 Task: Look for space in Allapattah, United States from 12th August, 2023 to 16th August, 2023 for 8 adults in price range Rs.10000 to Rs.16000. Place can be private room with 8 bedrooms having 8 beds and 8 bathrooms. Property type can be house, flat, guest house, hotel. Amenities needed are: wifi, TV, free parkinig on premises, gym, breakfast. Booking option can be shelf check-in. Required host language is English.
Action: Mouse moved to (447, 95)
Screenshot: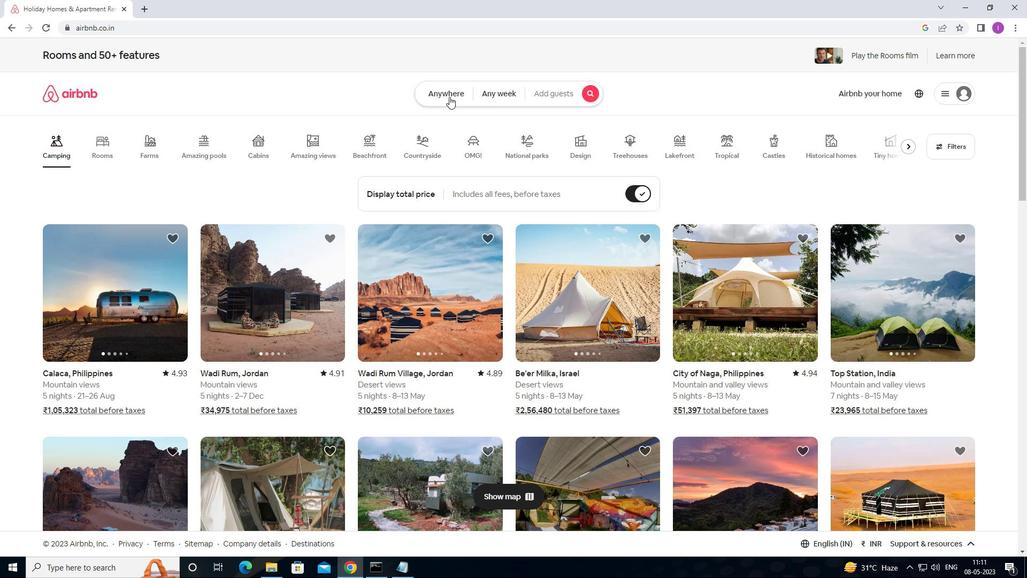
Action: Mouse pressed left at (447, 95)
Screenshot: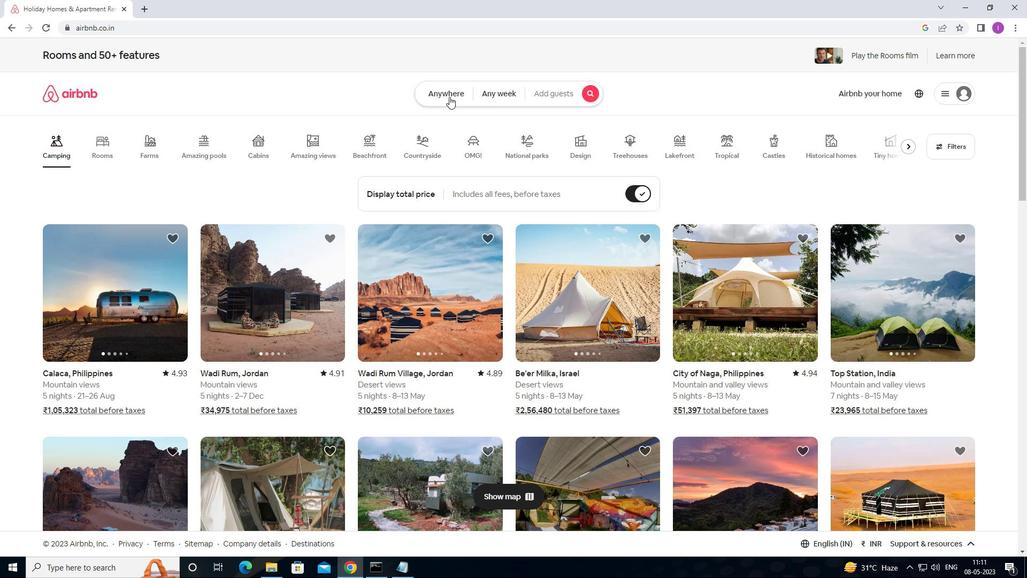 
Action: Mouse moved to (328, 138)
Screenshot: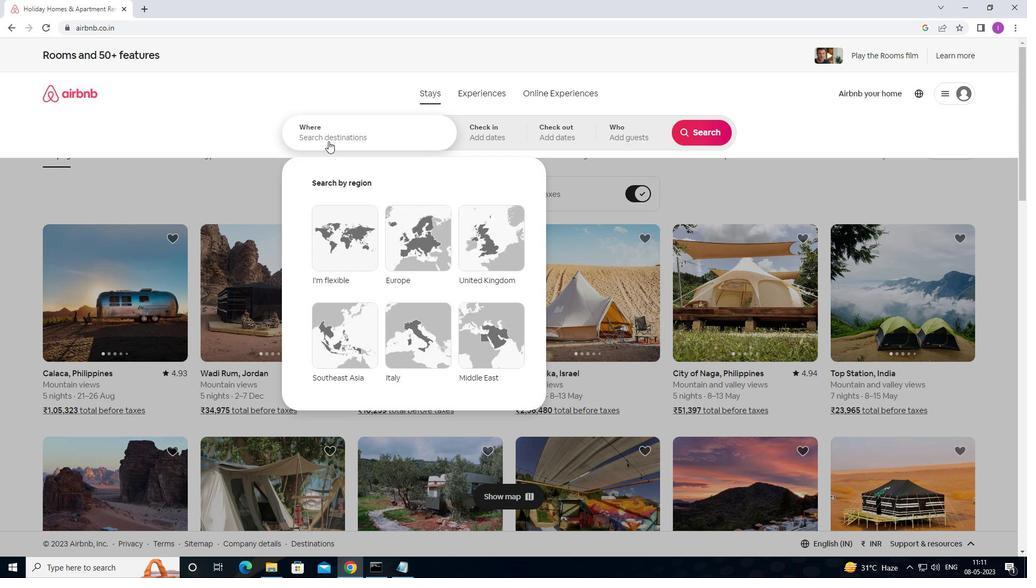 
Action: Mouse pressed left at (328, 138)
Screenshot: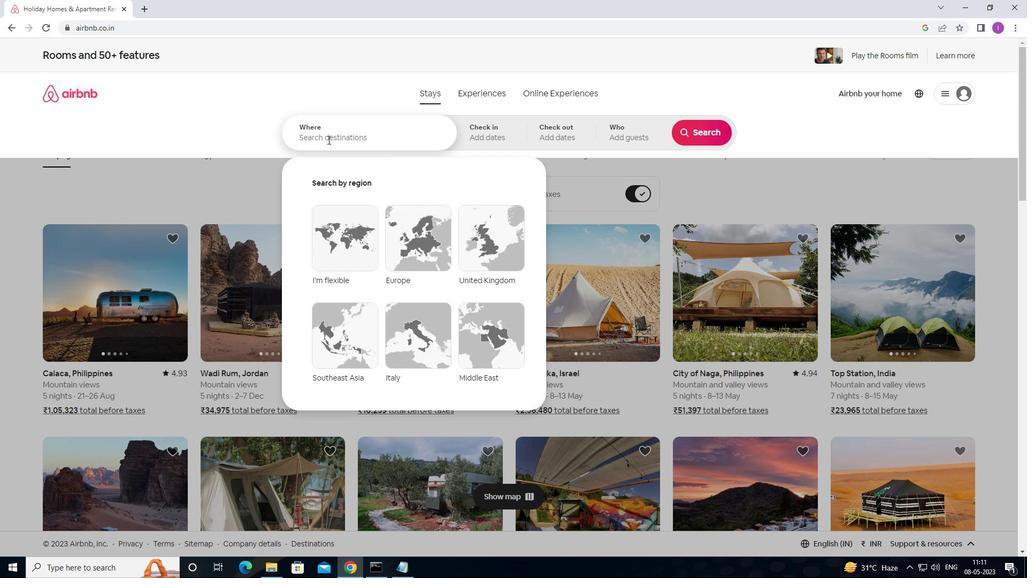 
Action: Mouse moved to (410, 152)
Screenshot: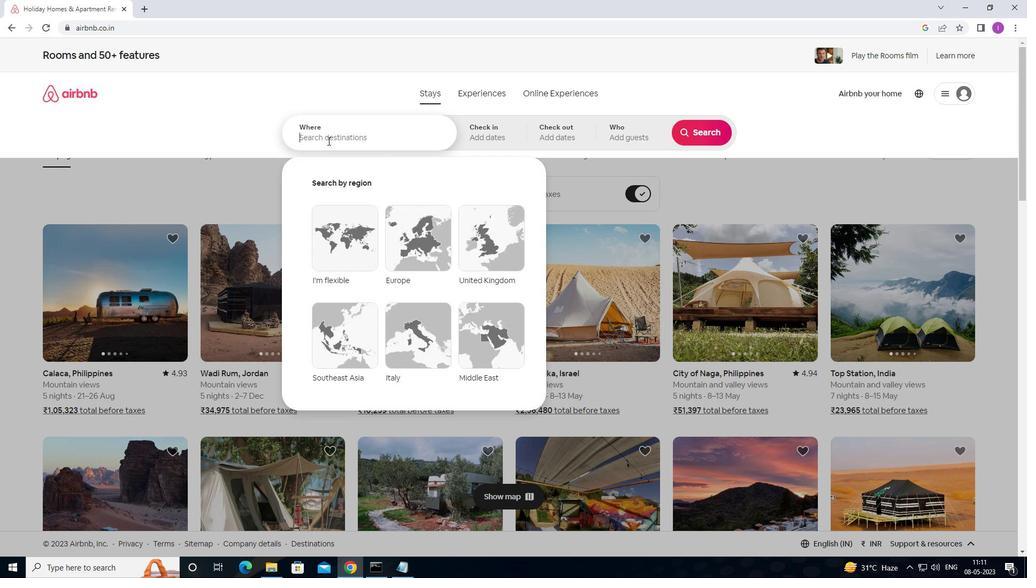 
Action: Key pressed <Key.shift><Key.shift>ALLAPATTAAH,<Key.shift>UNITED<Key.space>STATES
Screenshot: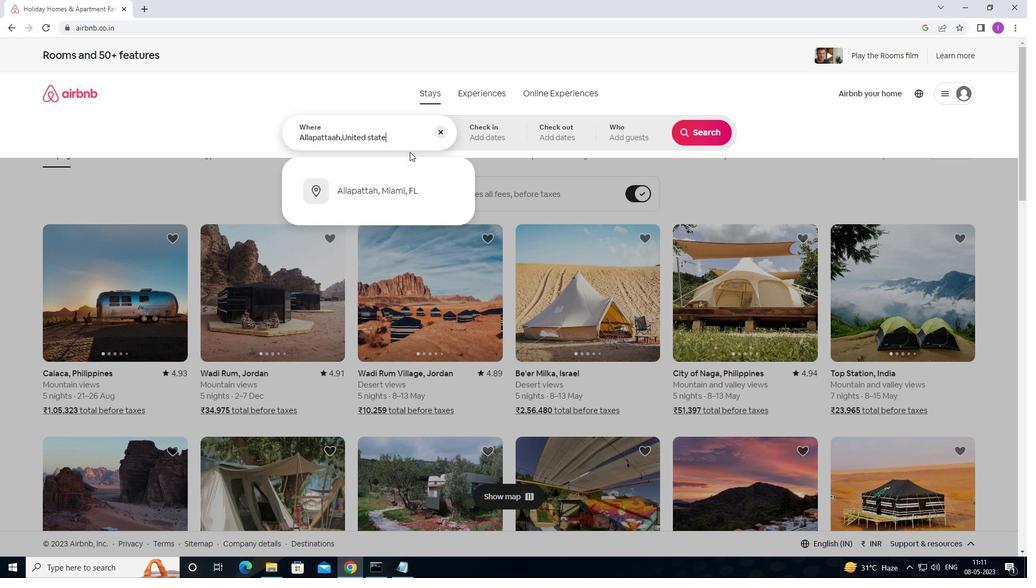
Action: Mouse moved to (481, 131)
Screenshot: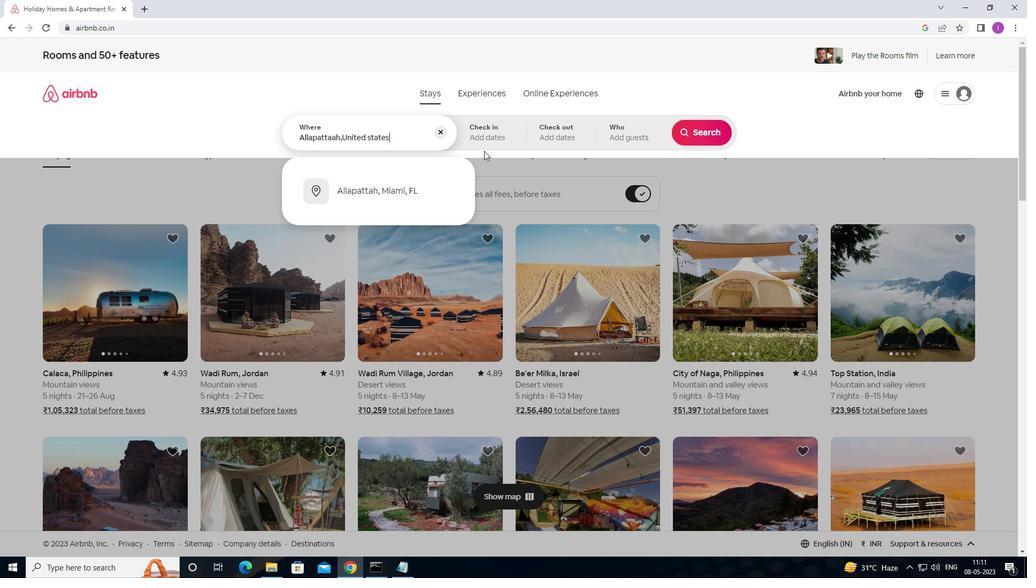 
Action: Mouse pressed left at (481, 131)
Screenshot: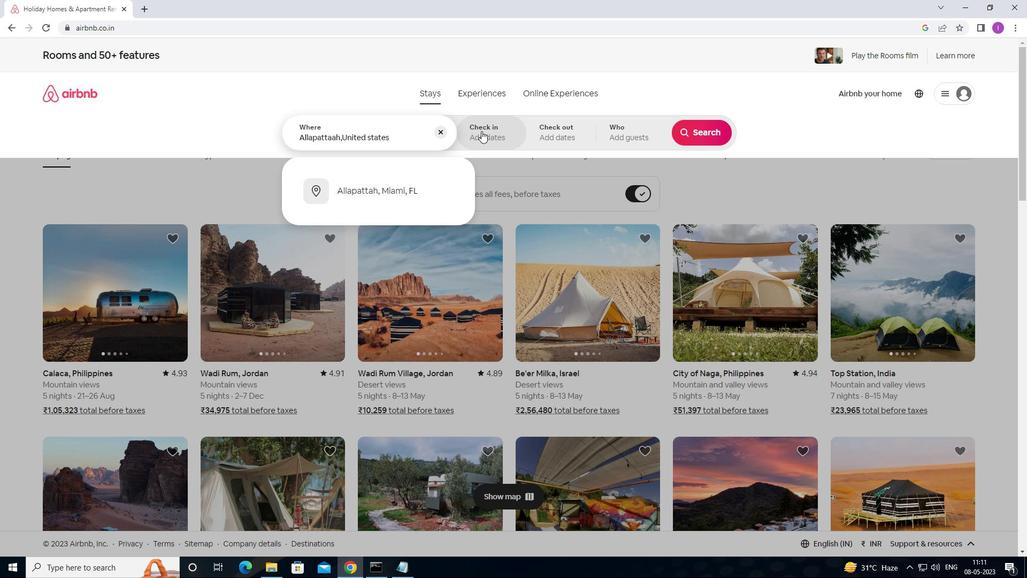 
Action: Mouse moved to (713, 217)
Screenshot: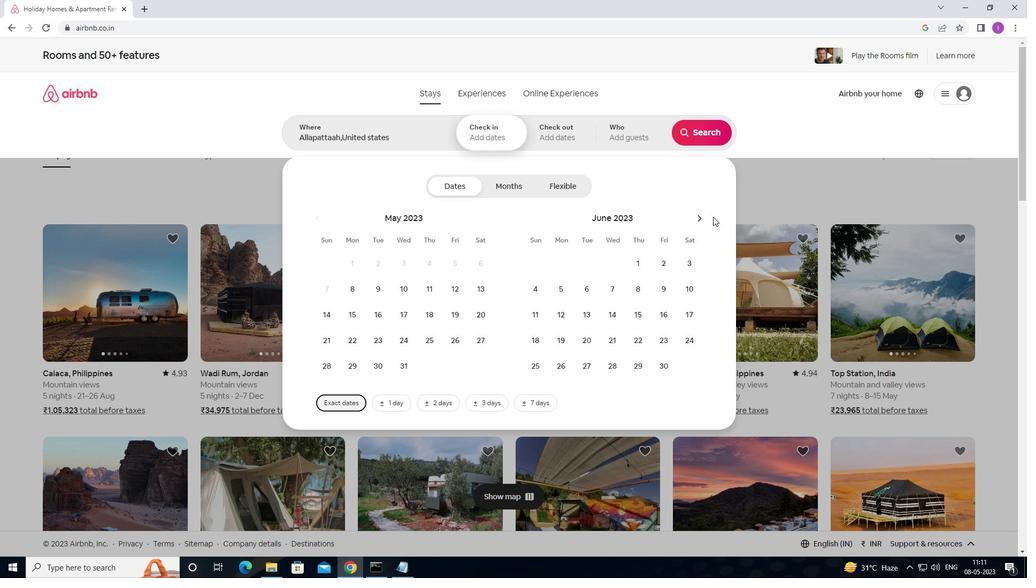 
Action: Mouse pressed left at (713, 217)
Screenshot: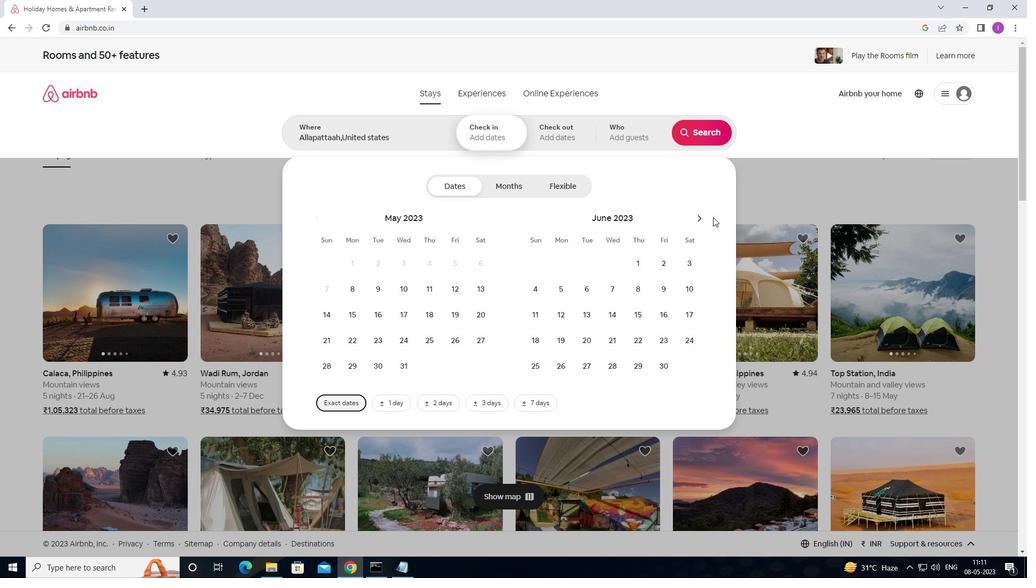 
Action: Mouse moved to (714, 217)
Screenshot: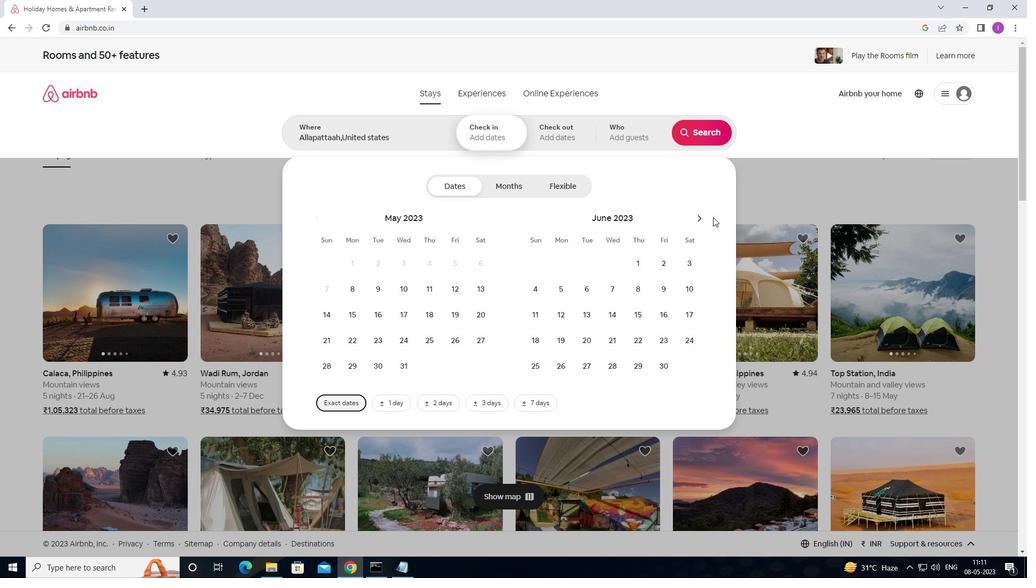 
Action: Mouse pressed left at (714, 217)
Screenshot: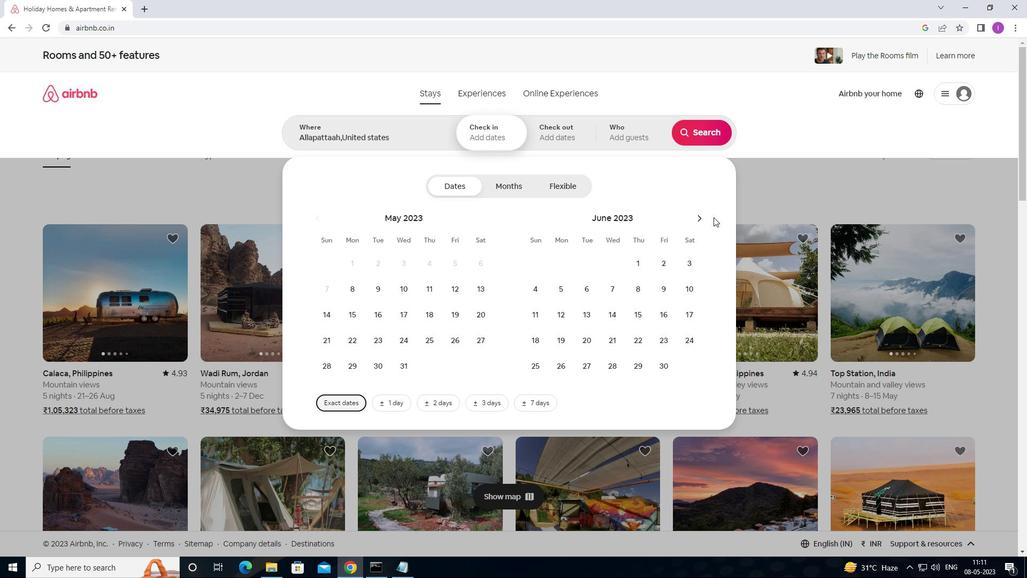 
Action: Mouse moved to (700, 220)
Screenshot: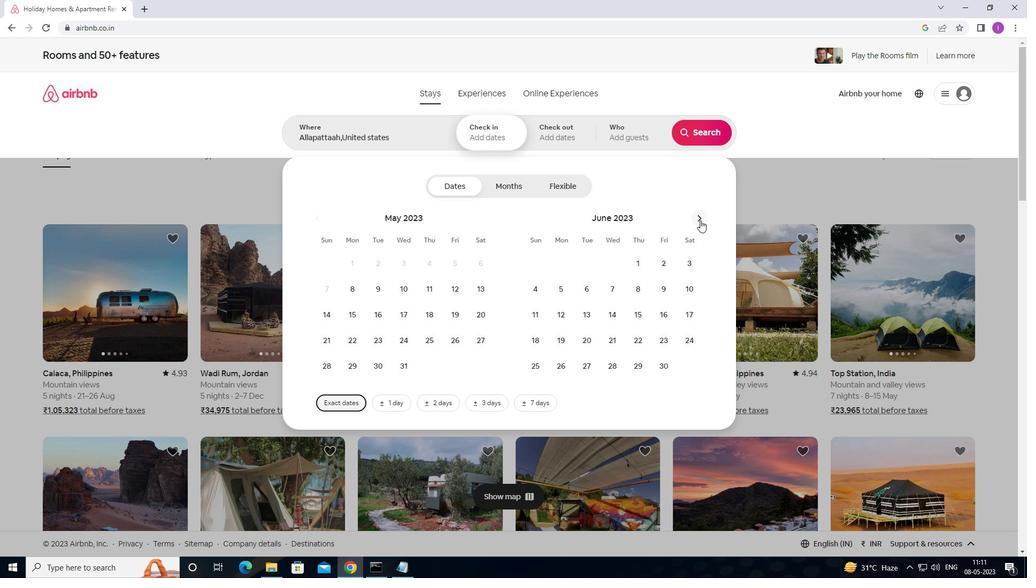 
Action: Mouse pressed left at (700, 220)
Screenshot: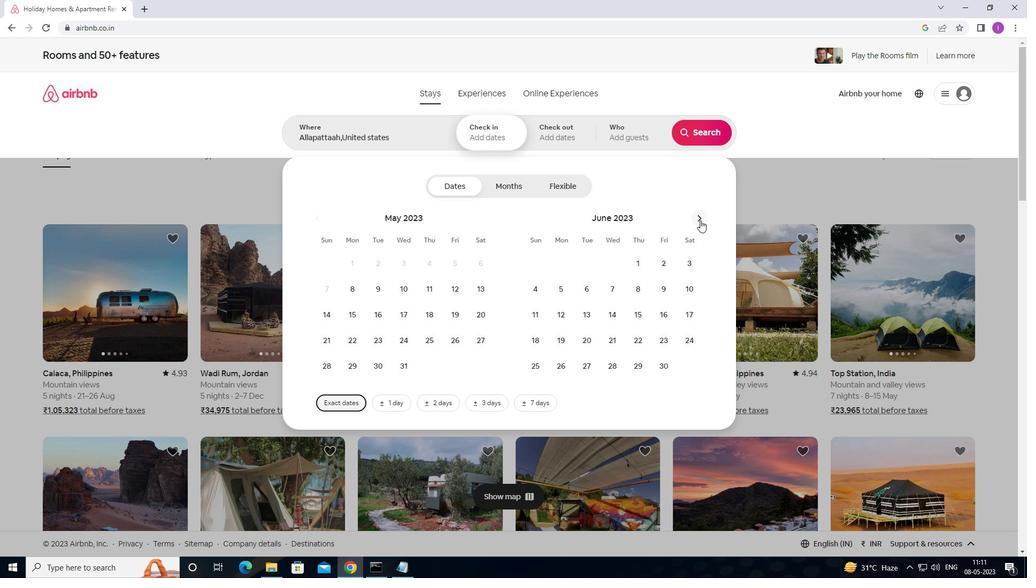 
Action: Mouse moved to (700, 219)
Screenshot: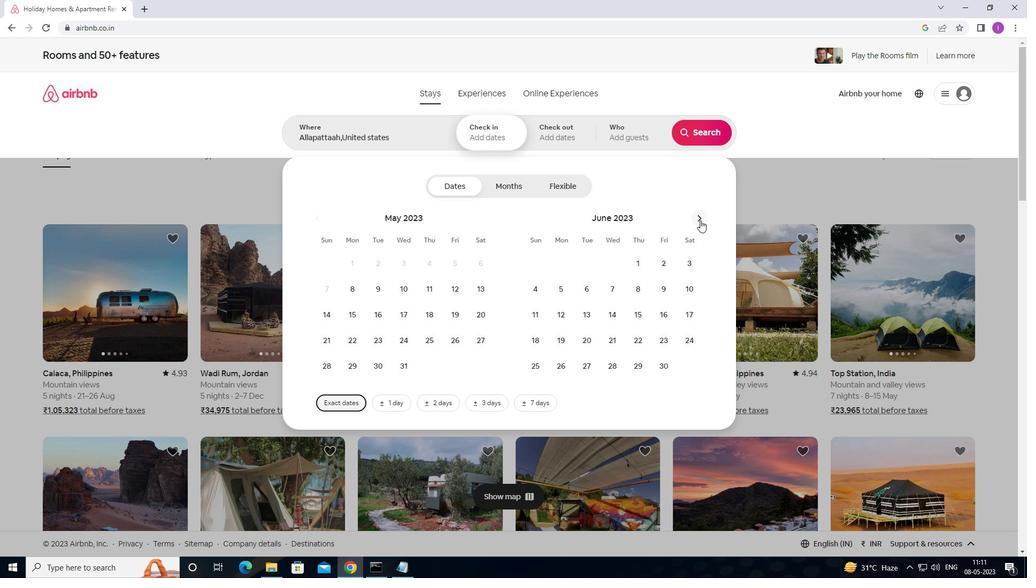 
Action: Mouse pressed left at (700, 219)
Screenshot: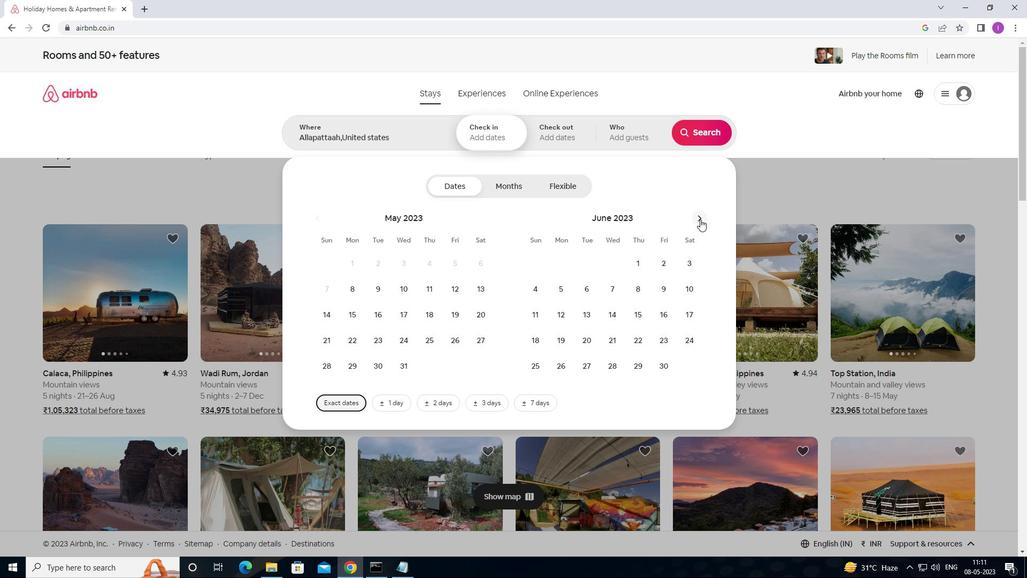 
Action: Mouse moved to (689, 286)
Screenshot: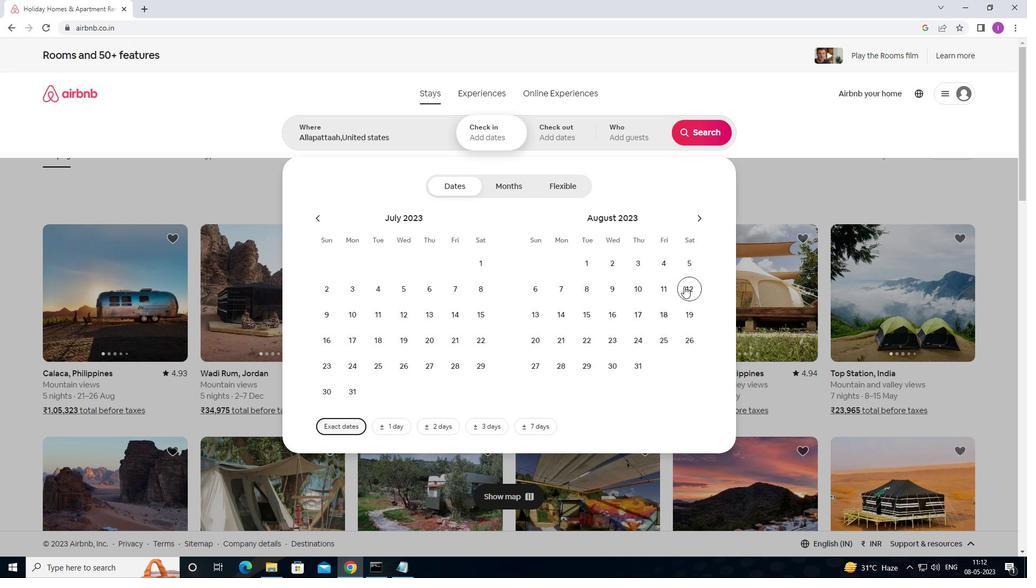 
Action: Mouse pressed left at (689, 286)
Screenshot: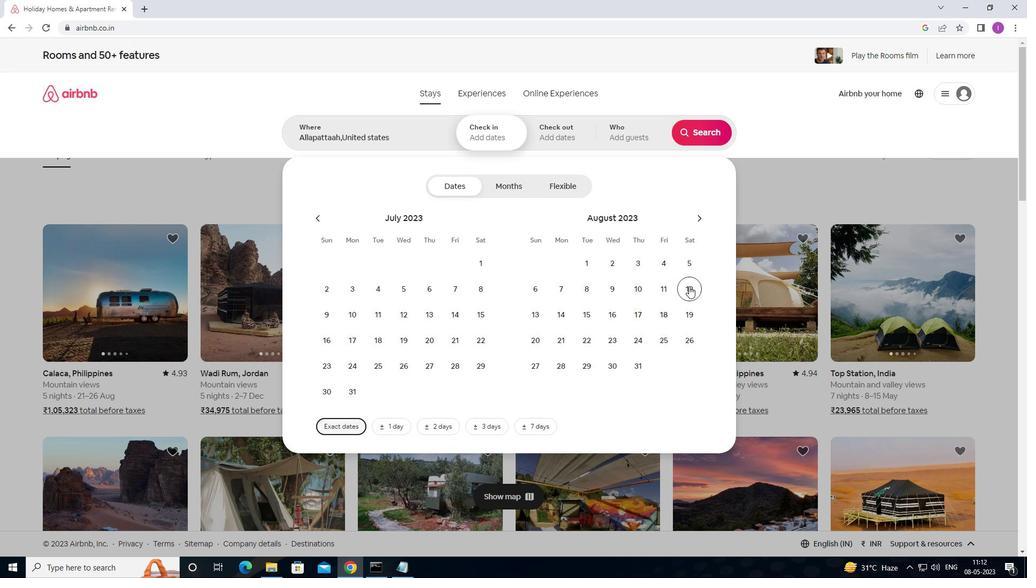 
Action: Mouse moved to (611, 317)
Screenshot: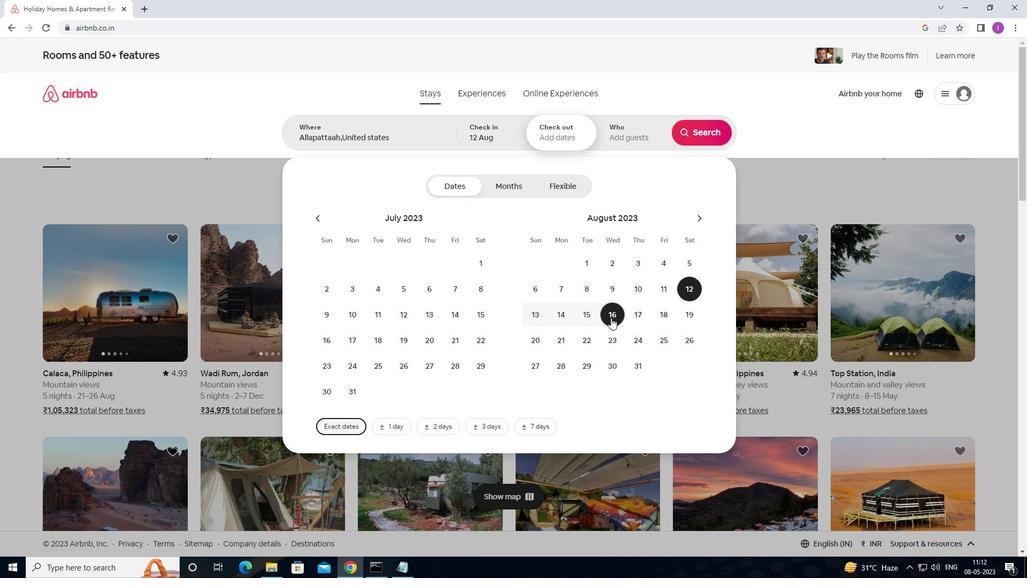 
Action: Mouse pressed left at (611, 317)
Screenshot: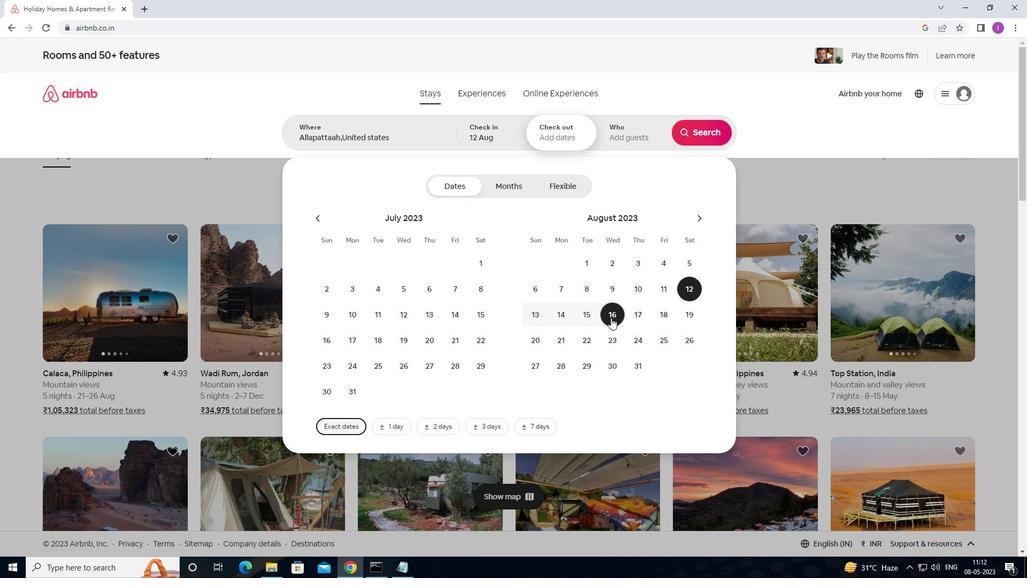 
Action: Mouse moved to (644, 140)
Screenshot: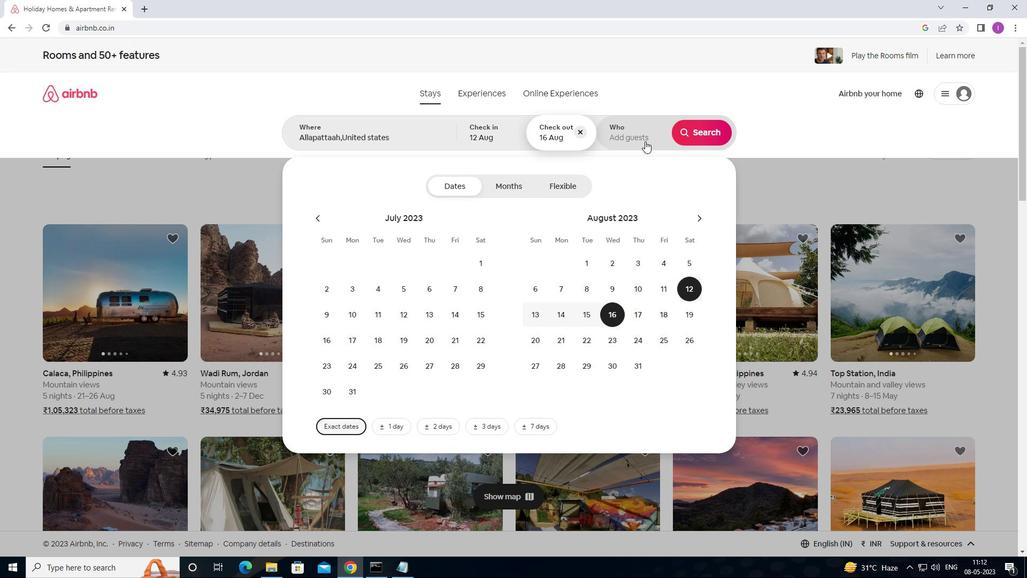
Action: Mouse pressed left at (644, 140)
Screenshot: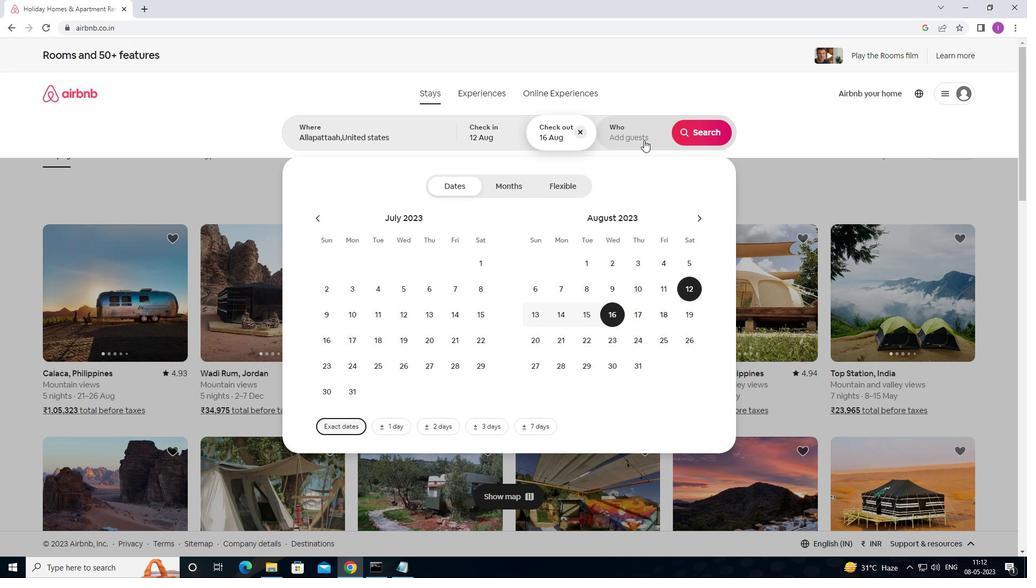 
Action: Mouse moved to (712, 185)
Screenshot: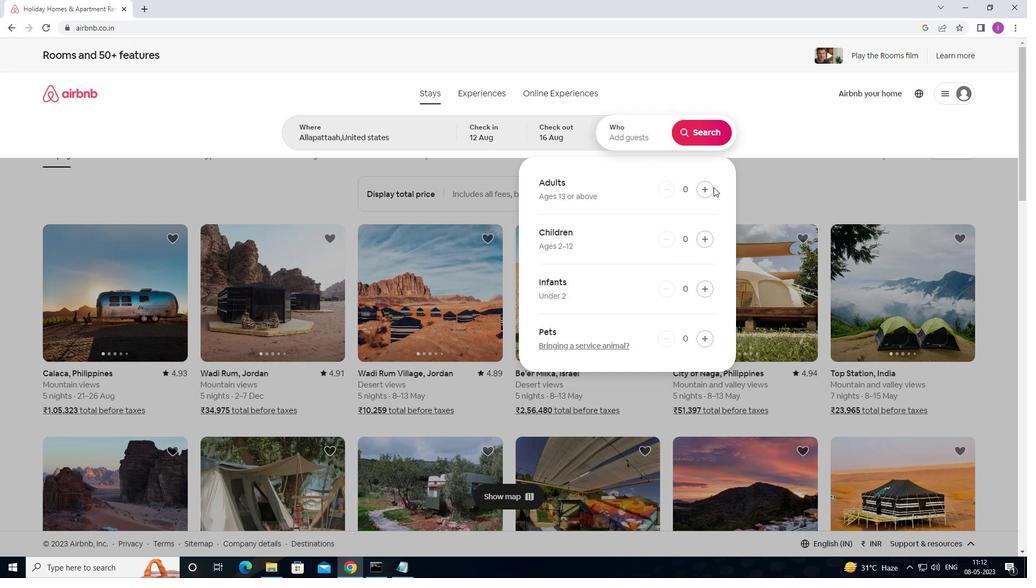 
Action: Mouse pressed left at (712, 185)
Screenshot: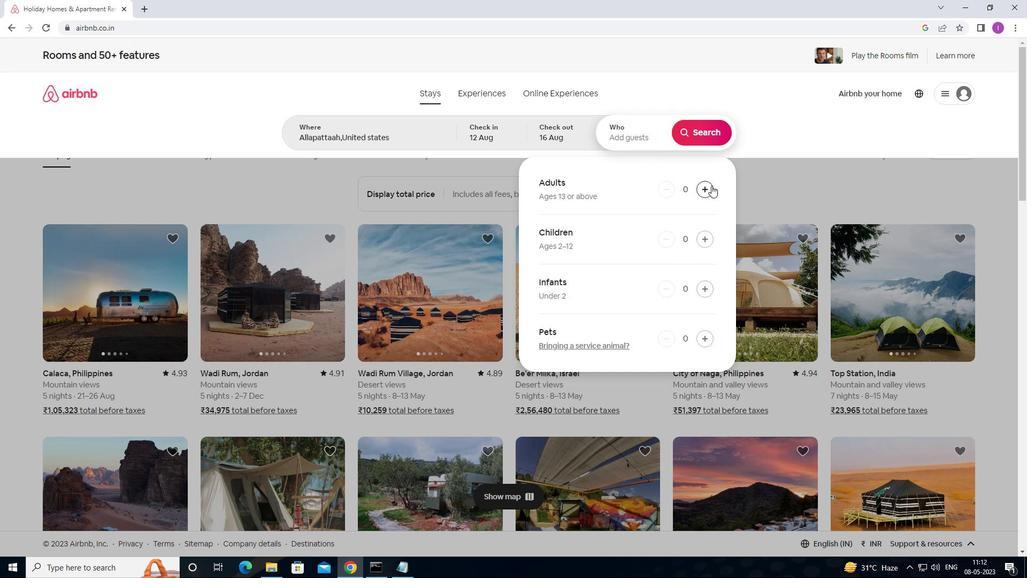 
Action: Mouse pressed left at (712, 185)
Screenshot: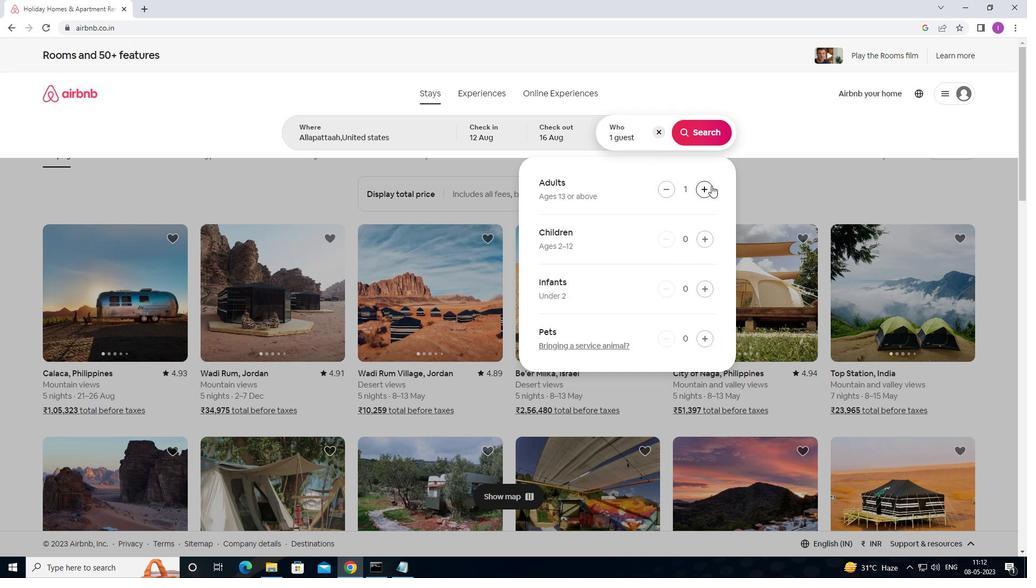
Action: Mouse moved to (710, 186)
Screenshot: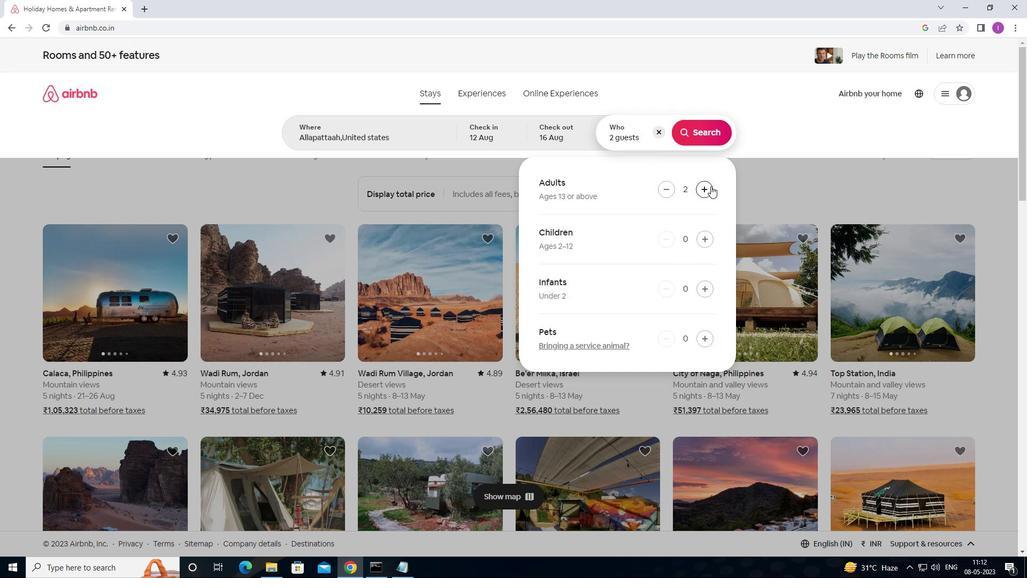 
Action: Mouse pressed left at (710, 186)
Screenshot: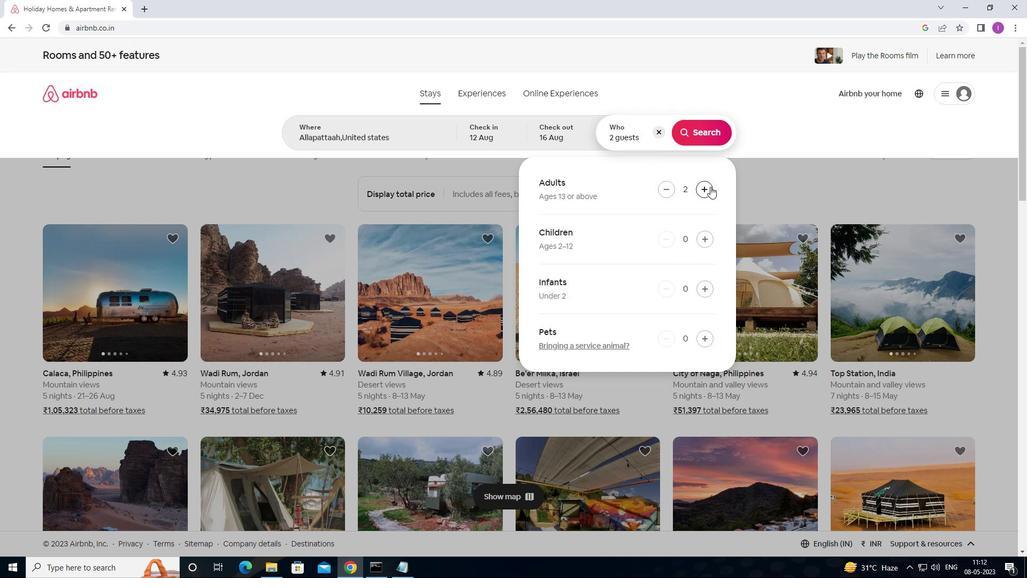 
Action: Mouse moved to (708, 193)
Screenshot: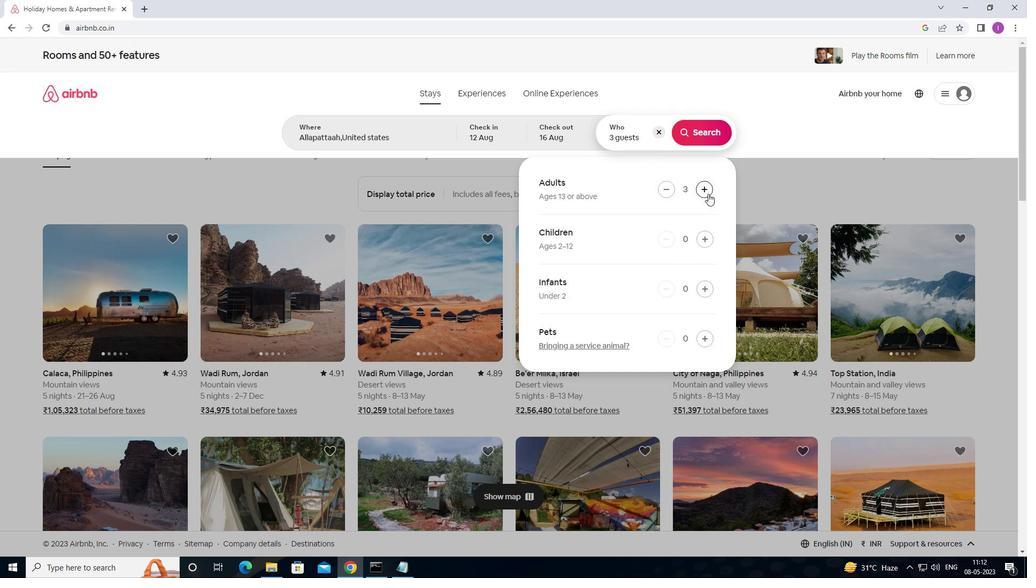 
Action: Mouse pressed left at (708, 193)
Screenshot: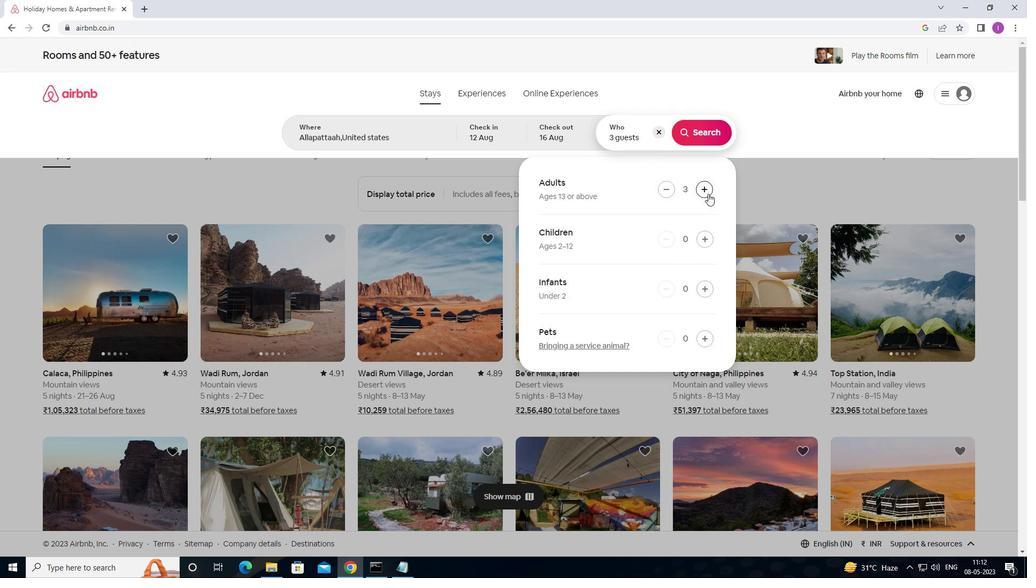 
Action: Mouse moved to (703, 190)
Screenshot: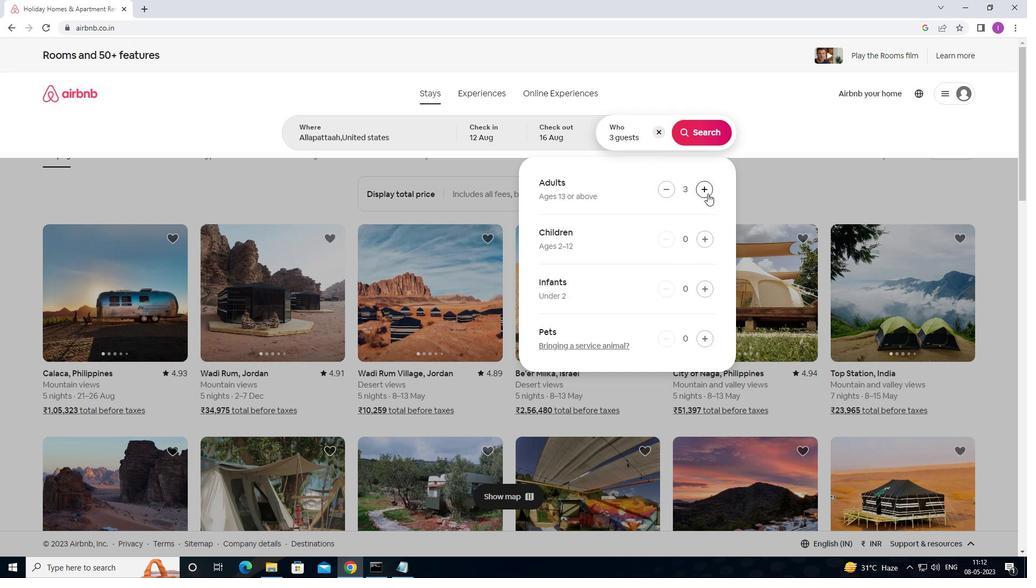 
Action: Mouse pressed left at (703, 190)
Screenshot: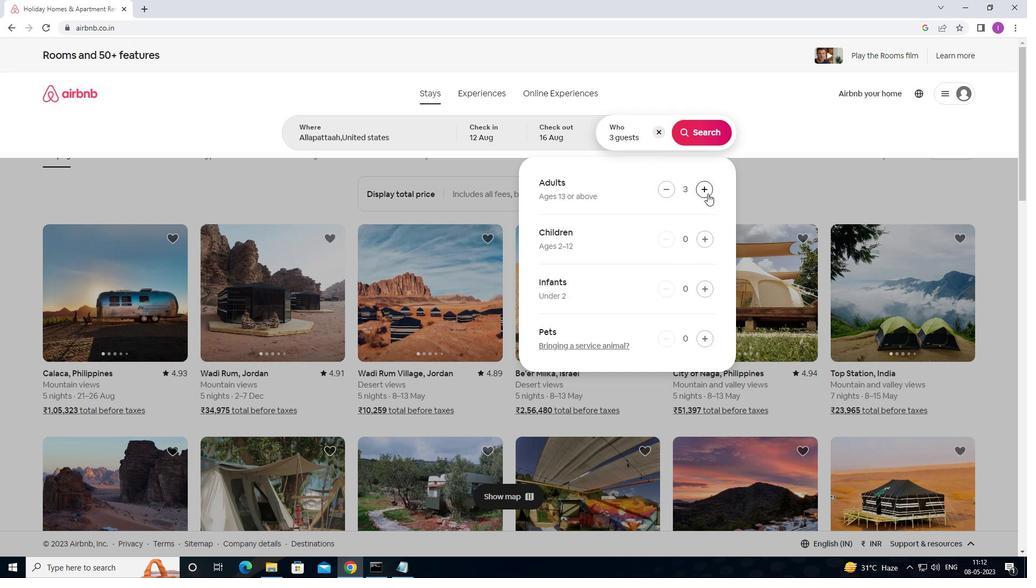 
Action: Mouse pressed left at (703, 190)
Screenshot: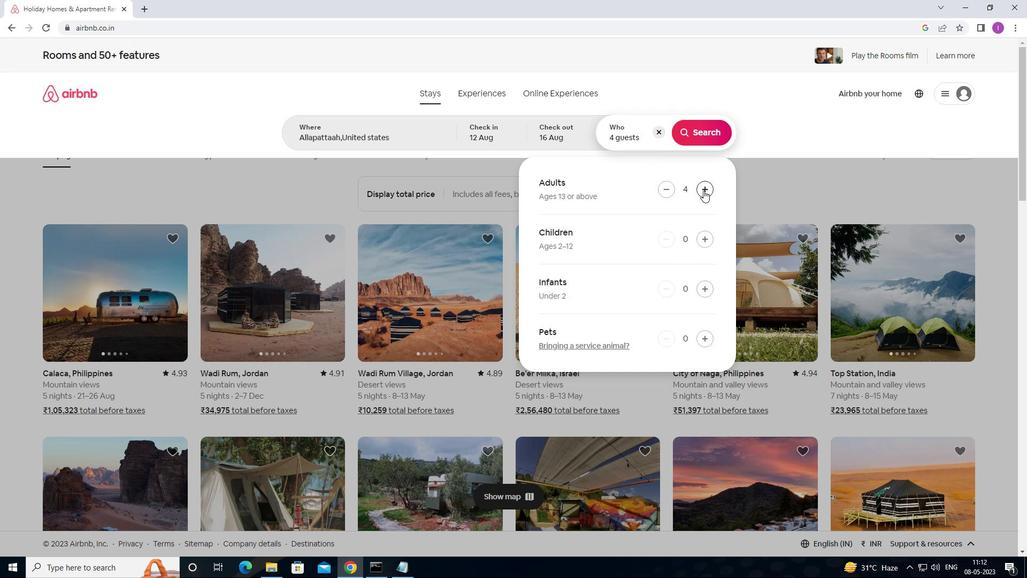 
Action: Mouse moved to (703, 190)
Screenshot: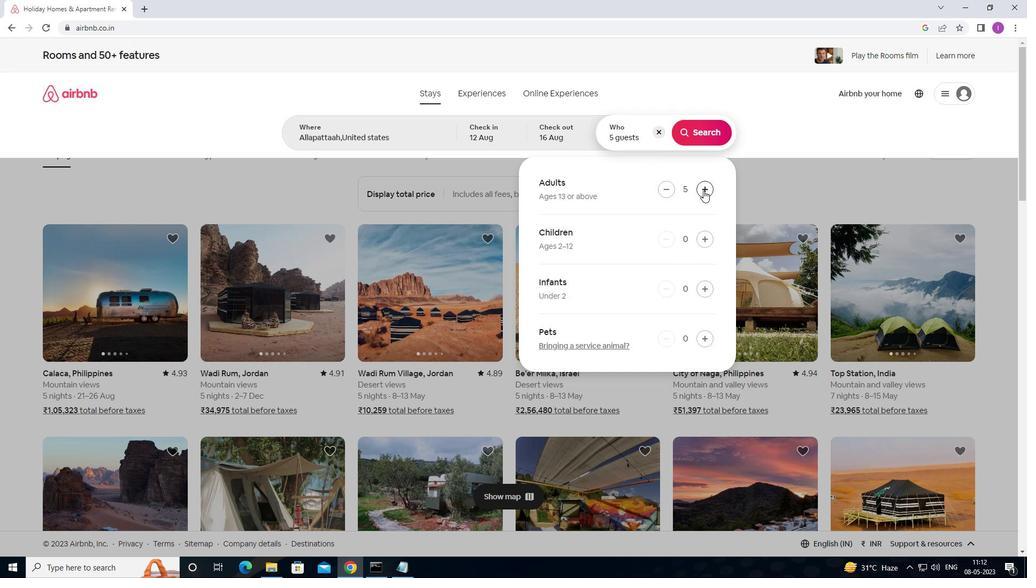 
Action: Mouse pressed left at (703, 190)
Screenshot: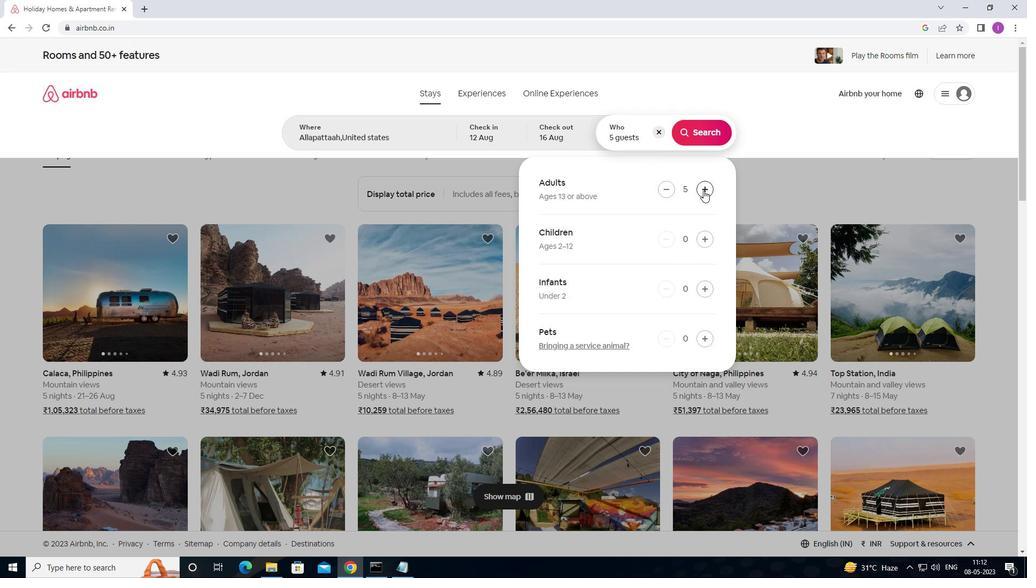 
Action: Mouse moved to (700, 193)
Screenshot: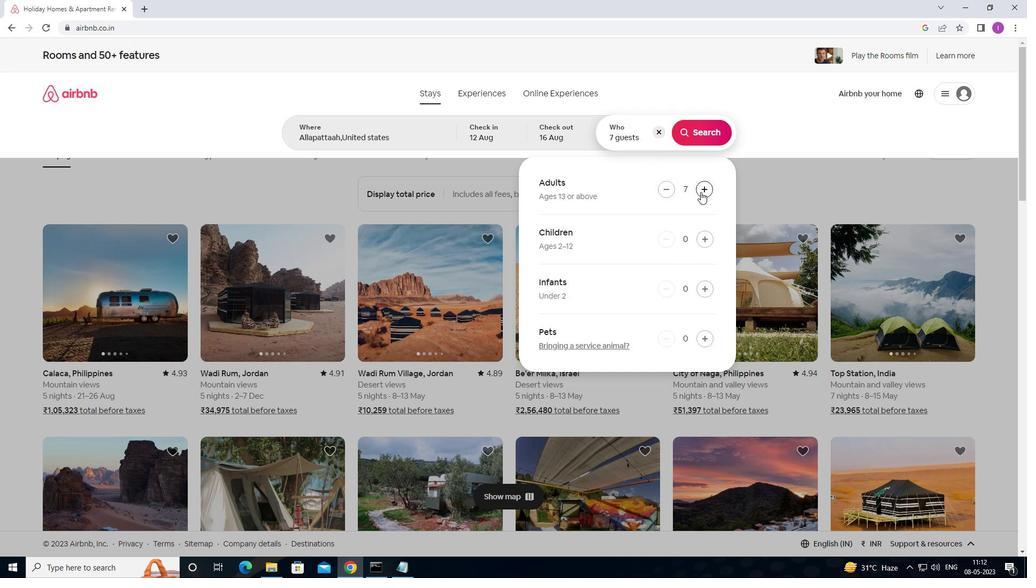 
Action: Mouse pressed left at (700, 193)
Screenshot: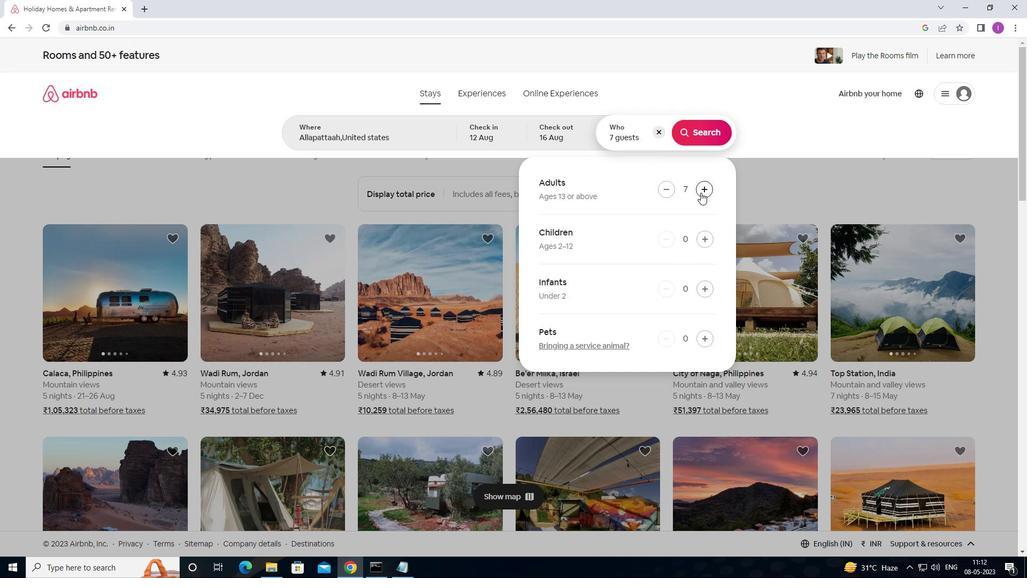
Action: Mouse moved to (684, 129)
Screenshot: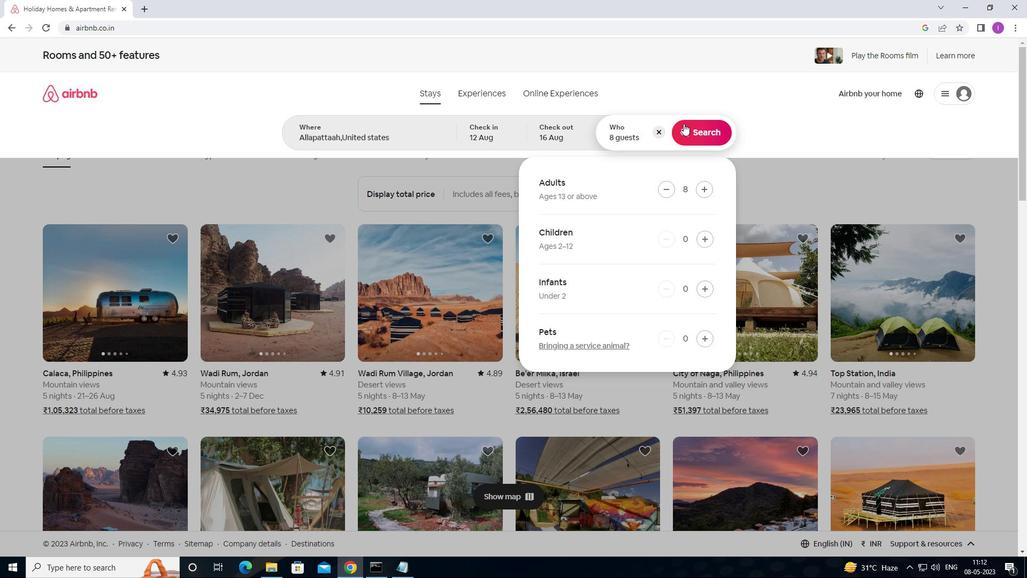 
Action: Mouse pressed left at (684, 129)
Screenshot: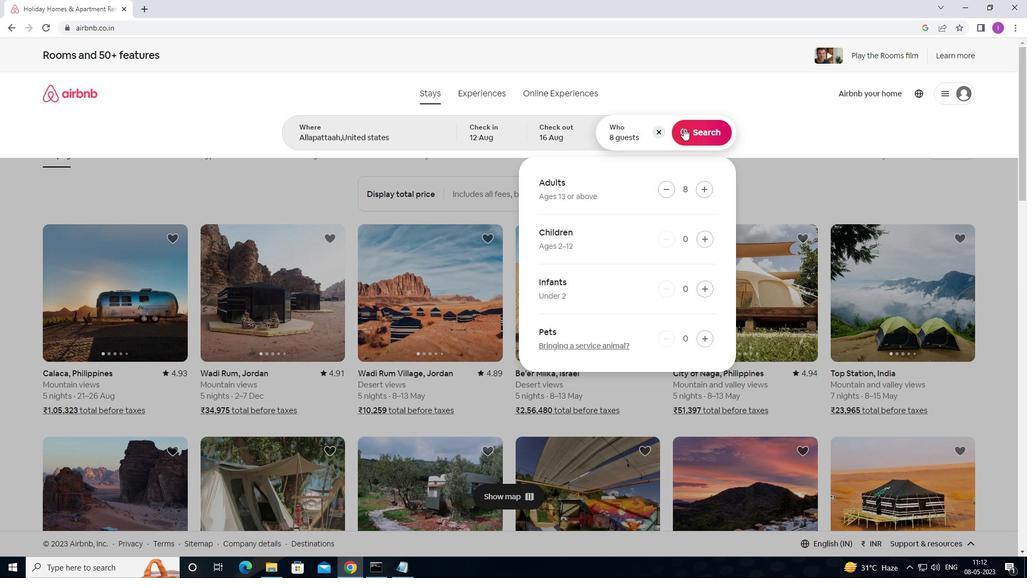 
Action: Mouse moved to (977, 101)
Screenshot: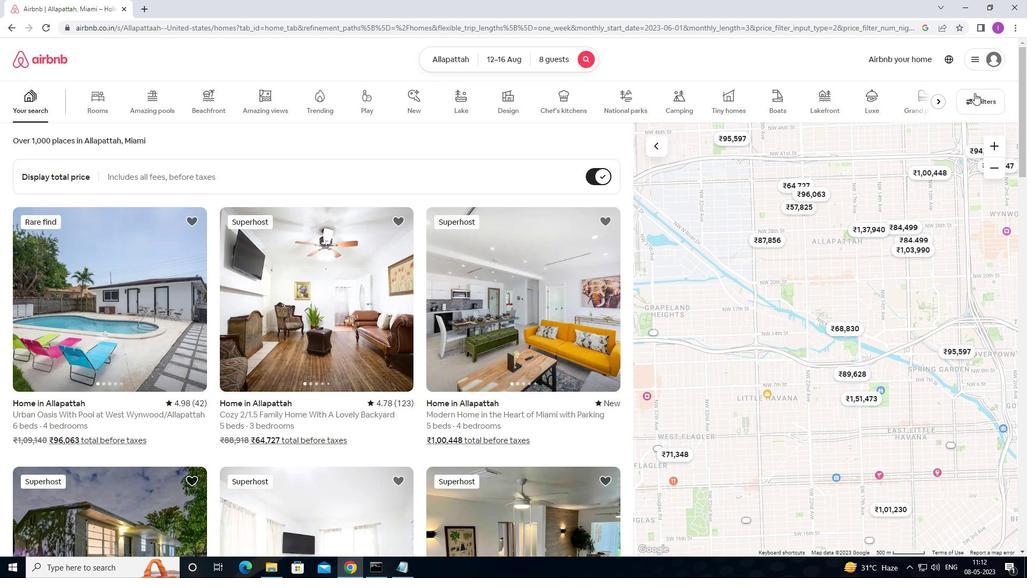 
Action: Mouse pressed left at (977, 101)
Screenshot: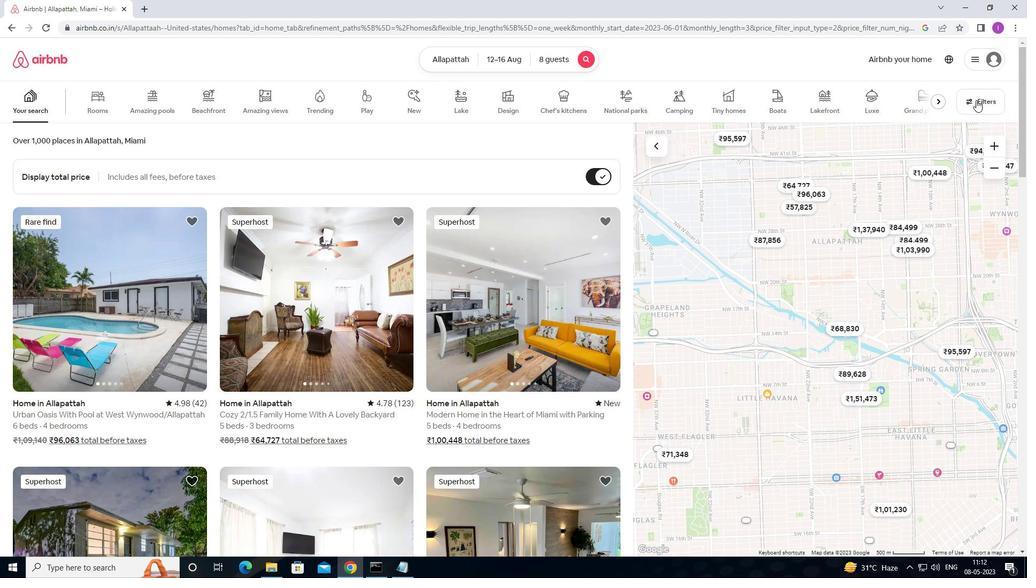 
Action: Mouse moved to (375, 367)
Screenshot: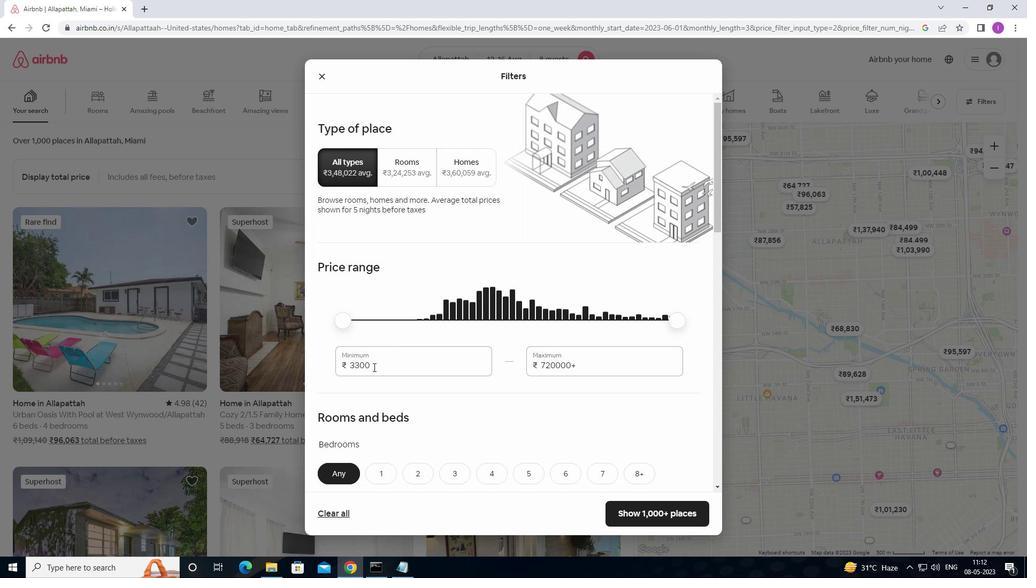 
Action: Mouse pressed left at (375, 367)
Screenshot: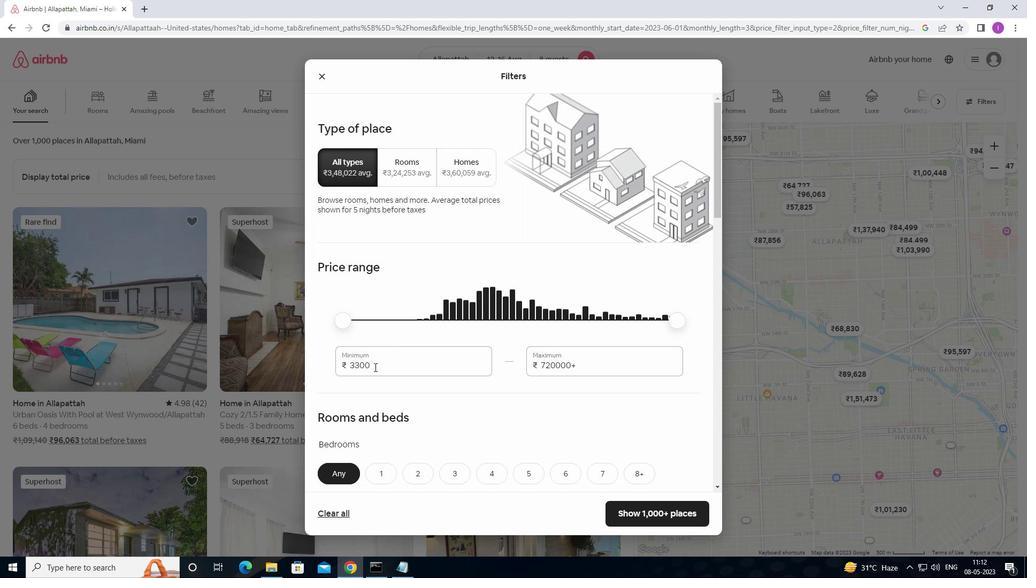 
Action: Mouse moved to (337, 371)
Screenshot: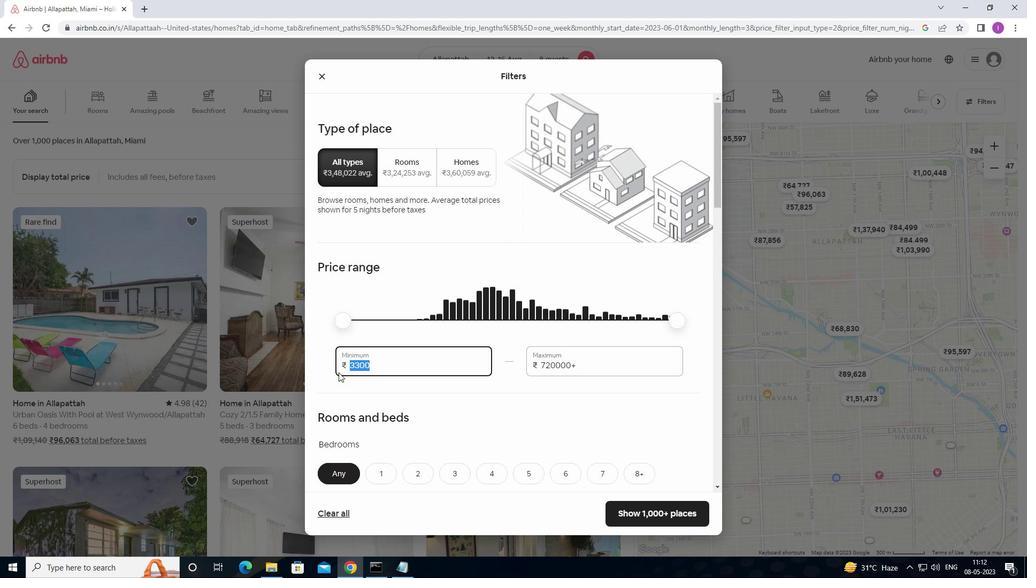 
Action: Key pressed 1
Screenshot: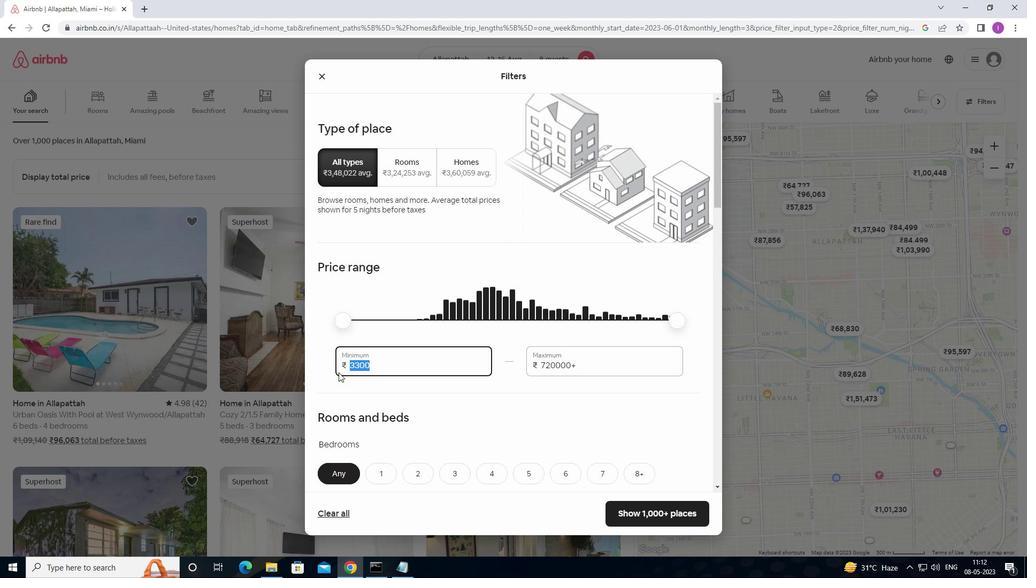 
Action: Mouse moved to (336, 369)
Screenshot: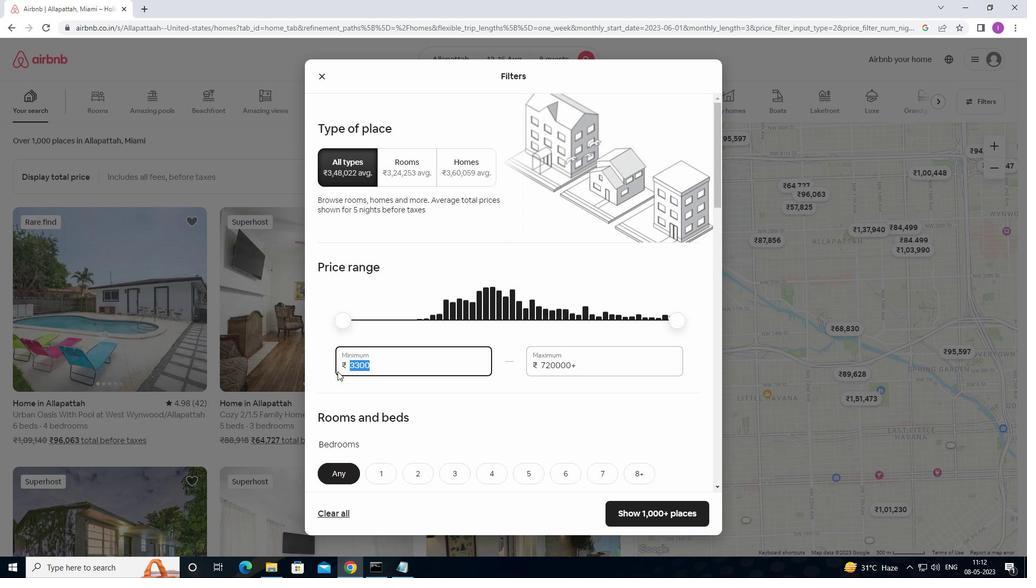 
Action: Key pressed 0000
Screenshot: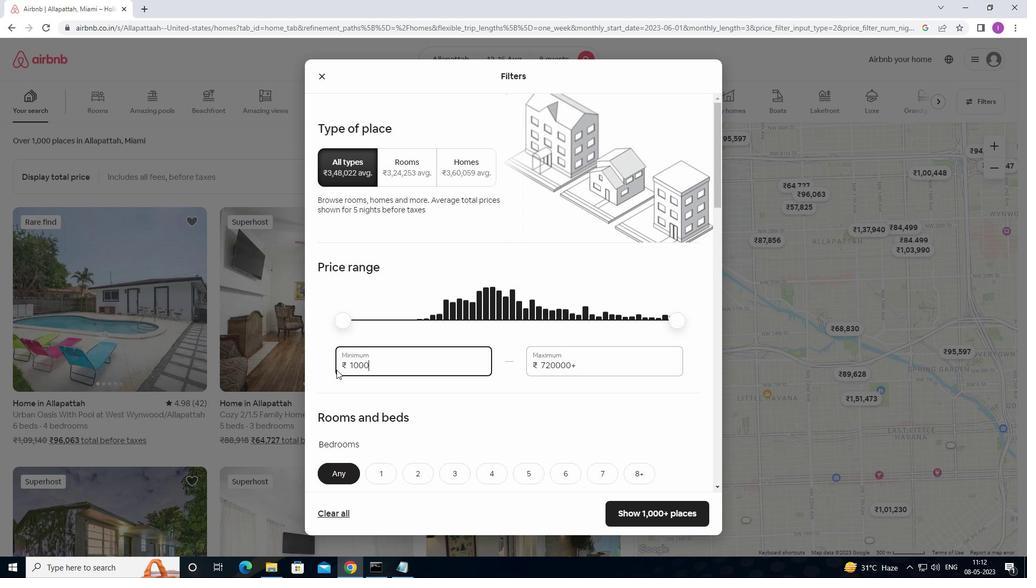 
Action: Mouse moved to (580, 360)
Screenshot: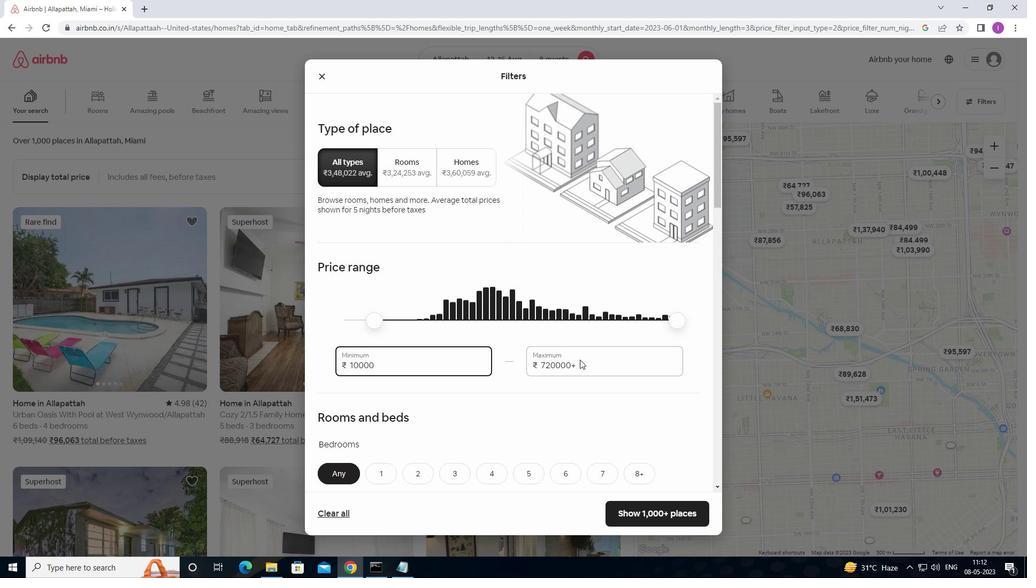 
Action: Mouse pressed left at (580, 360)
Screenshot: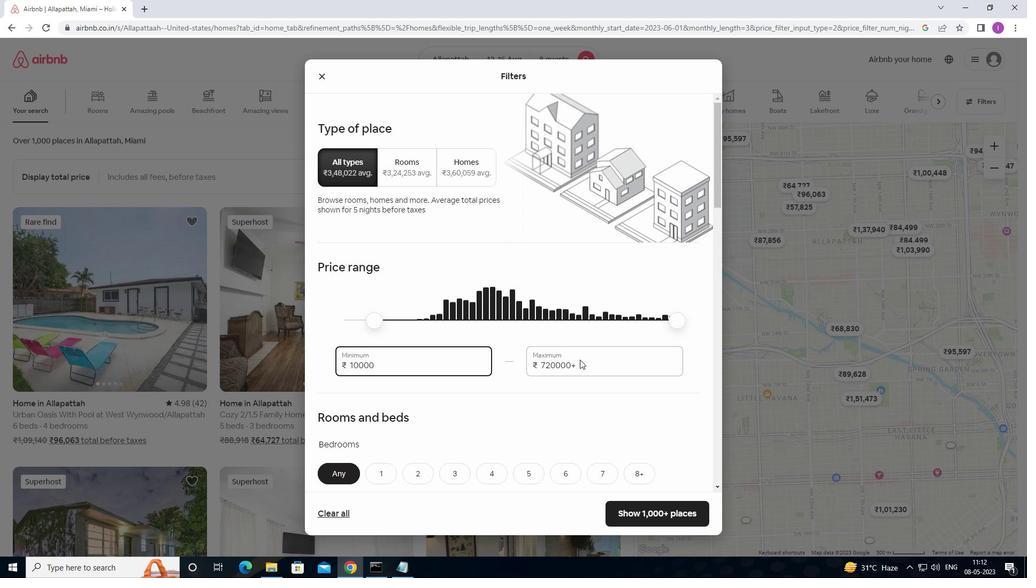 
Action: Mouse moved to (529, 369)
Screenshot: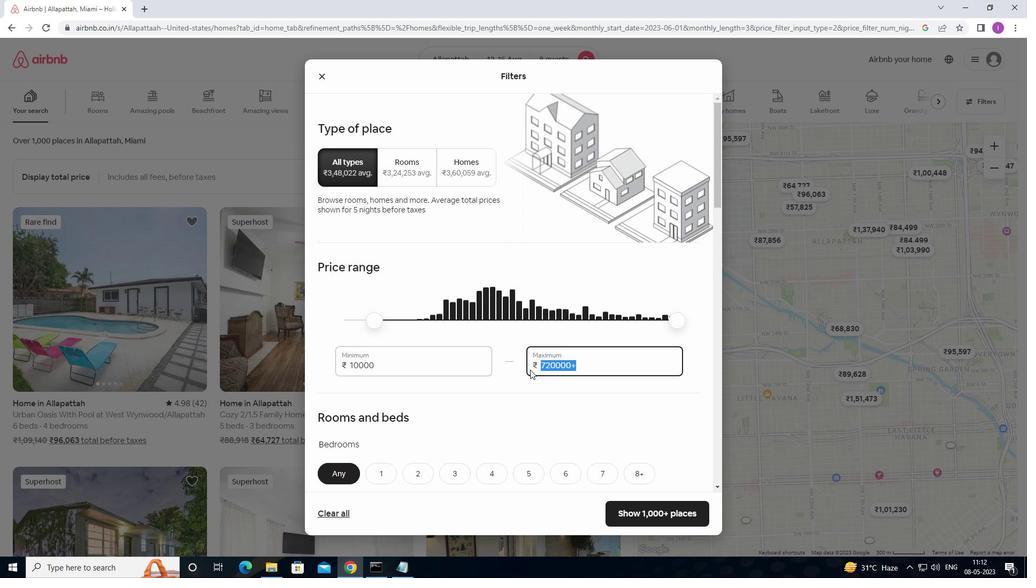 
Action: Key pressed 1
Screenshot: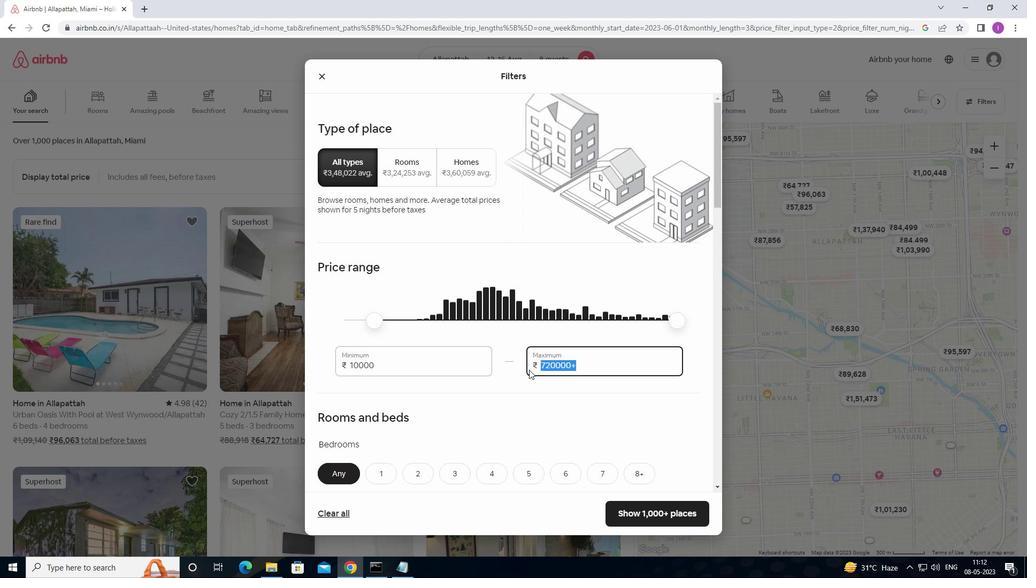 
Action: Mouse moved to (526, 369)
Screenshot: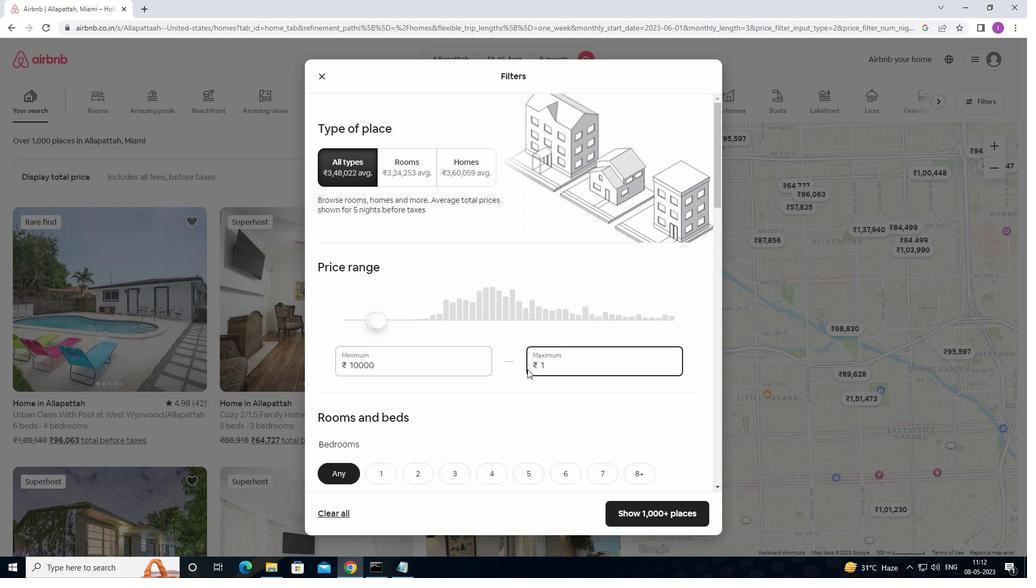 
Action: Key pressed 6
Screenshot: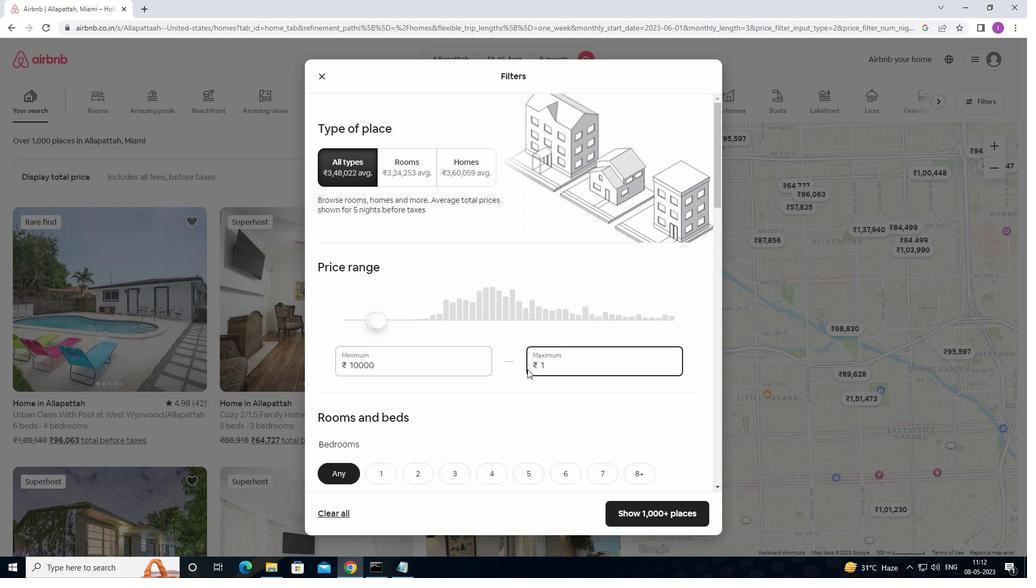 
Action: Mouse moved to (524, 370)
Screenshot: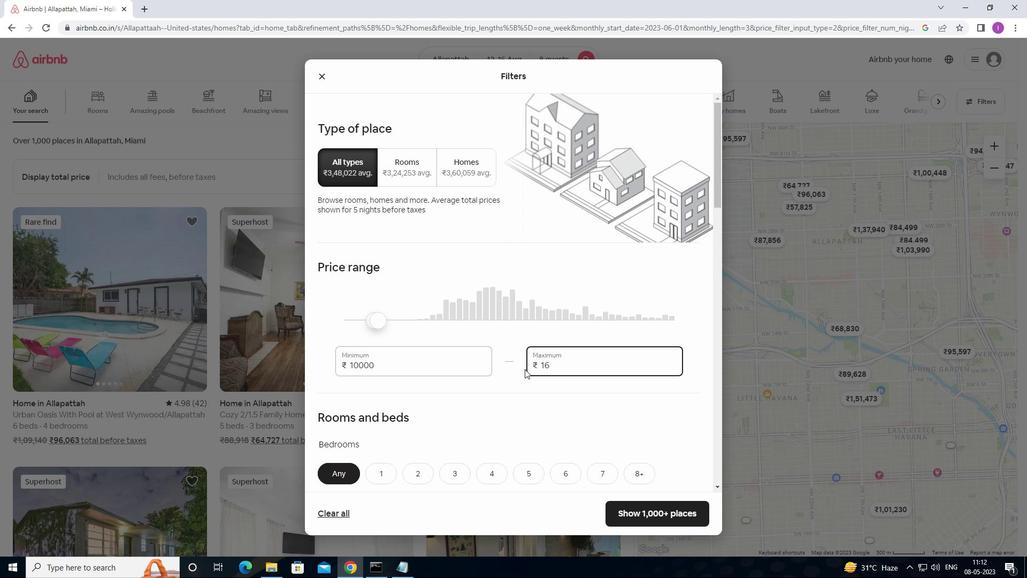 
Action: Key pressed 000
Screenshot: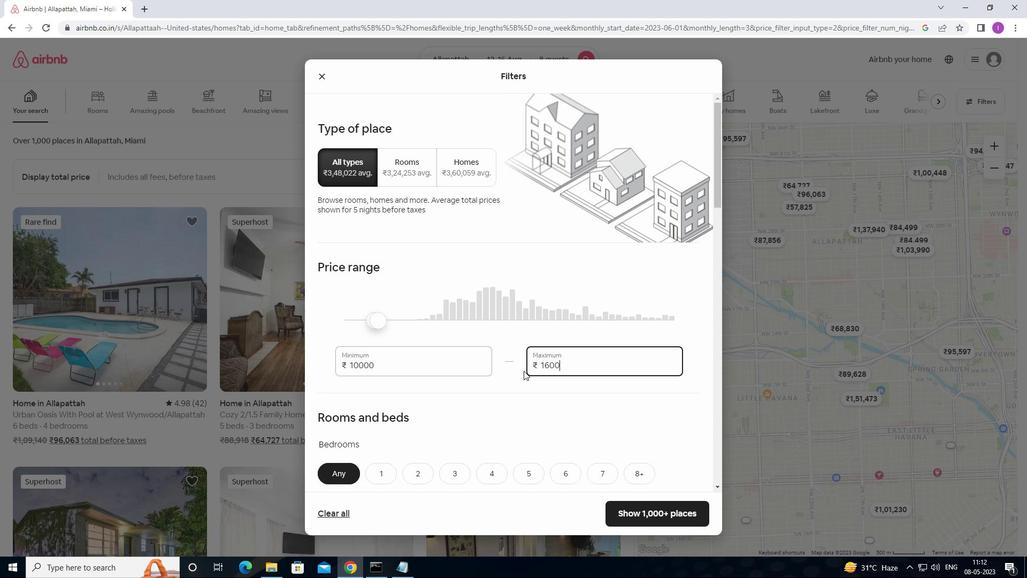 
Action: Mouse moved to (550, 366)
Screenshot: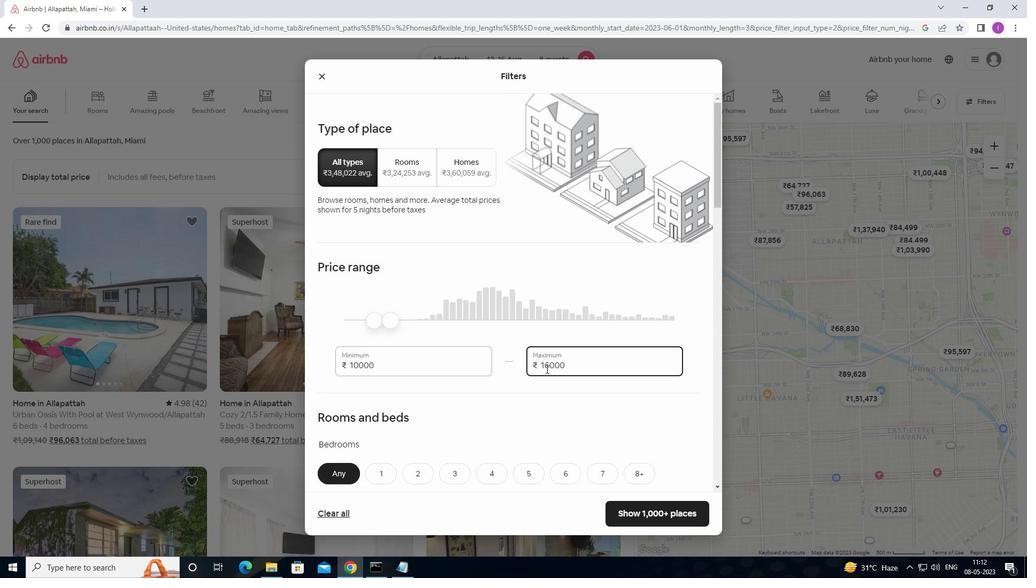 
Action: Mouse scrolled (550, 365) with delta (0, 0)
Screenshot: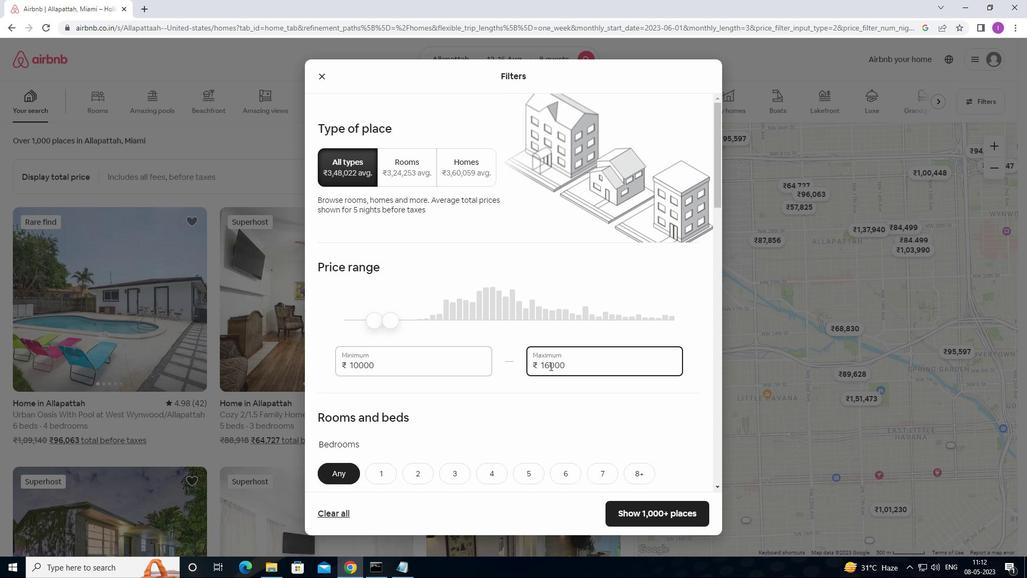 
Action: Mouse moved to (547, 363)
Screenshot: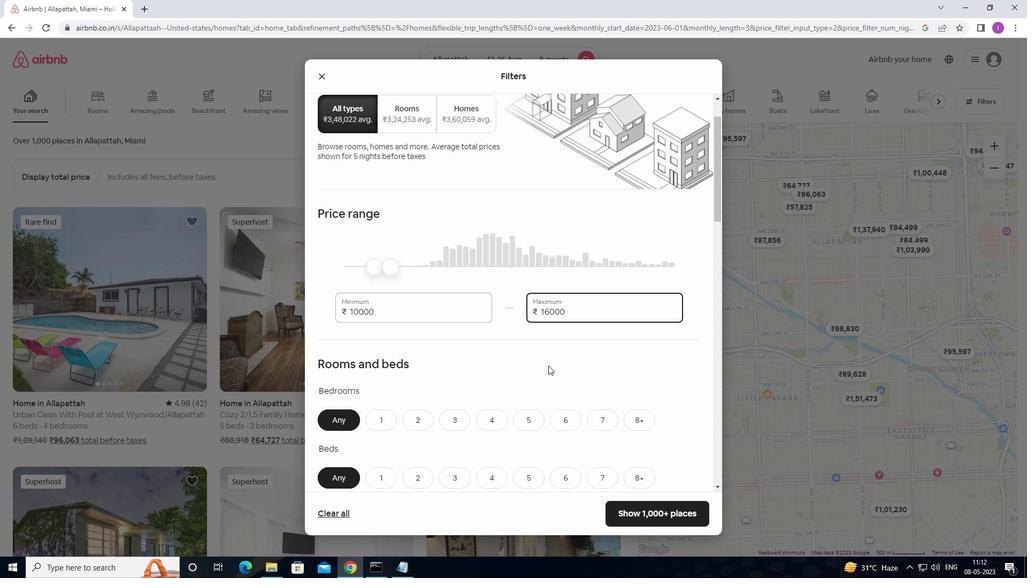 
Action: Mouse scrolled (547, 362) with delta (0, 0)
Screenshot: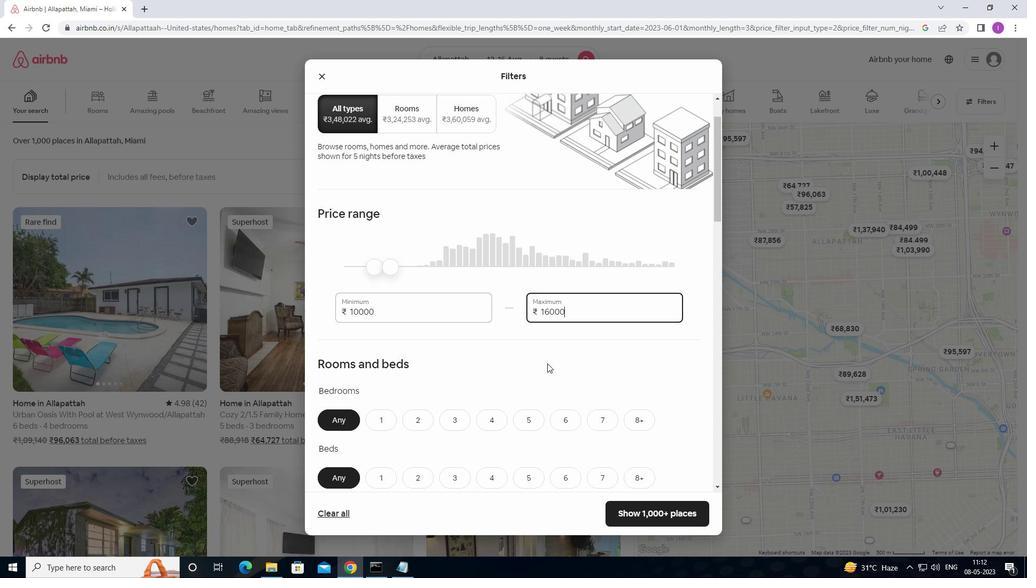 
Action: Mouse moved to (629, 361)
Screenshot: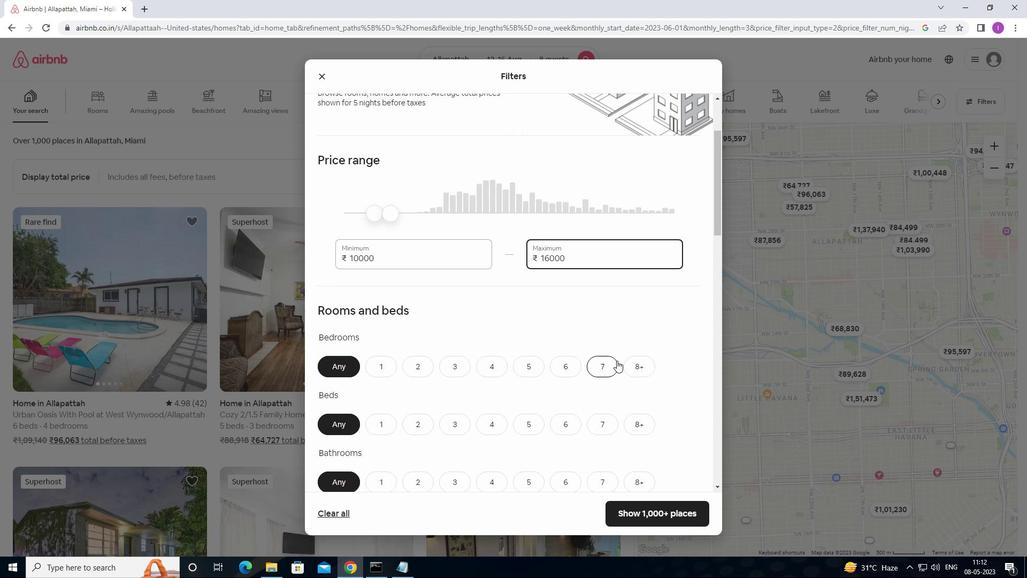 
Action: Mouse pressed left at (629, 361)
Screenshot: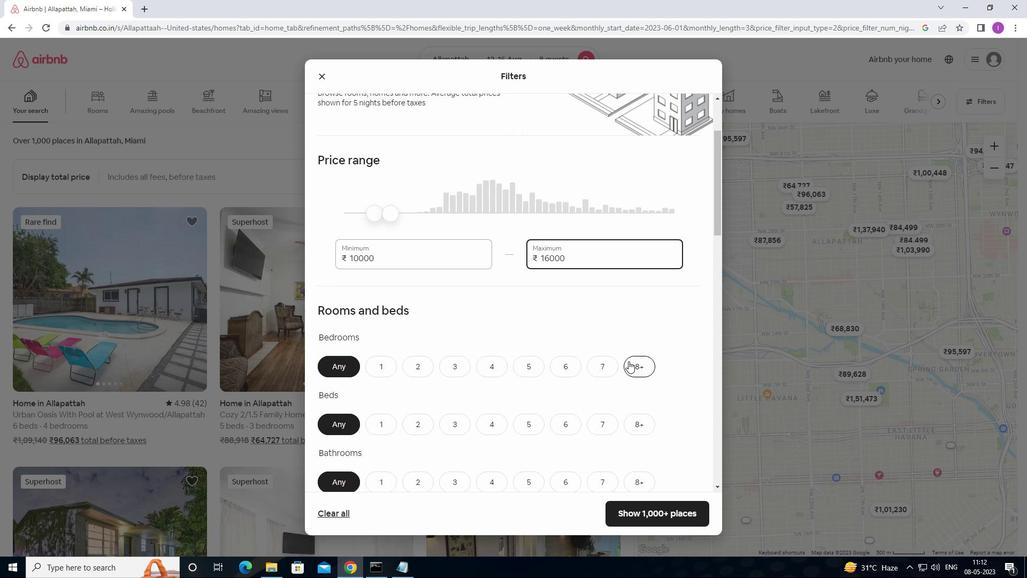 
Action: Mouse moved to (635, 416)
Screenshot: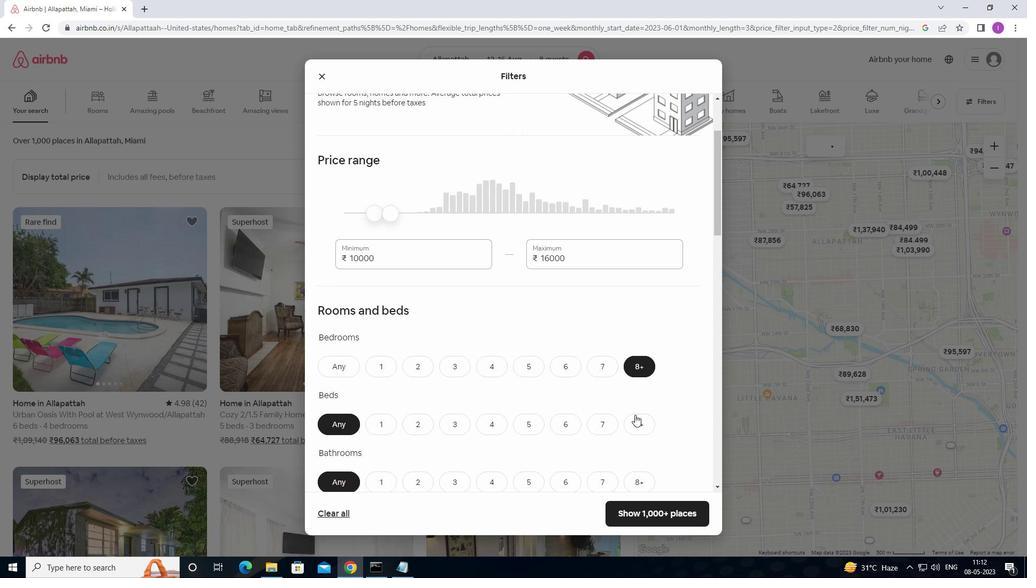 
Action: Mouse pressed left at (635, 416)
Screenshot: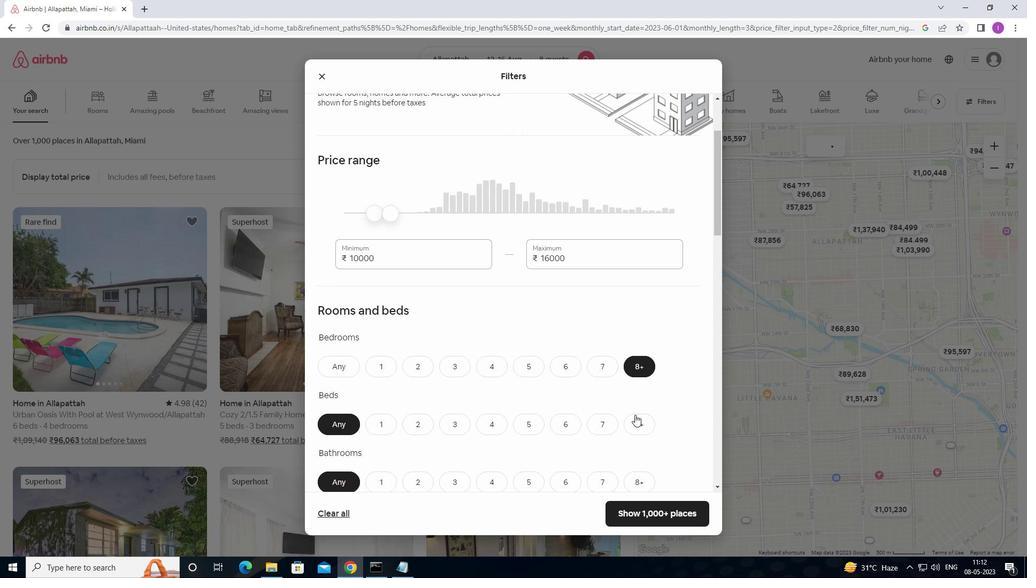 
Action: Mouse moved to (639, 478)
Screenshot: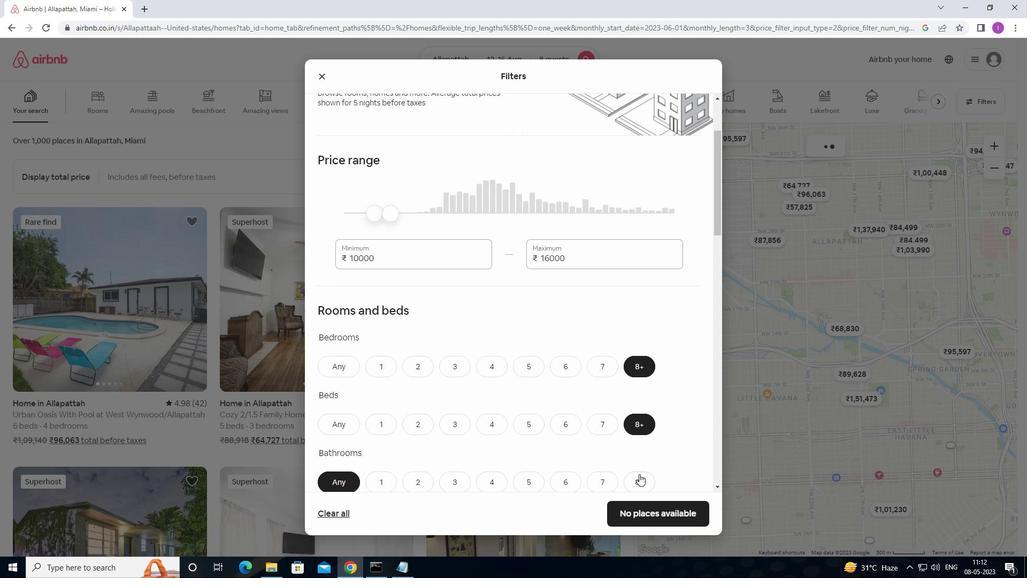 
Action: Mouse pressed left at (639, 478)
Screenshot: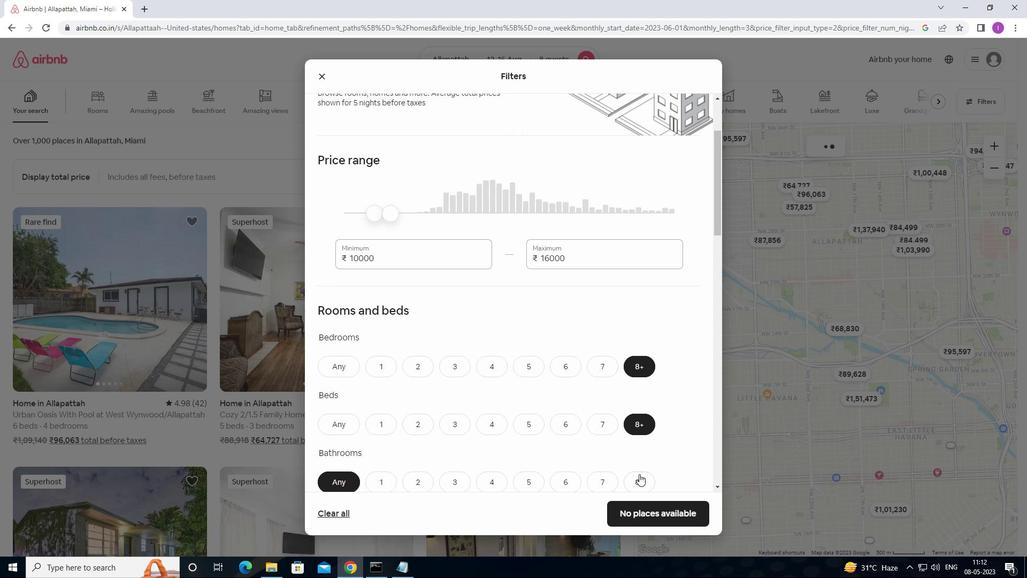 
Action: Mouse moved to (654, 449)
Screenshot: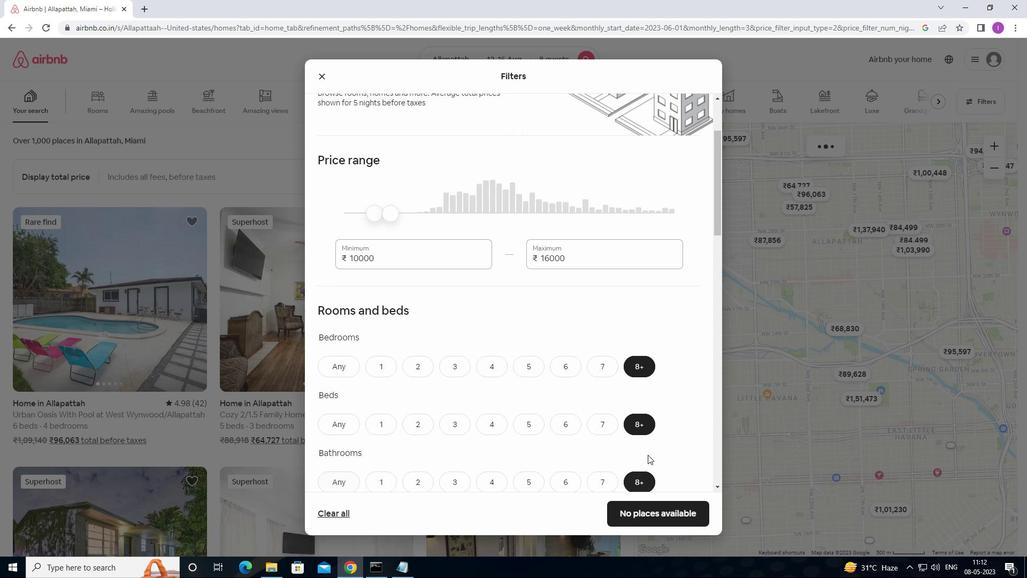 
Action: Mouse scrolled (654, 449) with delta (0, 0)
Screenshot: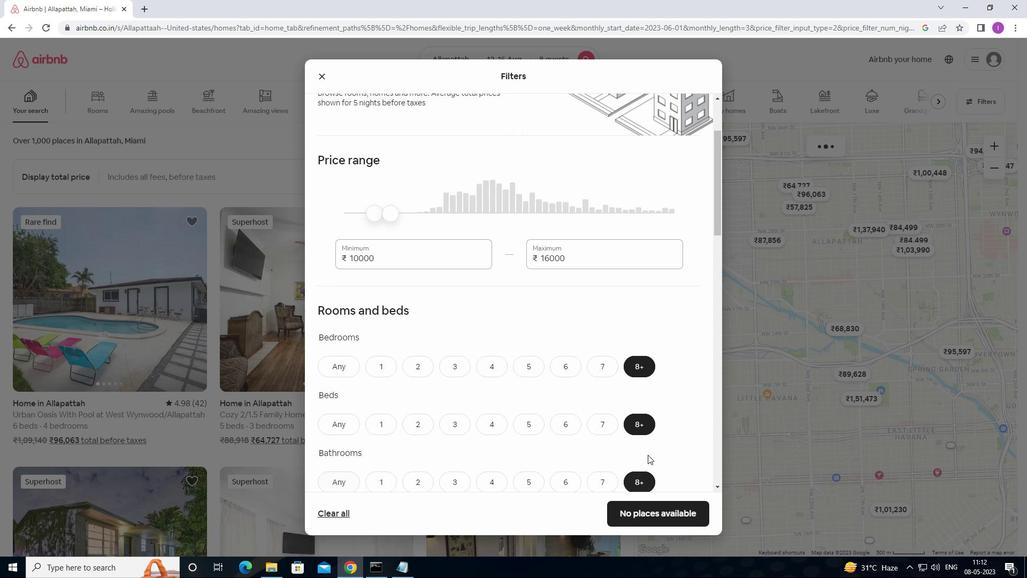 
Action: Mouse moved to (655, 449)
Screenshot: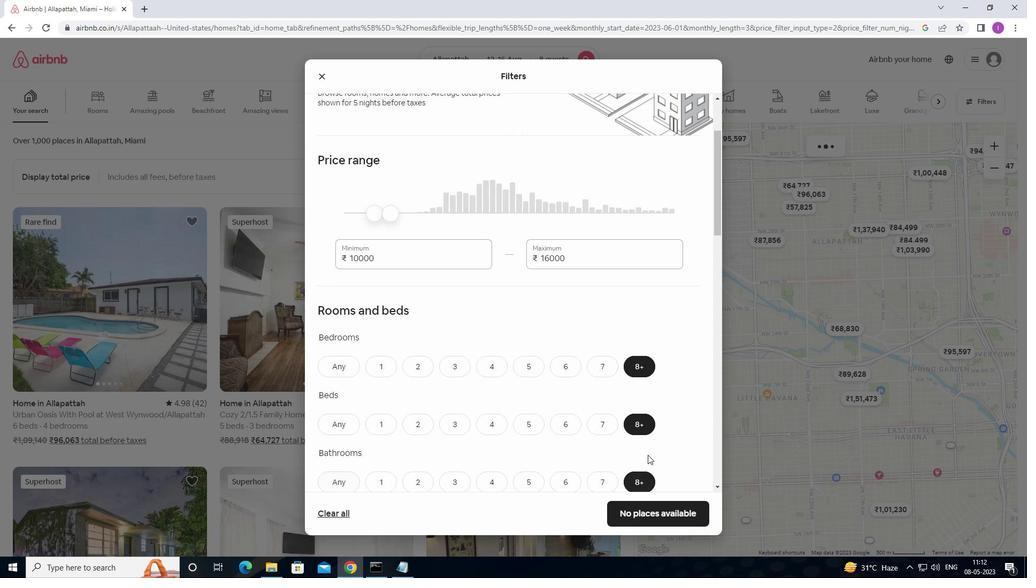 
Action: Mouse scrolled (655, 448) with delta (0, 0)
Screenshot: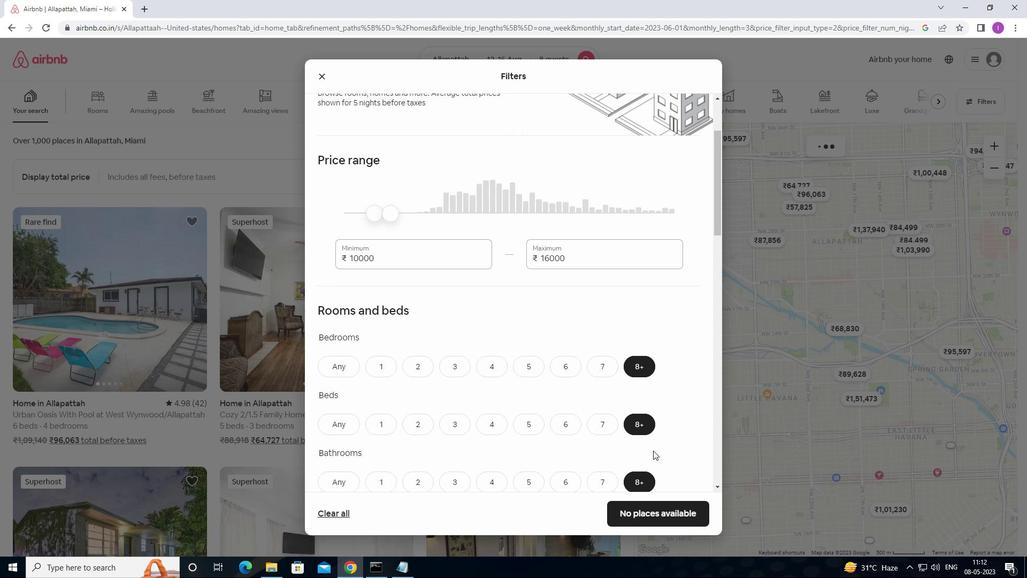 
Action: Mouse moved to (656, 447)
Screenshot: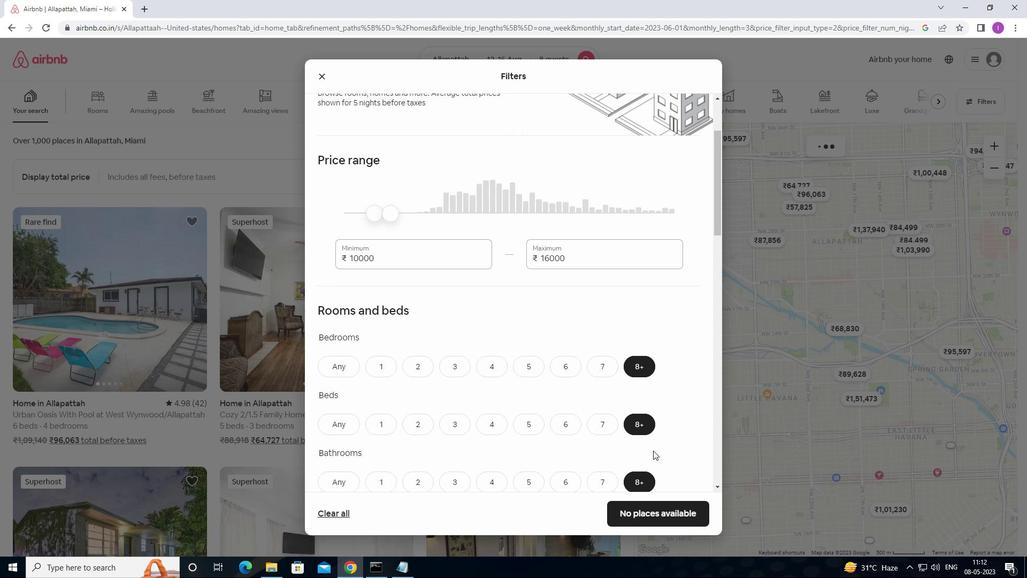
Action: Mouse scrolled (656, 446) with delta (0, 0)
Screenshot: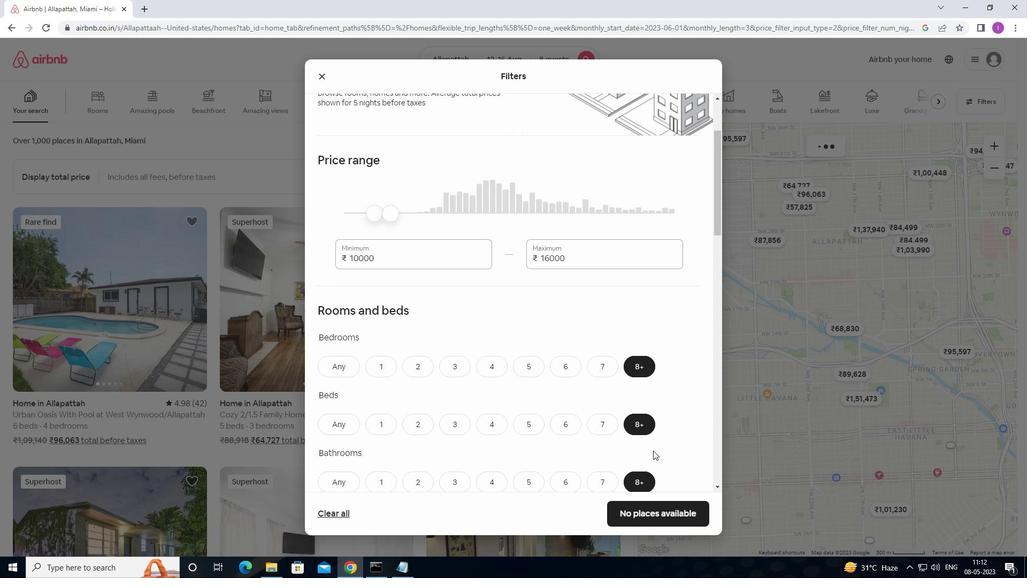 
Action: Mouse moved to (665, 433)
Screenshot: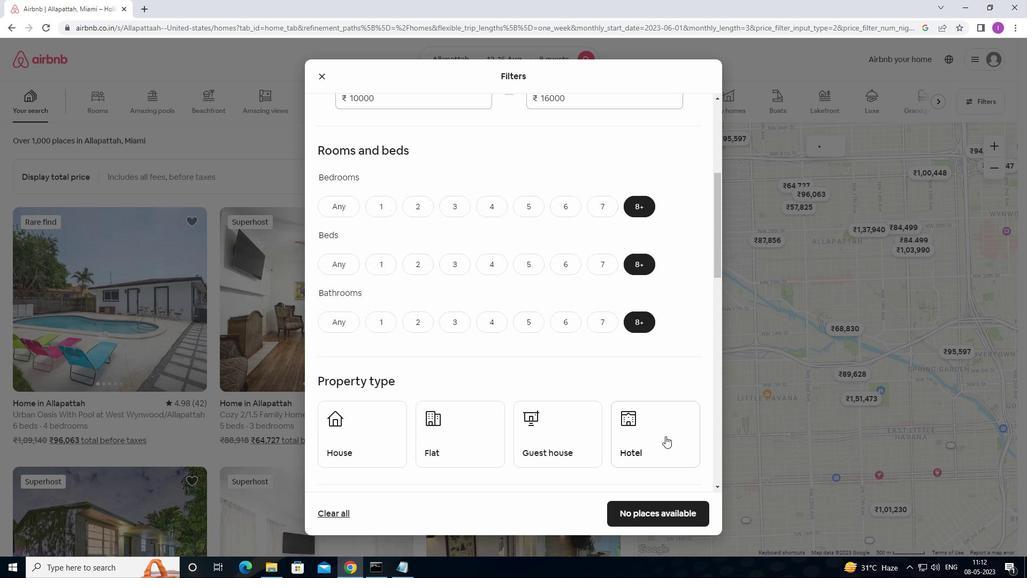 
Action: Mouse scrolled (665, 433) with delta (0, 0)
Screenshot: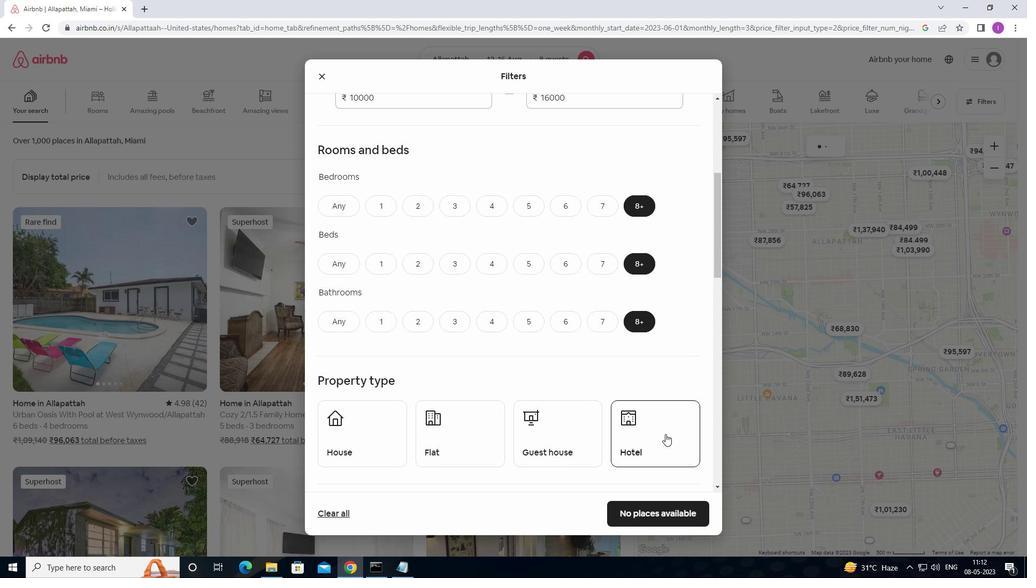 
Action: Mouse scrolled (665, 433) with delta (0, 0)
Screenshot: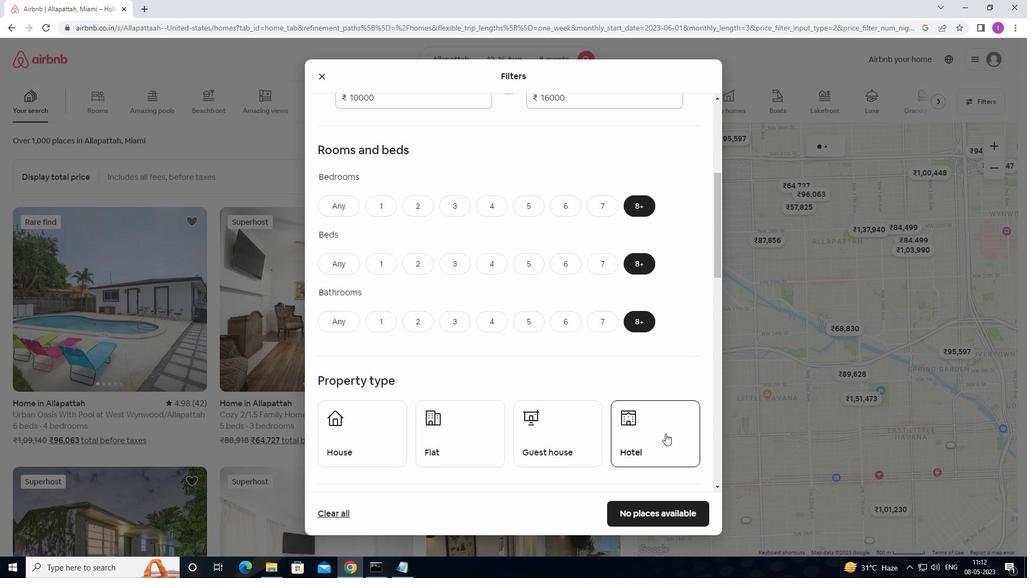 
Action: Mouse moved to (375, 318)
Screenshot: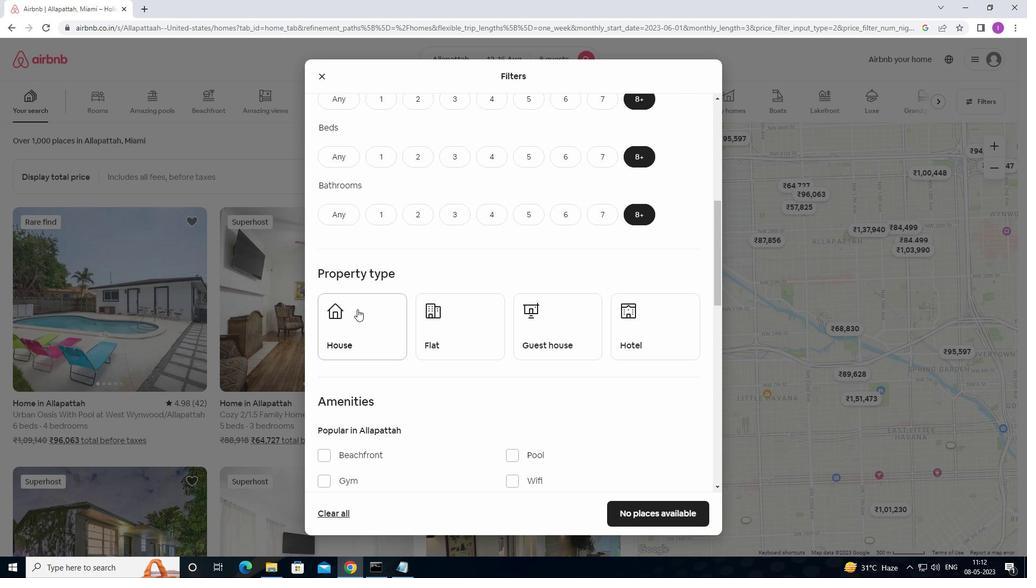
Action: Mouse pressed left at (375, 318)
Screenshot: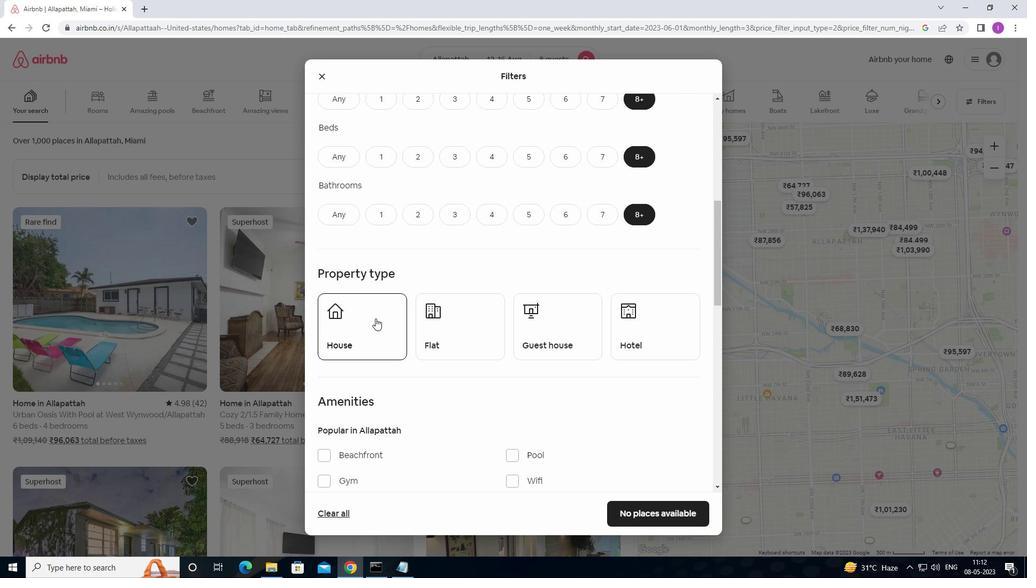 
Action: Mouse moved to (436, 326)
Screenshot: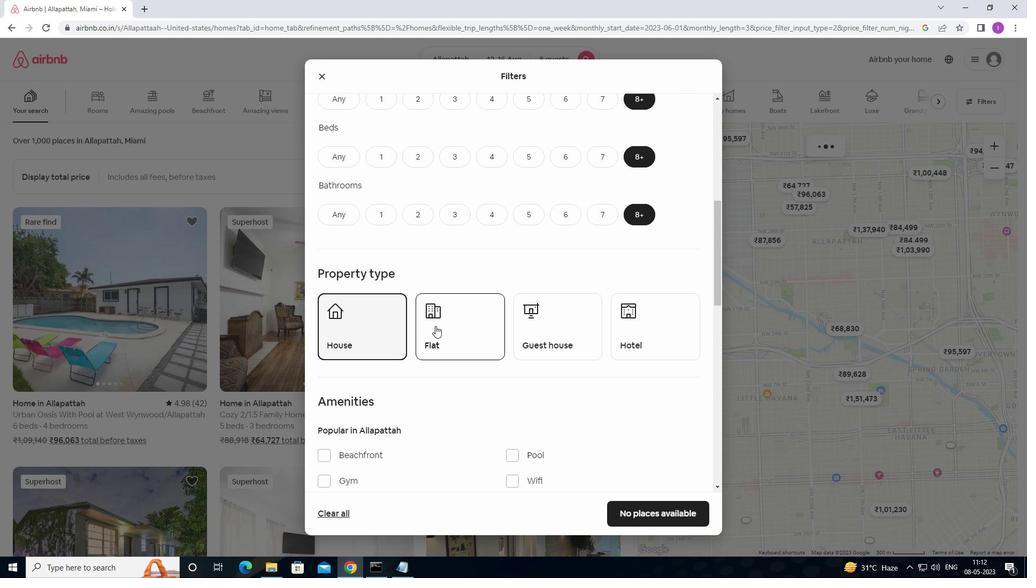 
Action: Mouse pressed left at (436, 326)
Screenshot: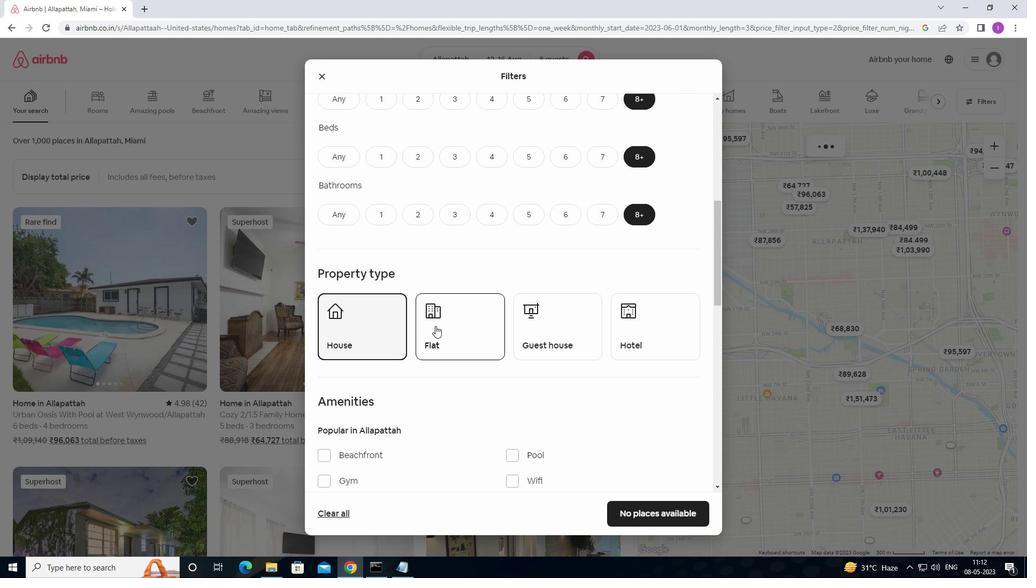 
Action: Mouse moved to (532, 323)
Screenshot: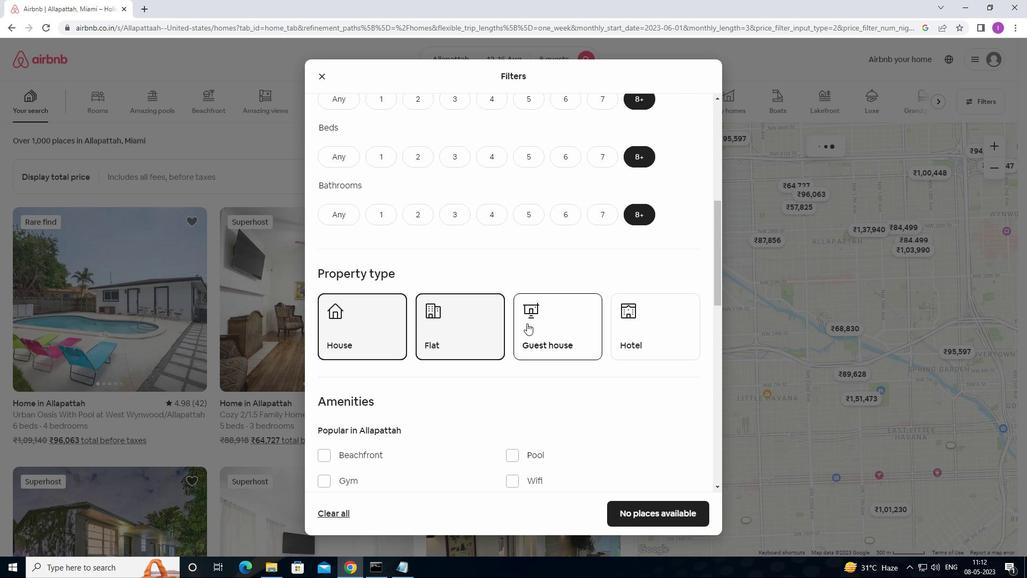 
Action: Mouse pressed left at (532, 323)
Screenshot: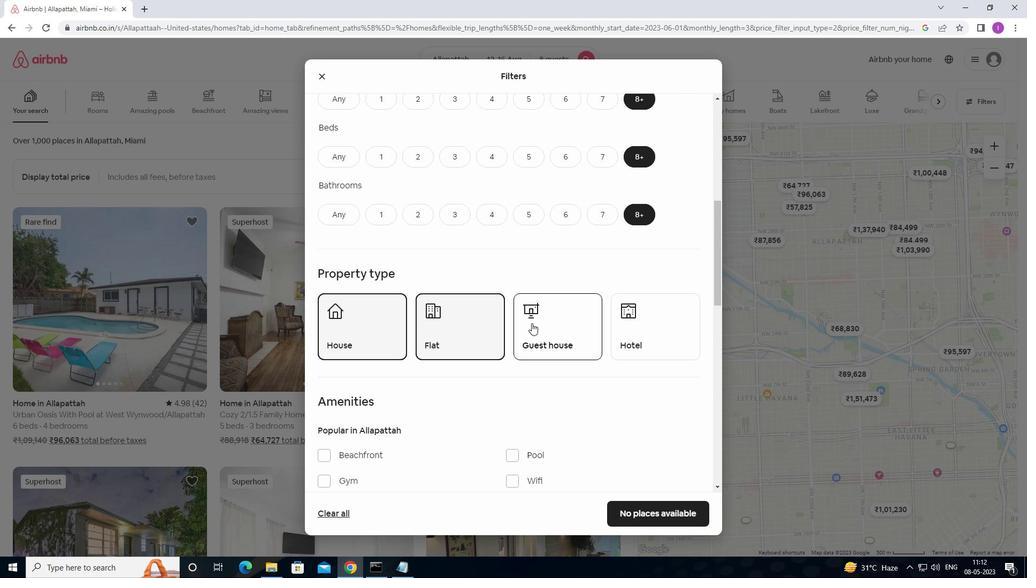 
Action: Mouse moved to (629, 340)
Screenshot: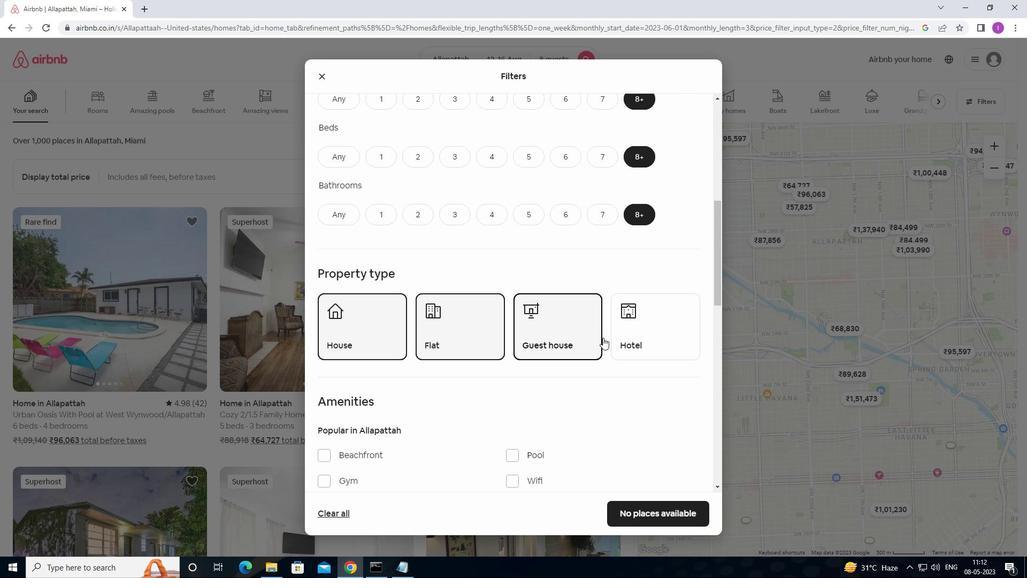 
Action: Mouse pressed left at (629, 340)
Screenshot: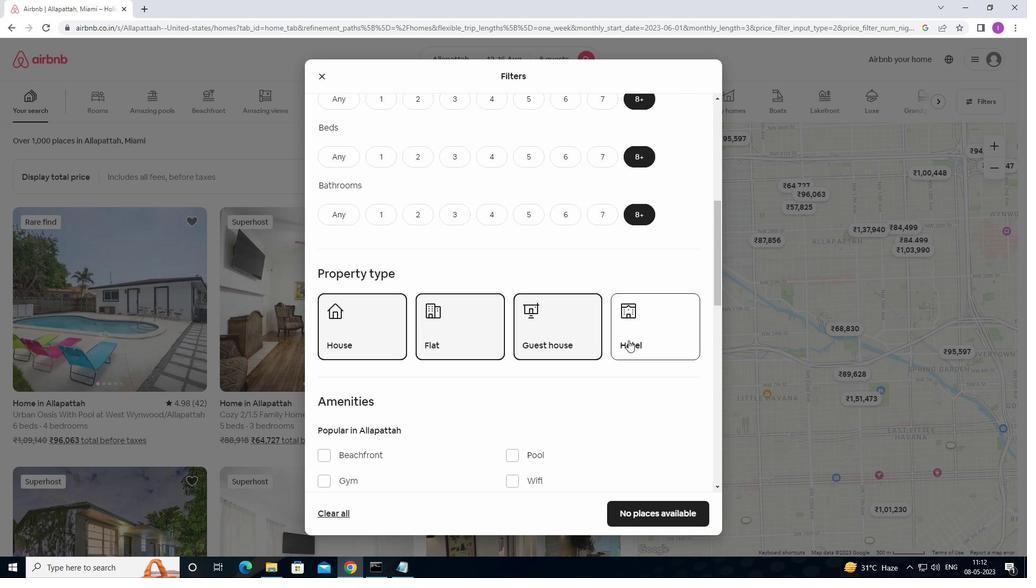 
Action: Mouse moved to (451, 343)
Screenshot: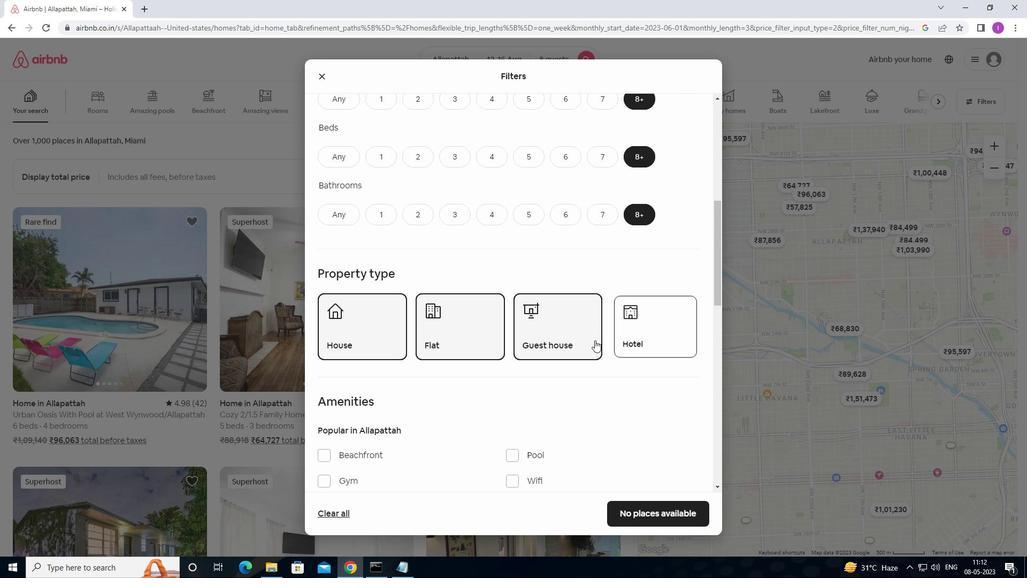 
Action: Mouse scrolled (451, 343) with delta (0, 0)
Screenshot: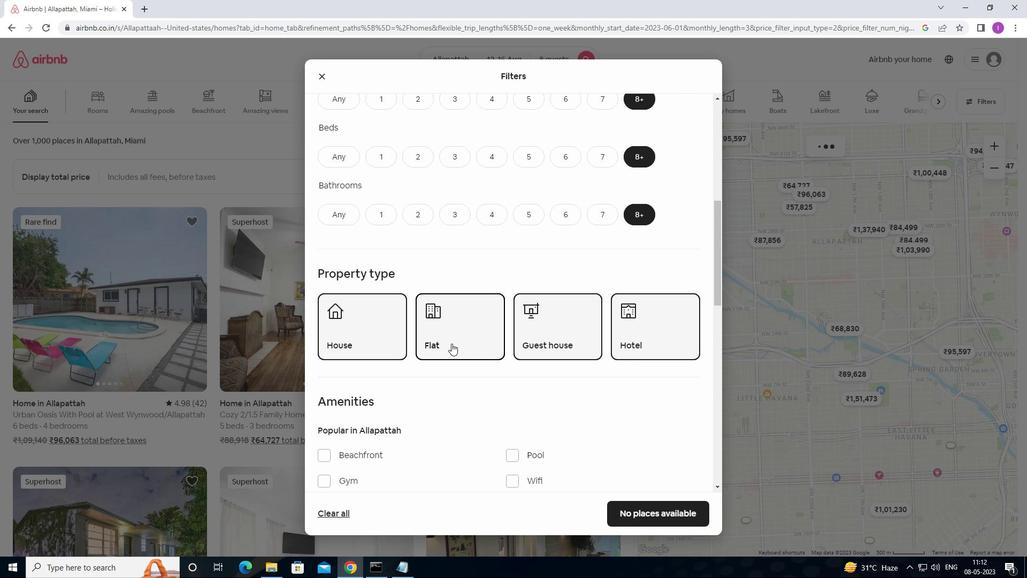 
Action: Mouse scrolled (451, 343) with delta (0, 0)
Screenshot: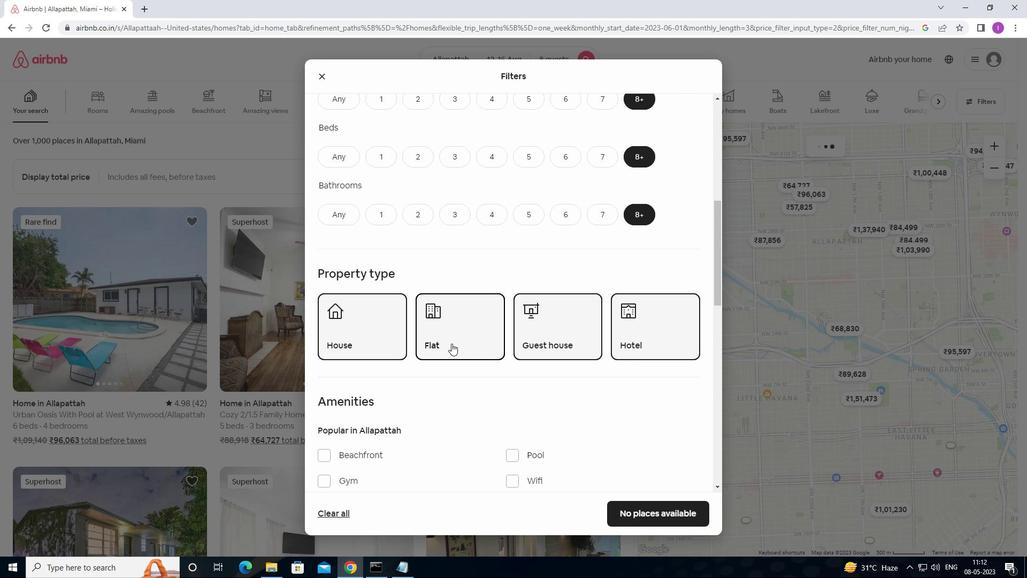 
Action: Mouse moved to (323, 374)
Screenshot: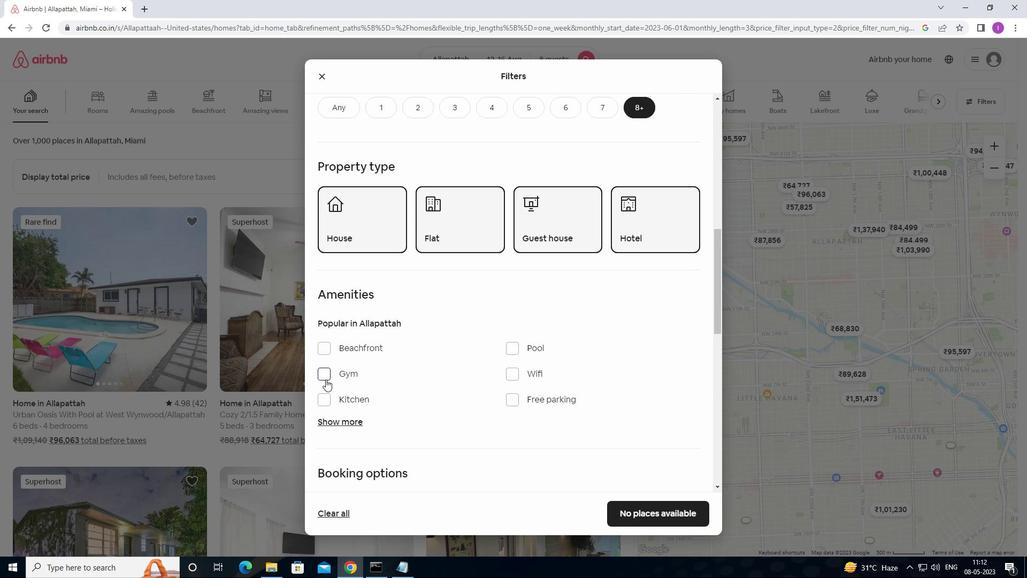
Action: Mouse pressed left at (323, 374)
Screenshot: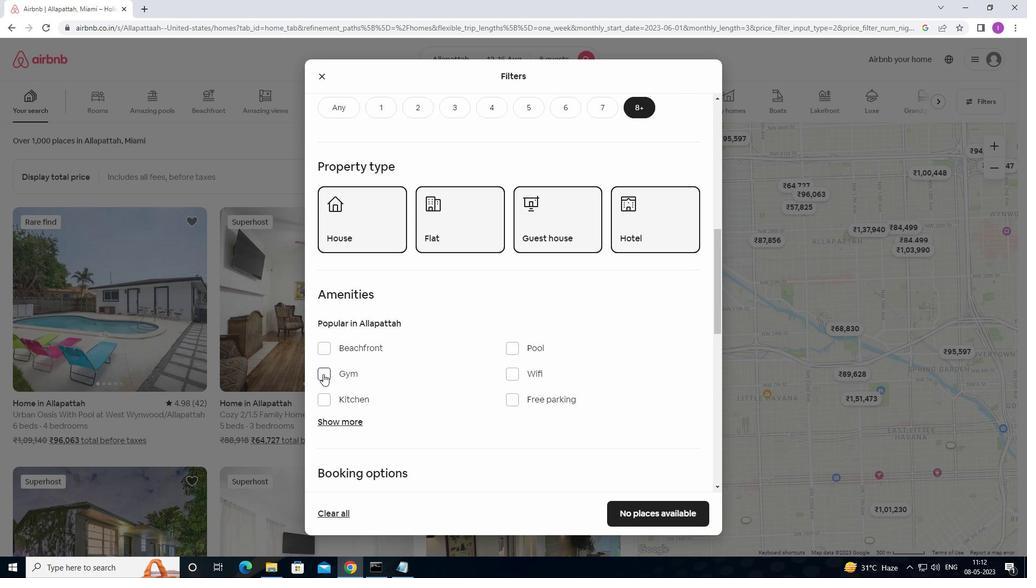
Action: Mouse moved to (513, 396)
Screenshot: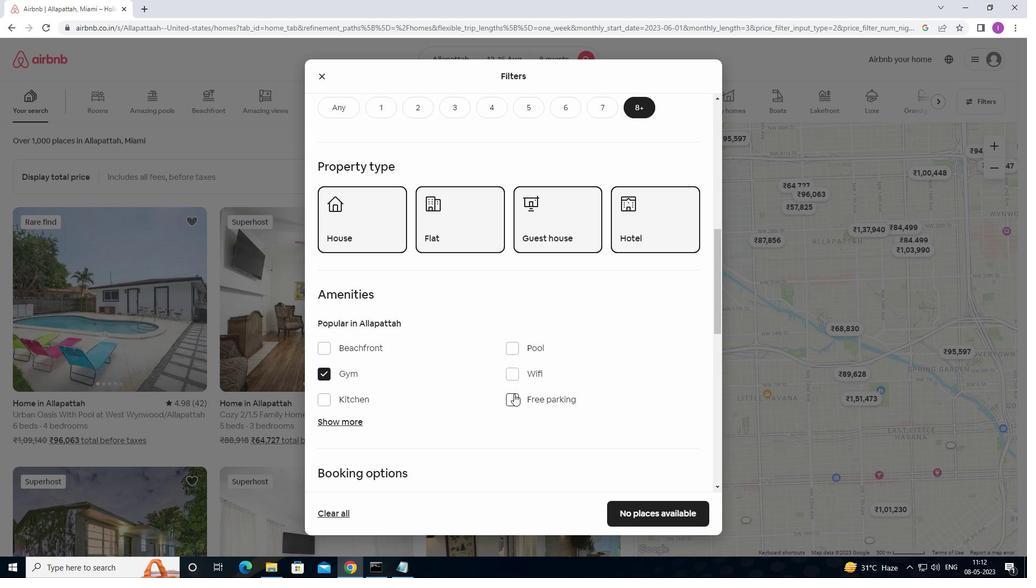 
Action: Mouse pressed left at (513, 396)
Screenshot: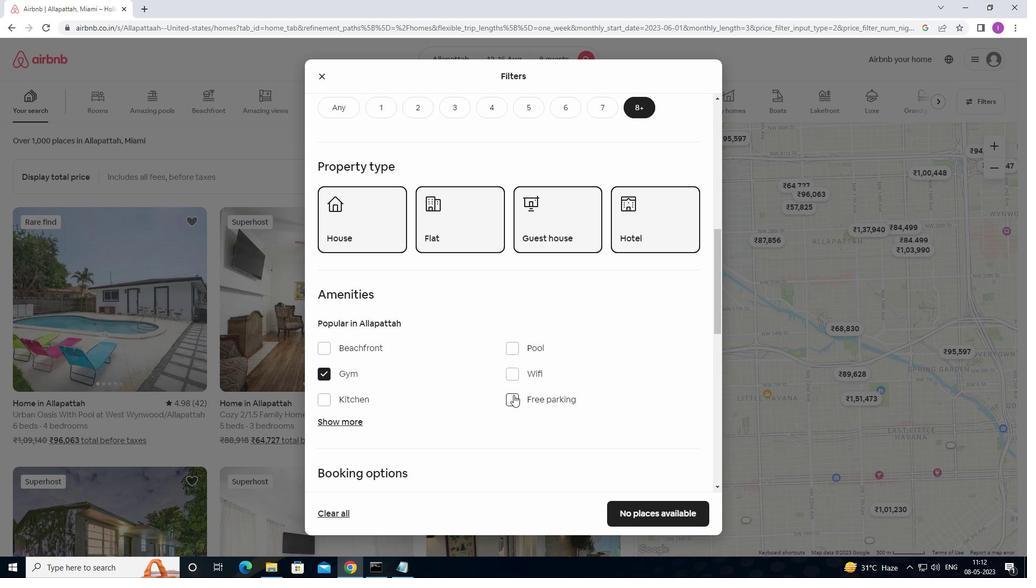 
Action: Mouse moved to (513, 373)
Screenshot: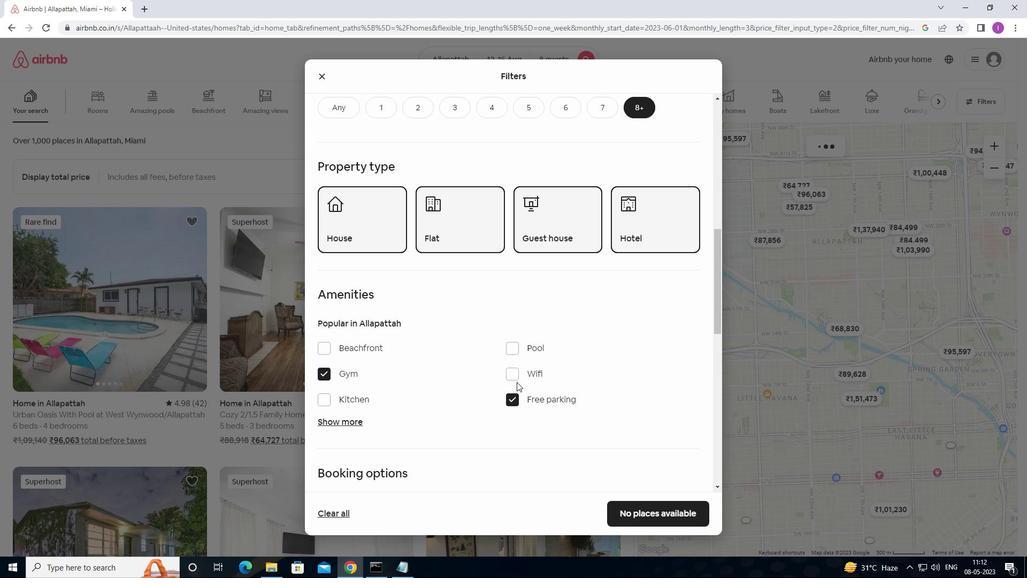 
Action: Mouse pressed left at (513, 373)
Screenshot: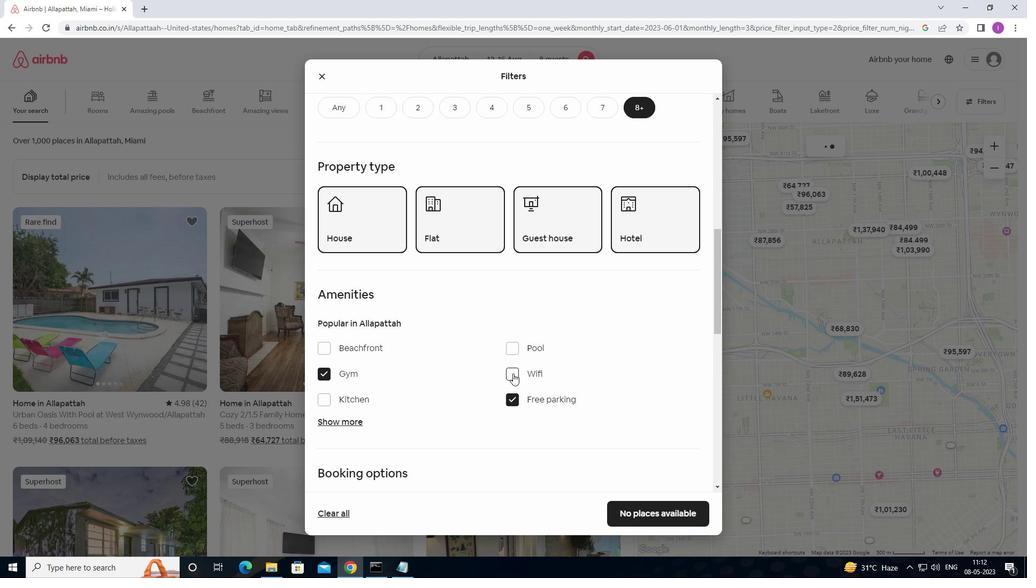 
Action: Mouse moved to (347, 420)
Screenshot: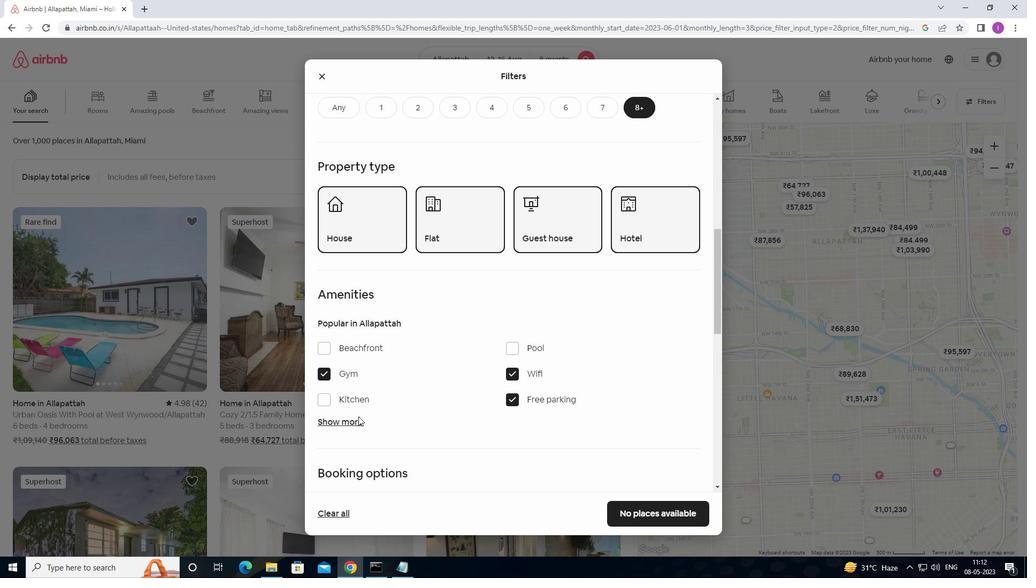 
Action: Mouse pressed left at (347, 420)
Screenshot: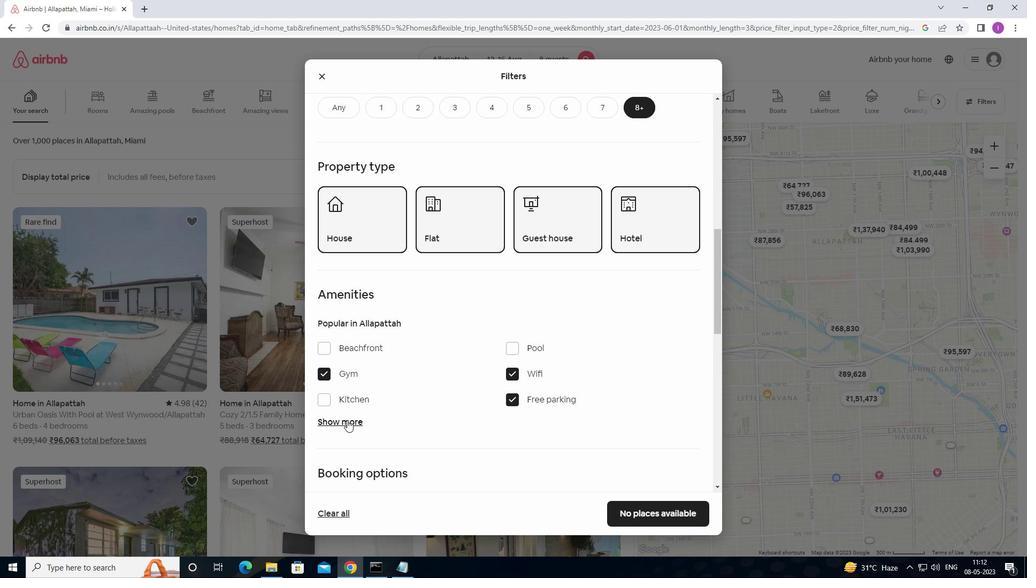 
Action: Mouse moved to (418, 379)
Screenshot: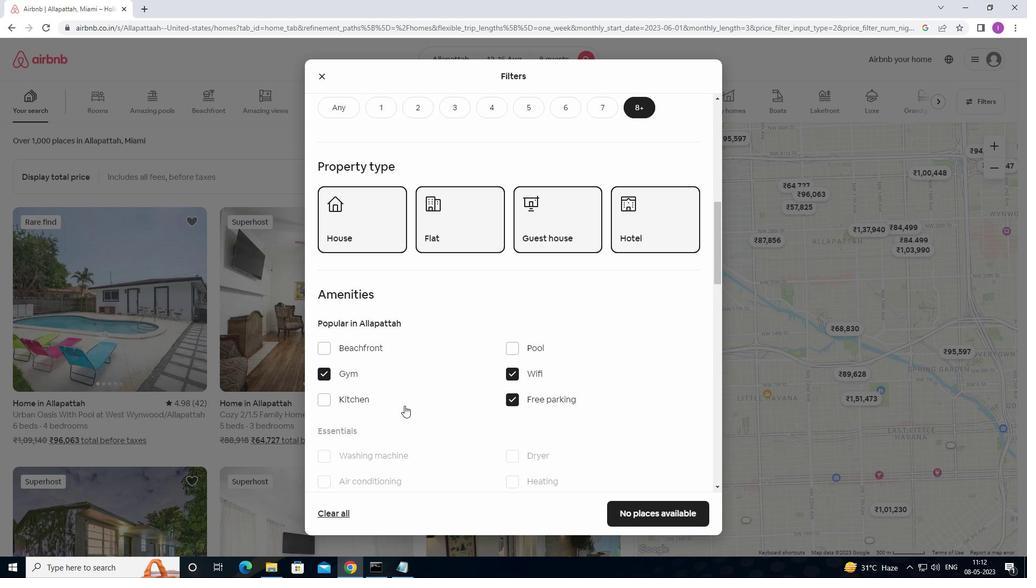 
Action: Mouse scrolled (418, 378) with delta (0, 0)
Screenshot: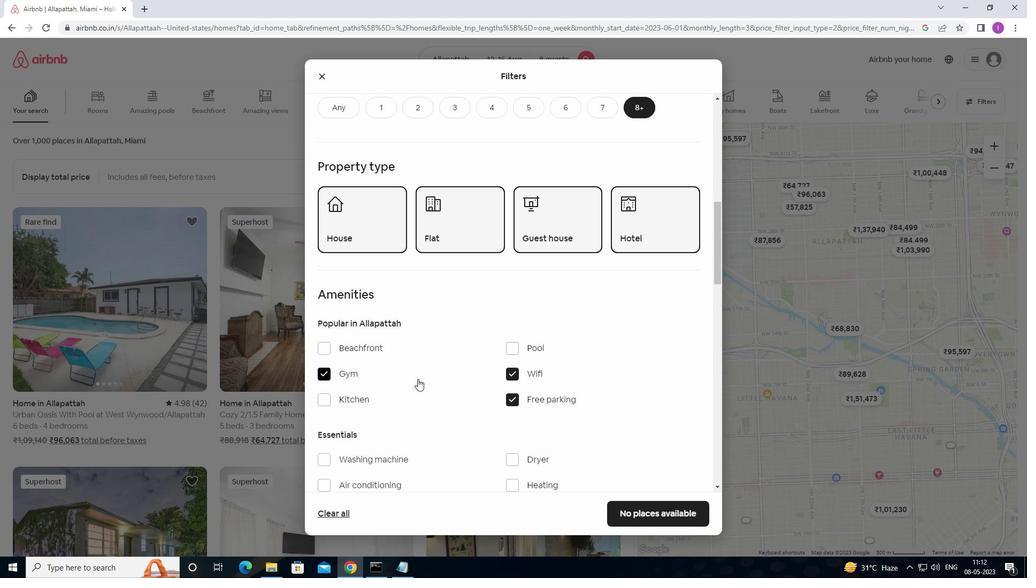 
Action: Mouse moved to (418, 377)
Screenshot: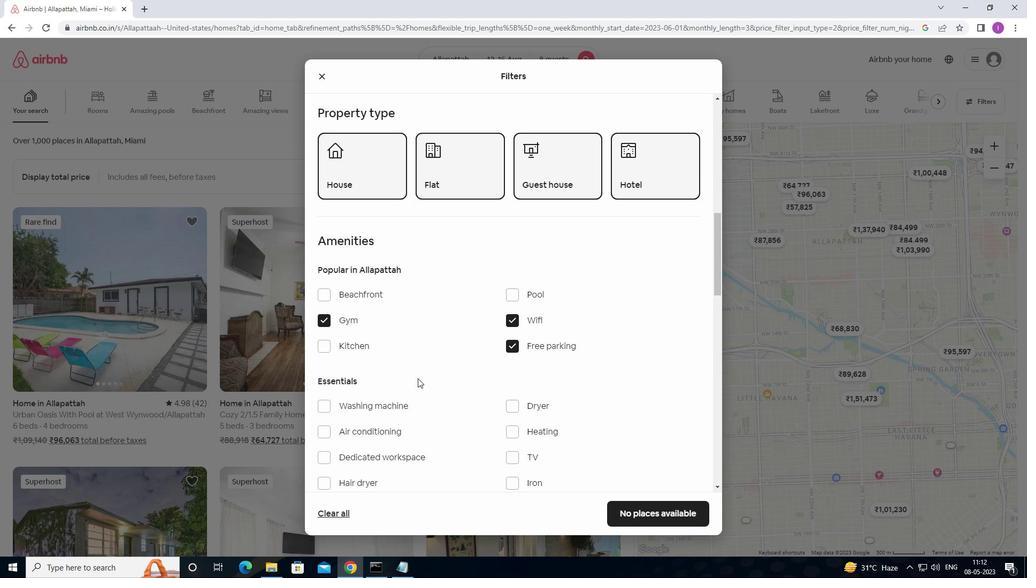 
Action: Mouse scrolled (418, 377) with delta (0, 0)
Screenshot: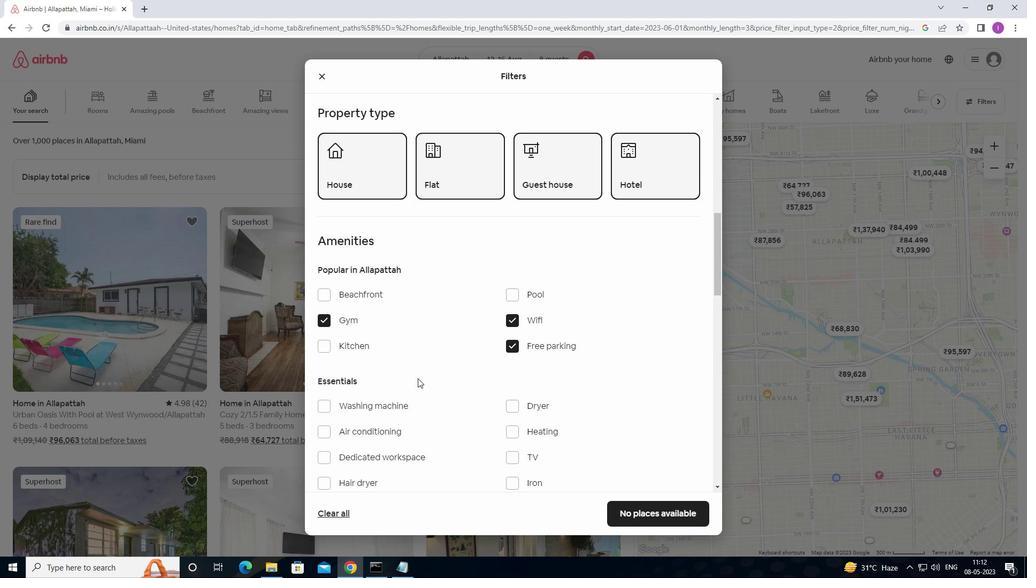 
Action: Mouse scrolled (418, 377) with delta (0, 0)
Screenshot: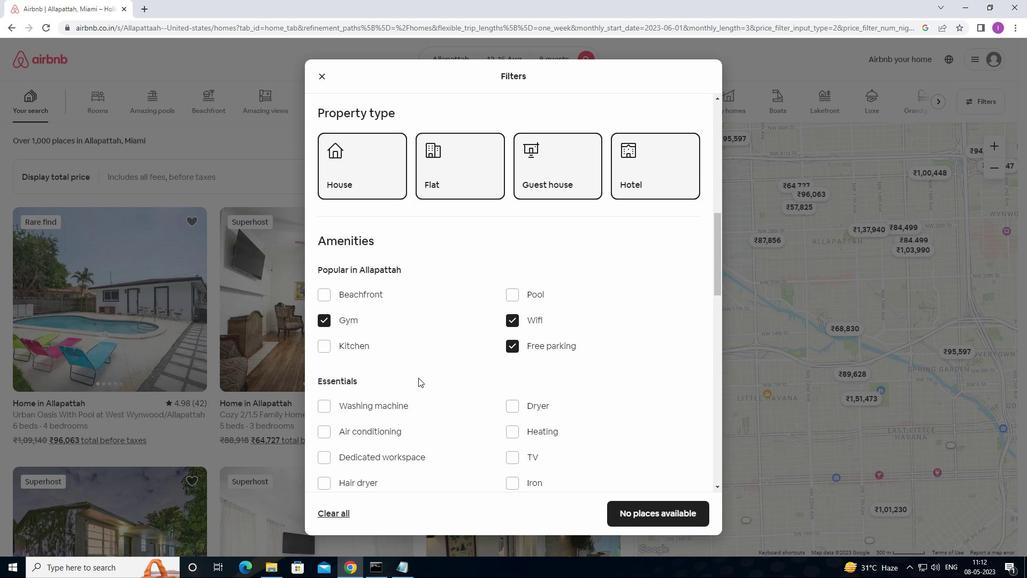 
Action: Mouse moved to (517, 348)
Screenshot: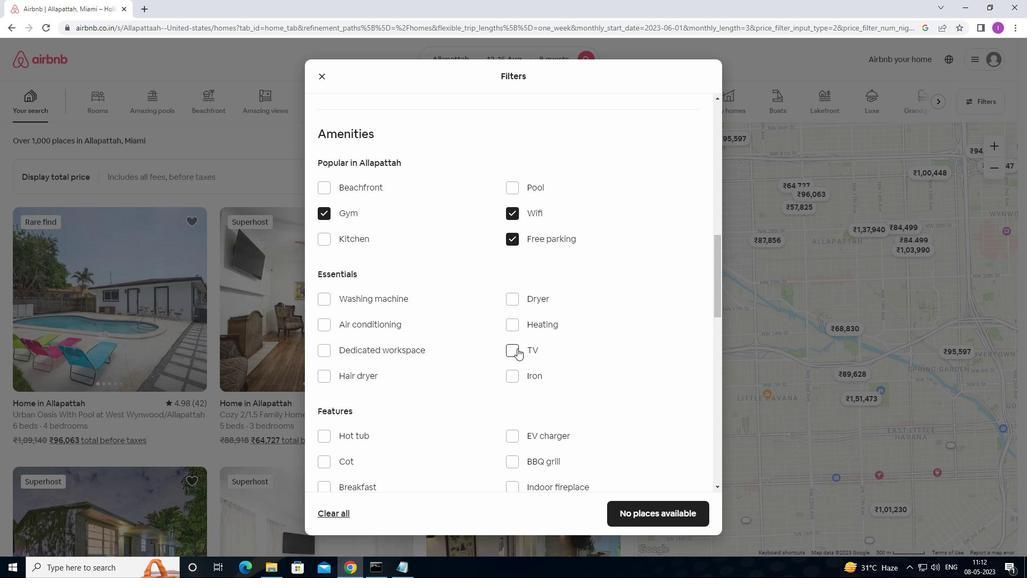 
Action: Mouse pressed left at (517, 348)
Screenshot: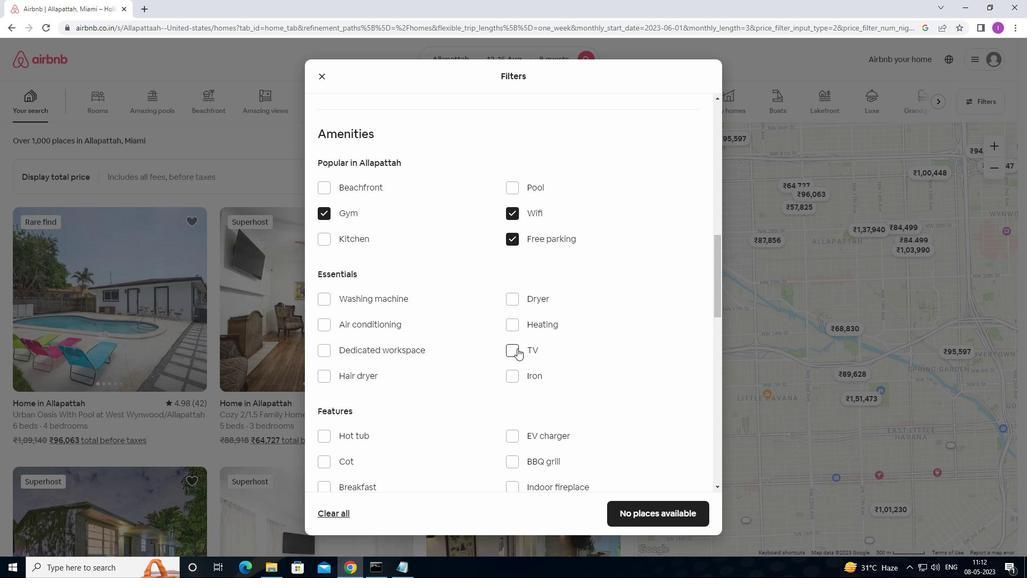 
Action: Mouse moved to (397, 361)
Screenshot: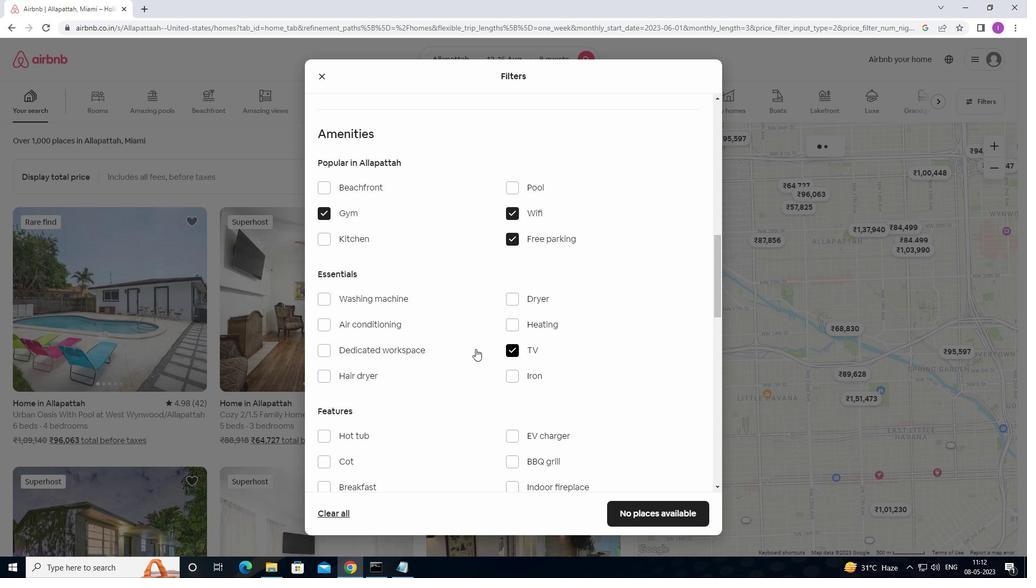
Action: Mouse scrolled (397, 361) with delta (0, 0)
Screenshot: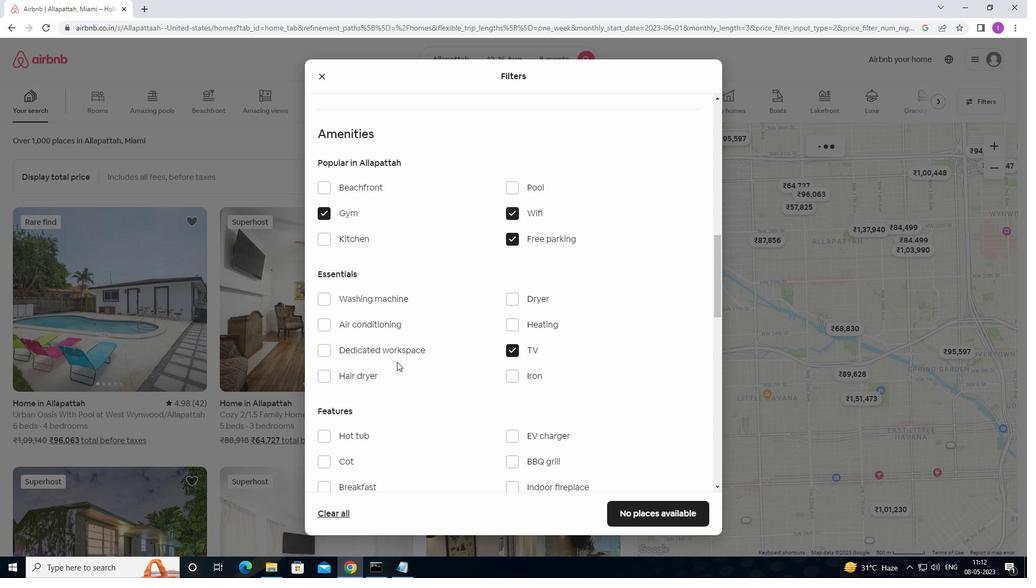 
Action: Mouse scrolled (397, 361) with delta (0, 0)
Screenshot: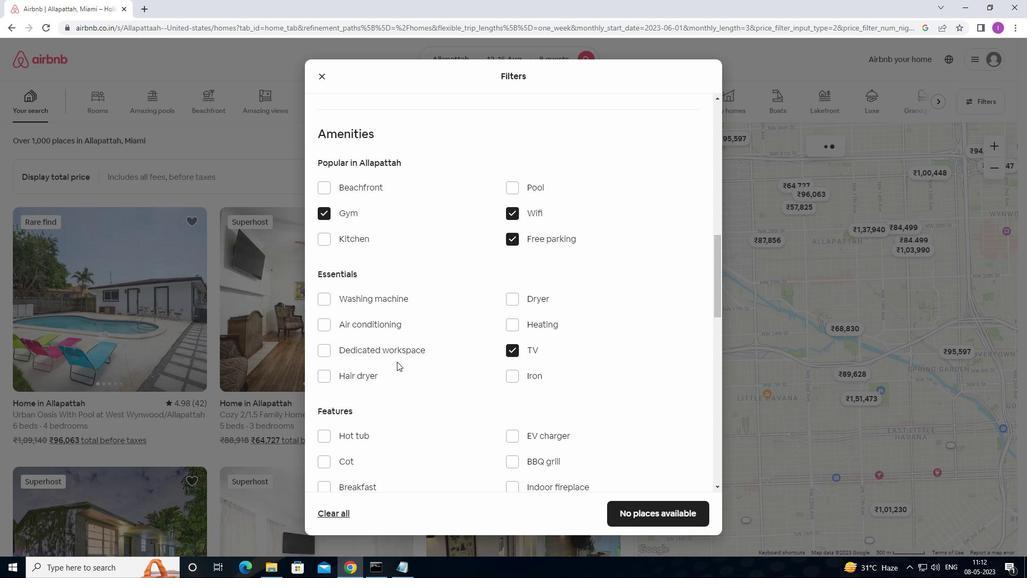 
Action: Mouse moved to (320, 381)
Screenshot: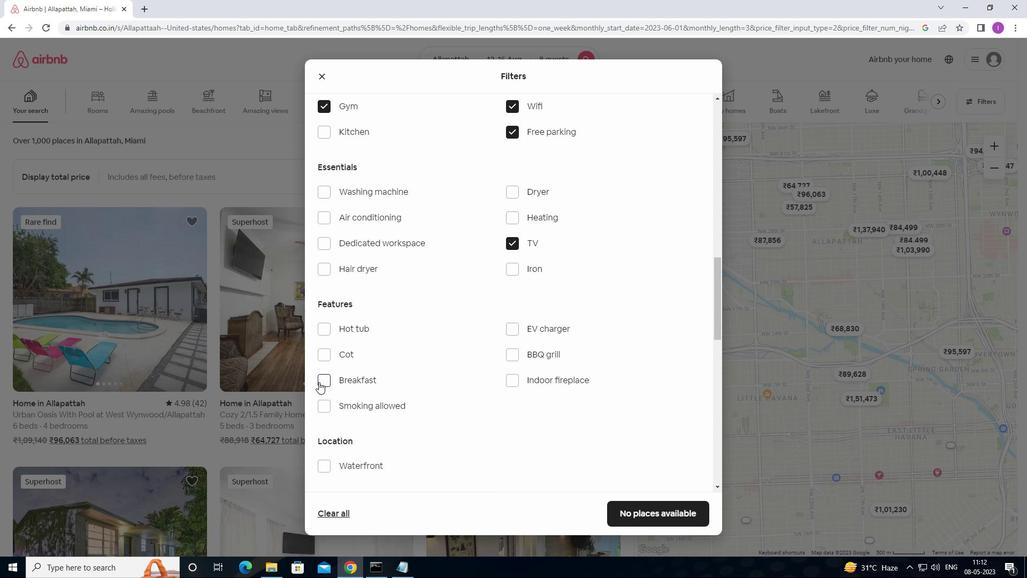 
Action: Mouse pressed left at (320, 381)
Screenshot: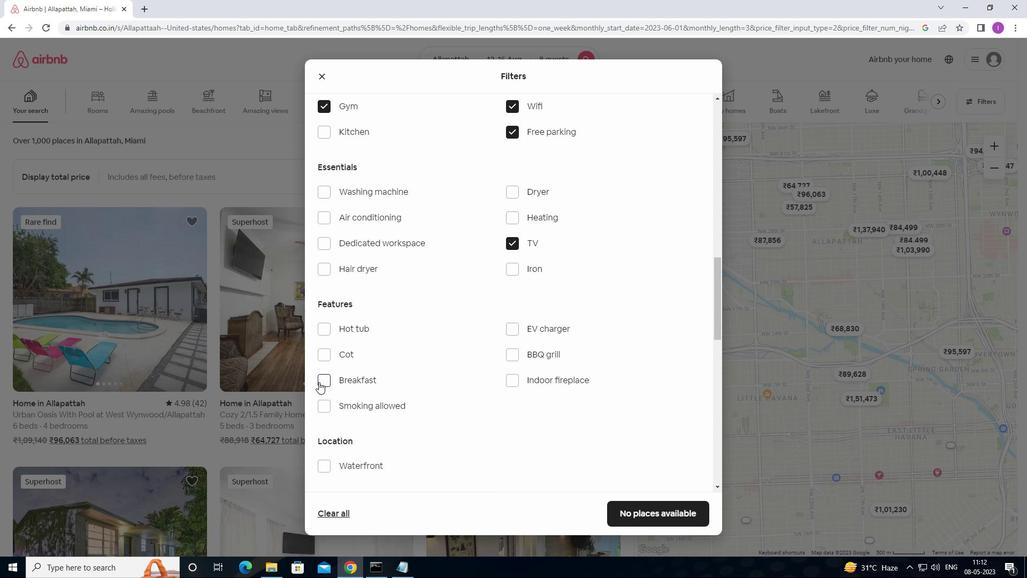 
Action: Mouse moved to (459, 341)
Screenshot: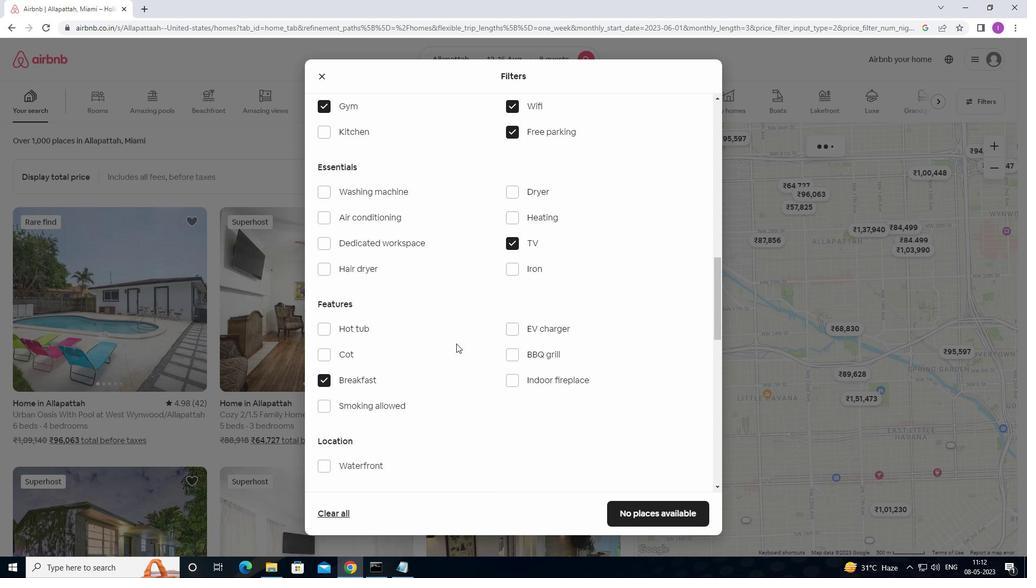 
Action: Mouse scrolled (459, 341) with delta (0, 0)
Screenshot: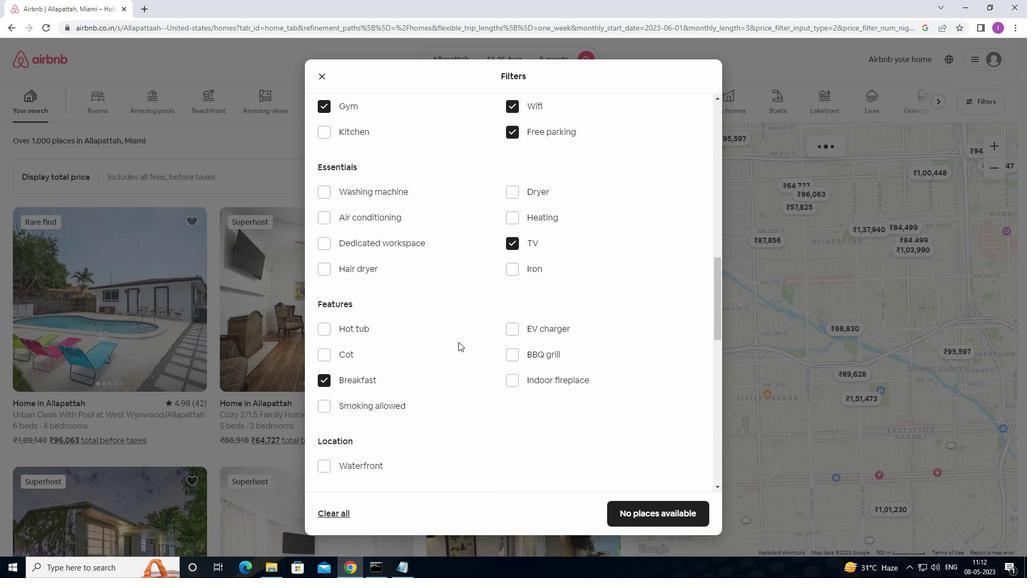 
Action: Mouse scrolled (459, 341) with delta (0, 0)
Screenshot: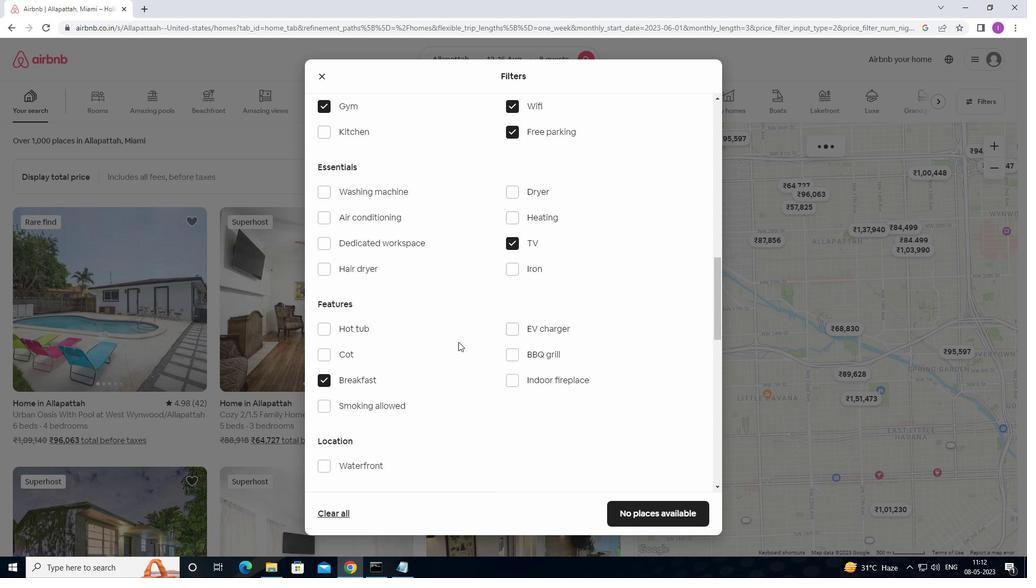 
Action: Mouse scrolled (459, 341) with delta (0, 0)
Screenshot: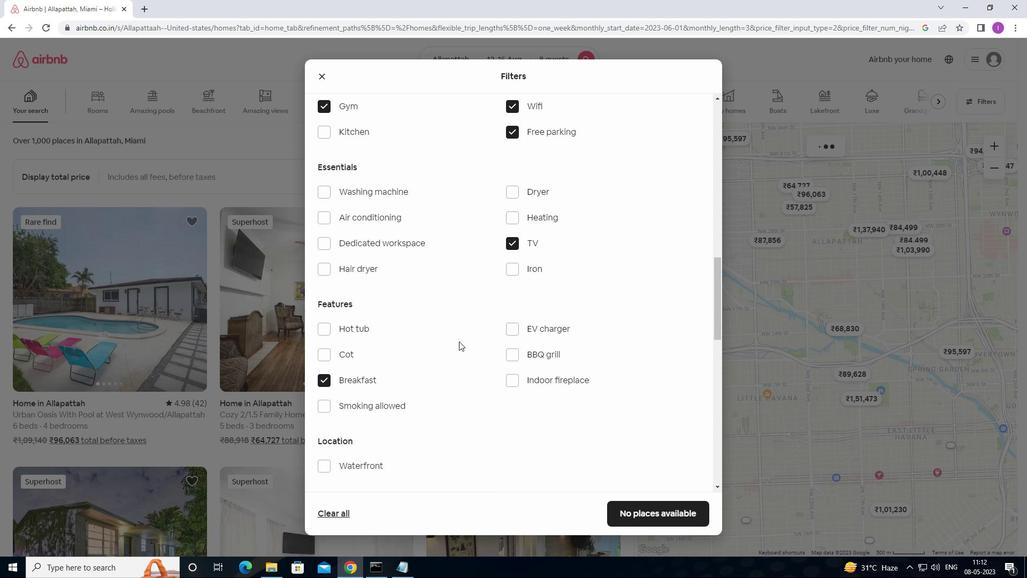 
Action: Mouse scrolled (459, 341) with delta (0, 0)
Screenshot: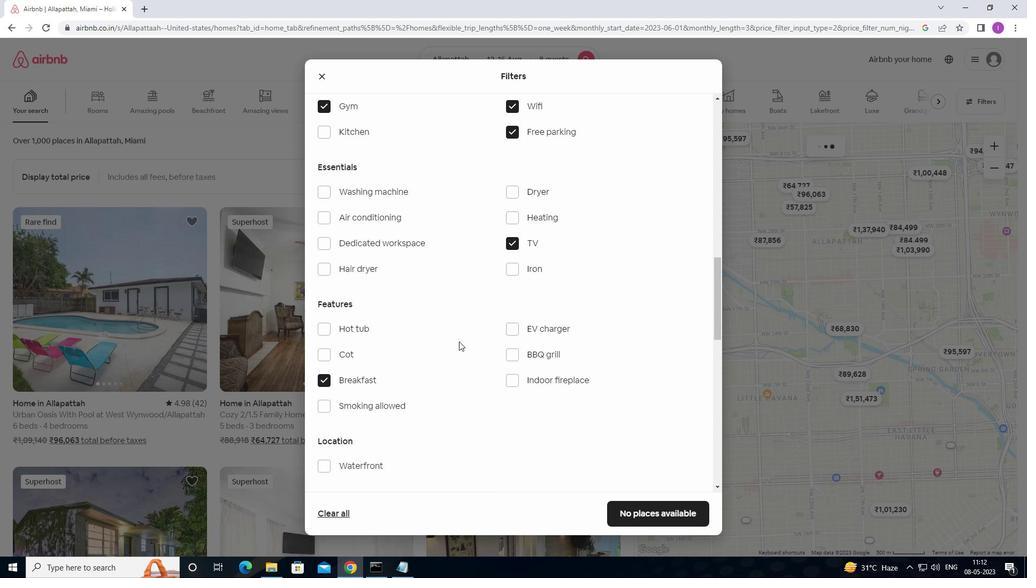 
Action: Mouse moved to (463, 338)
Screenshot: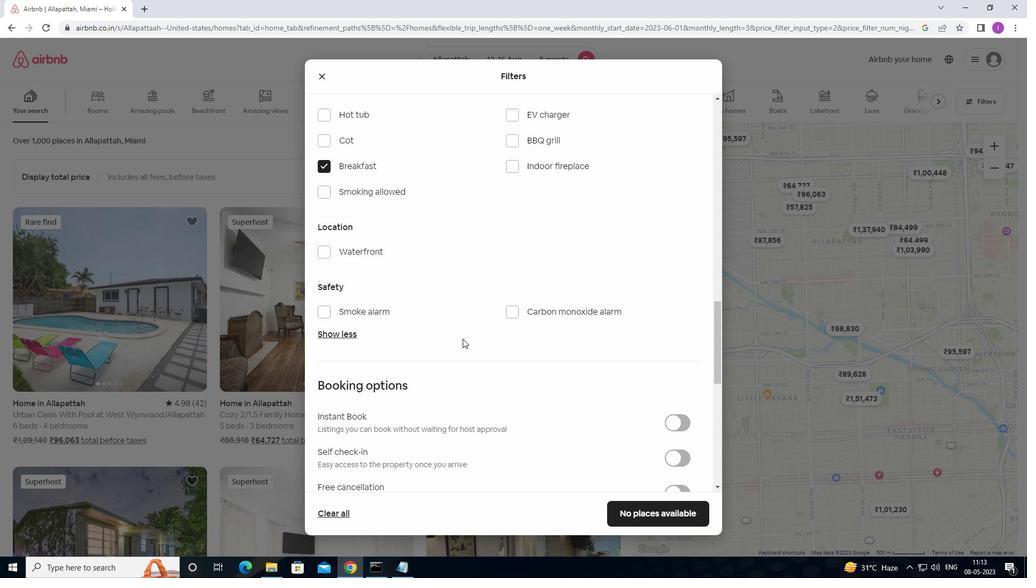 
Action: Mouse scrolled (463, 338) with delta (0, 0)
Screenshot: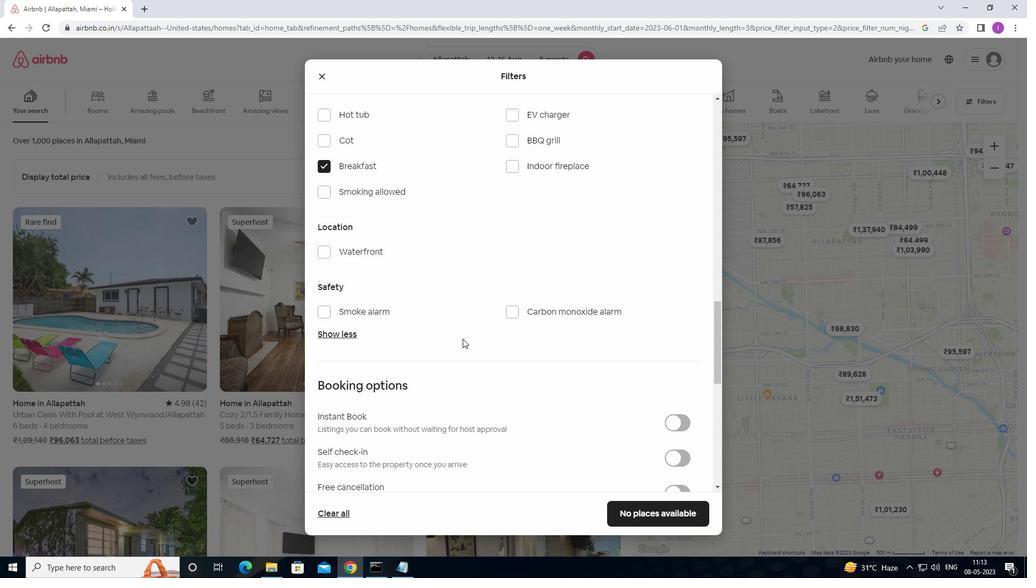 
Action: Mouse moved to (464, 338)
Screenshot: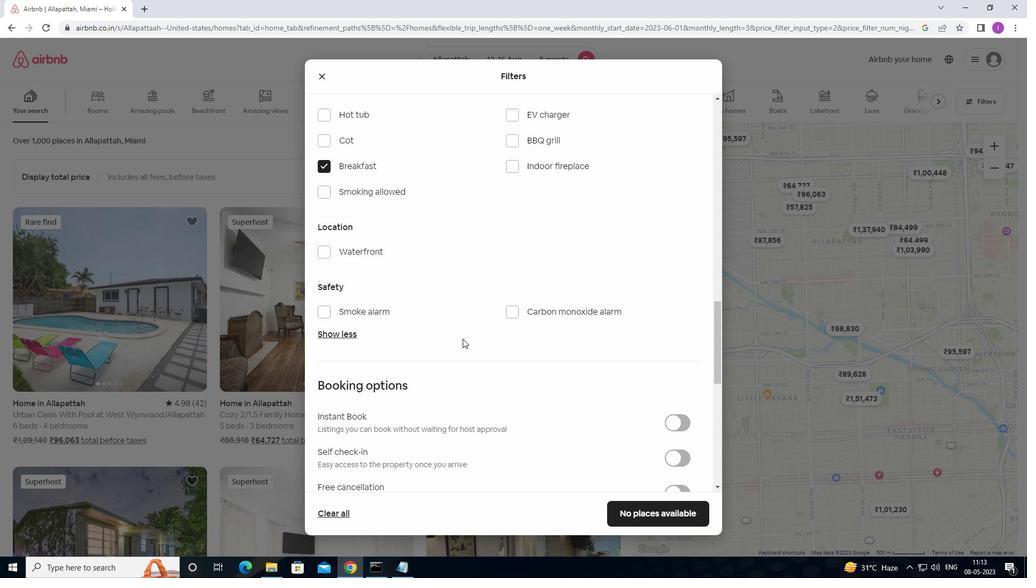 
Action: Mouse scrolled (464, 338) with delta (0, 0)
Screenshot: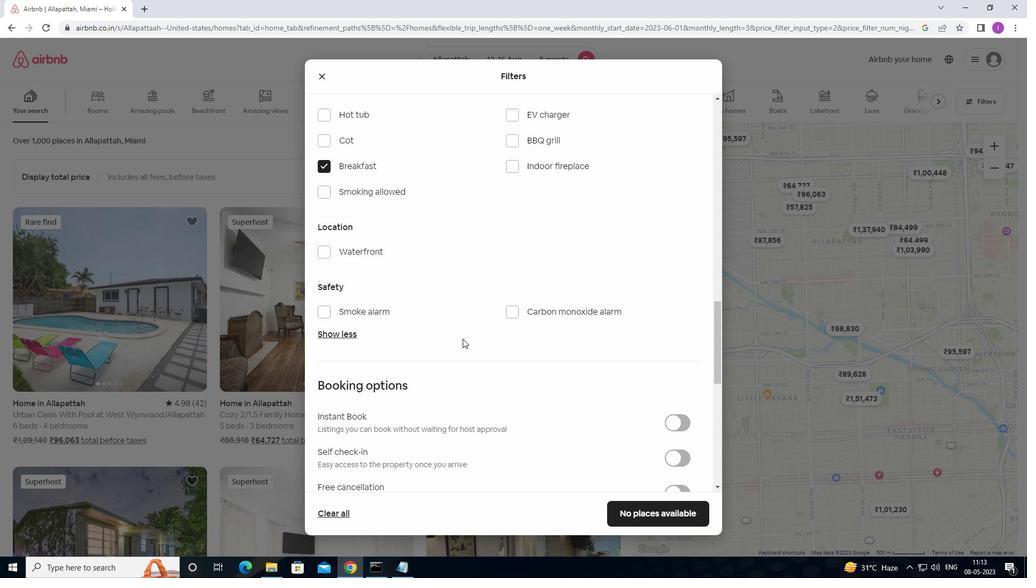 
Action: Mouse moved to (682, 350)
Screenshot: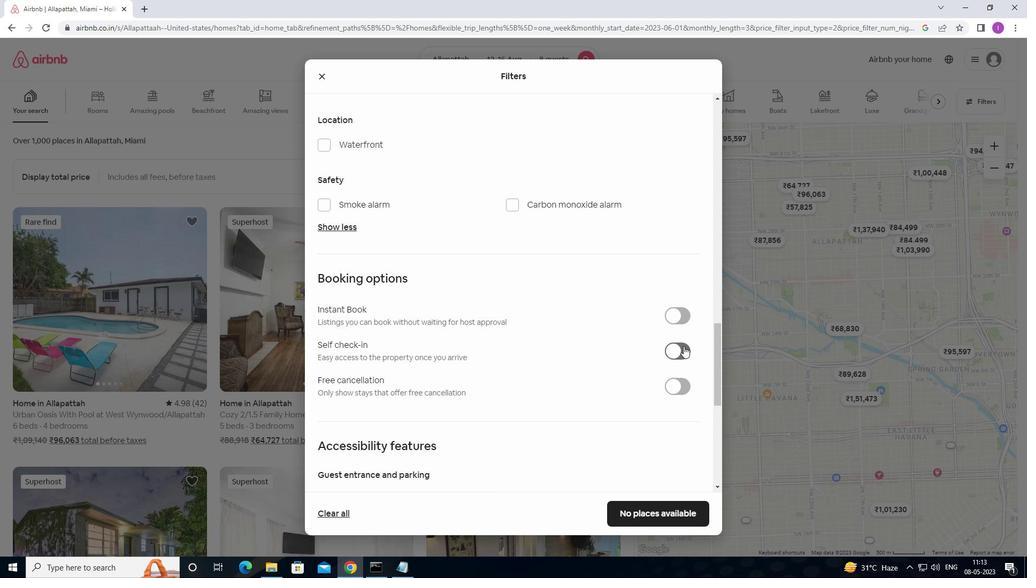 
Action: Mouse pressed left at (682, 350)
Screenshot: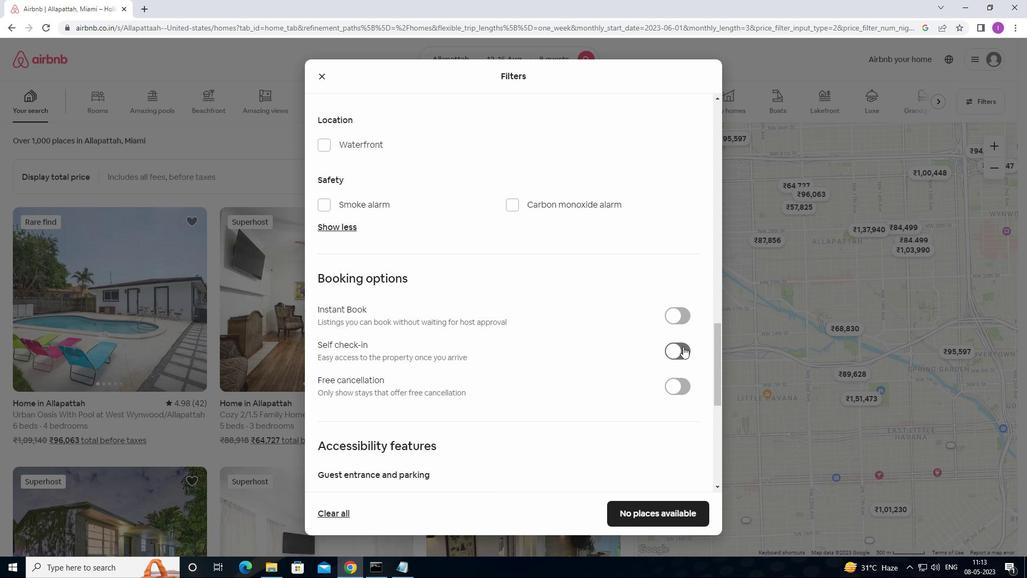 
Action: Mouse moved to (420, 367)
Screenshot: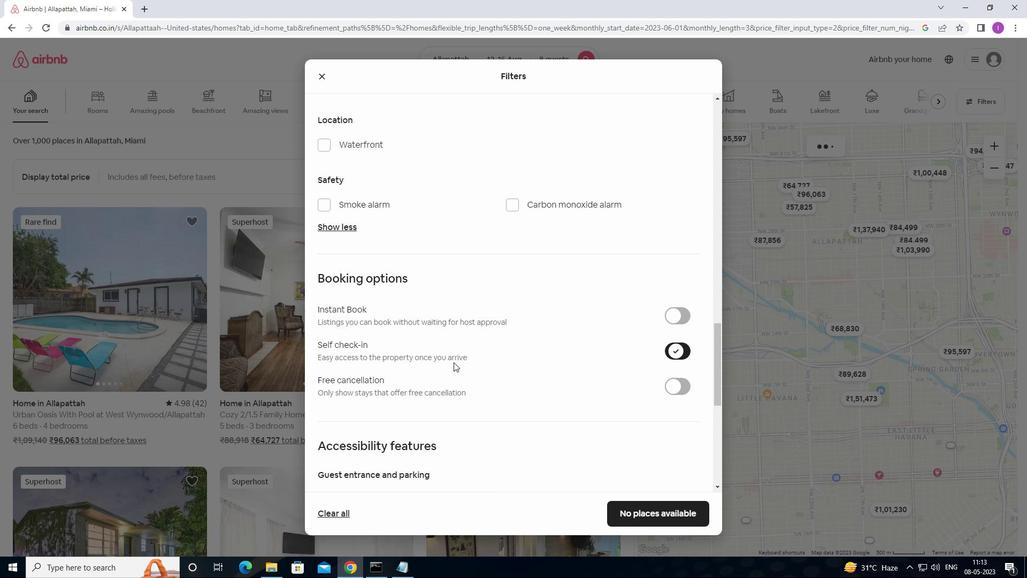 
Action: Mouse scrolled (420, 367) with delta (0, 0)
Screenshot: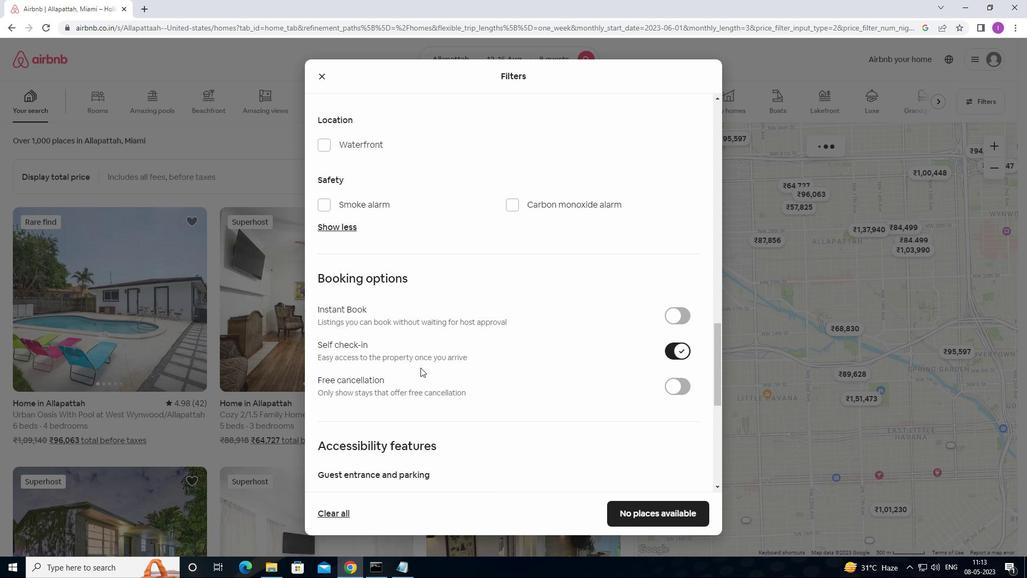 
Action: Mouse scrolled (420, 367) with delta (0, 0)
Screenshot: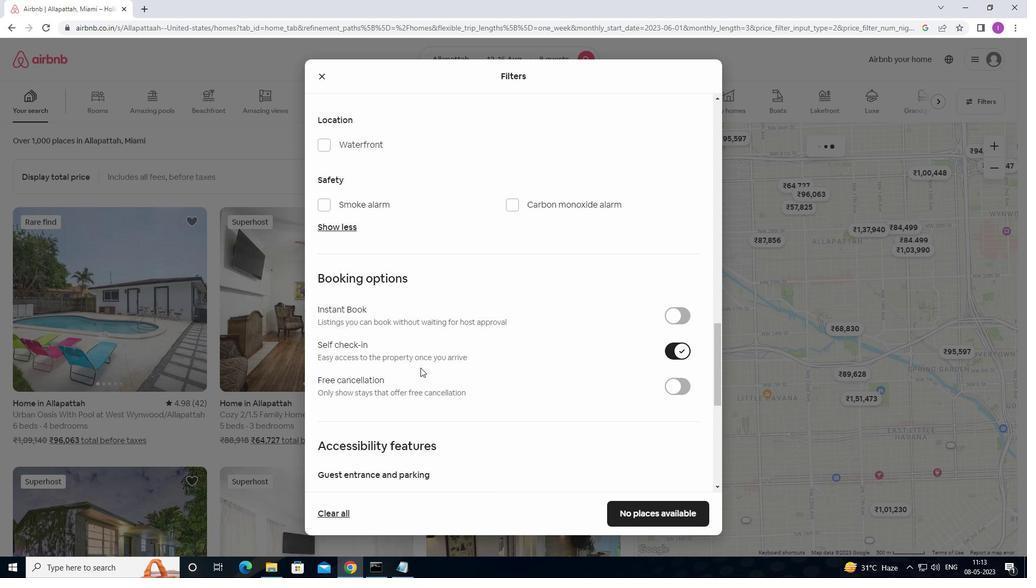 
Action: Mouse scrolled (420, 367) with delta (0, 0)
Screenshot: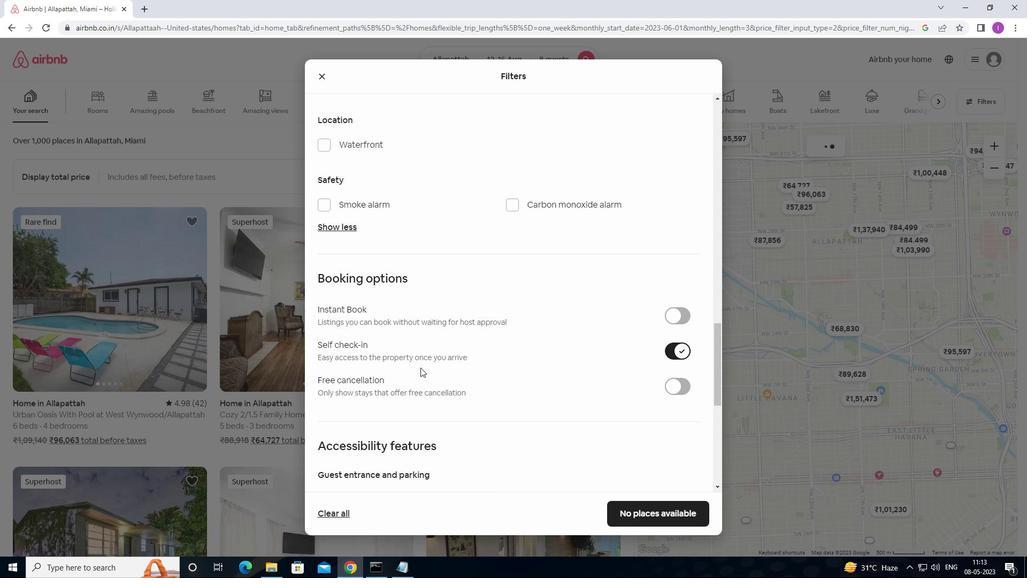 
Action: Mouse moved to (464, 358)
Screenshot: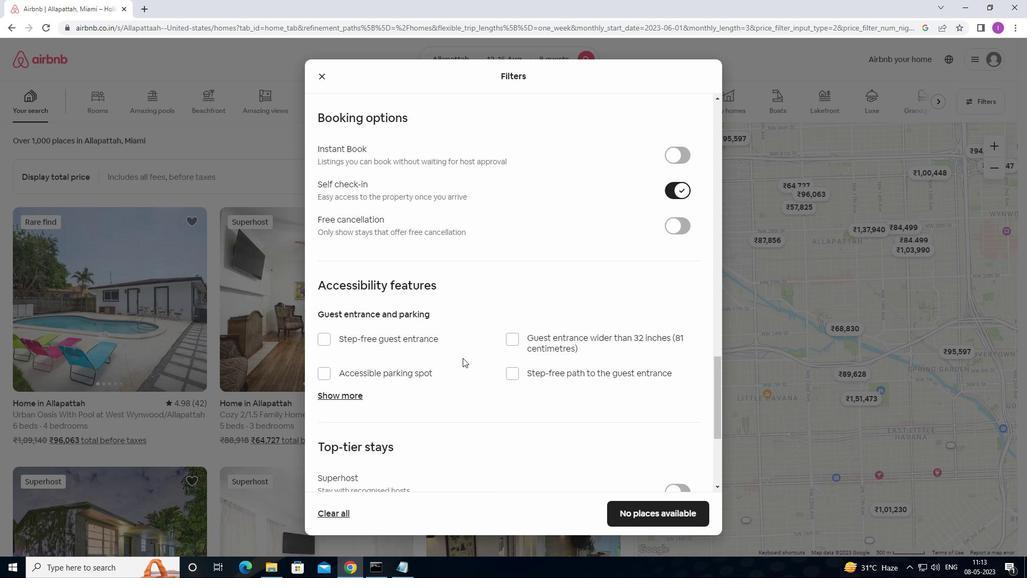 
Action: Mouse scrolled (464, 357) with delta (0, 0)
Screenshot: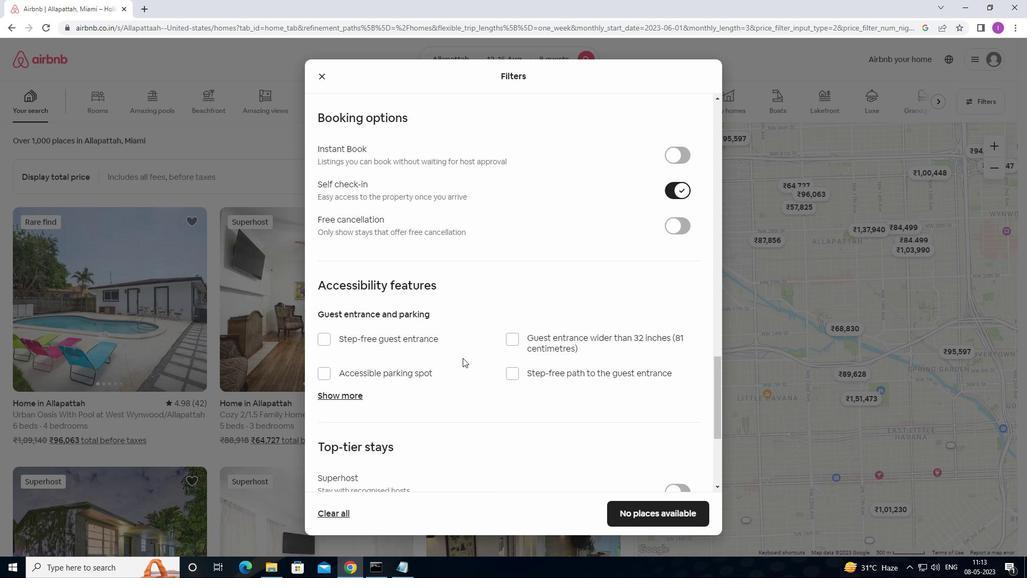 
Action: Mouse moved to (466, 358)
Screenshot: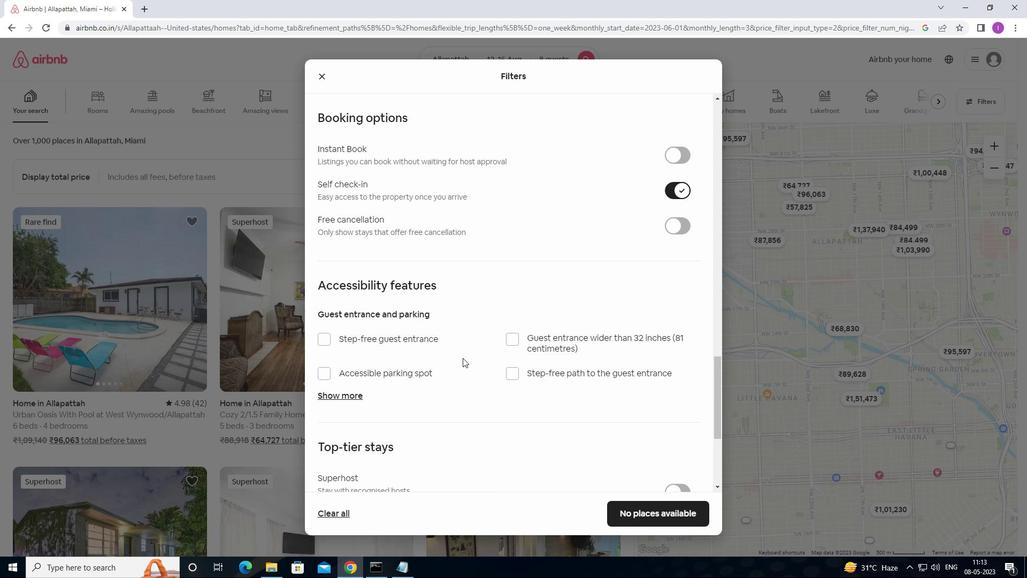 
Action: Mouse scrolled (466, 358) with delta (0, 0)
Screenshot: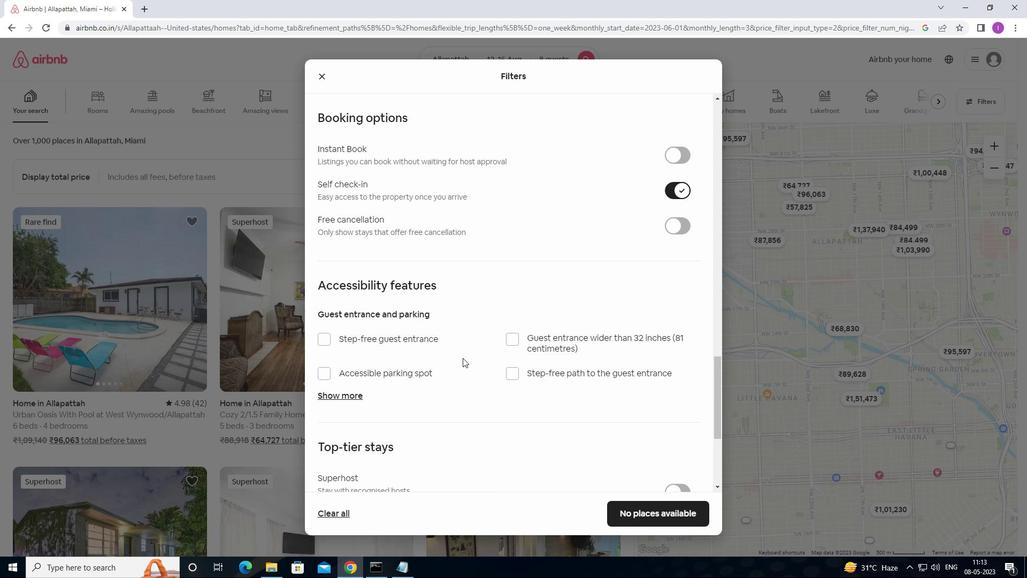 
Action: Mouse moved to (470, 359)
Screenshot: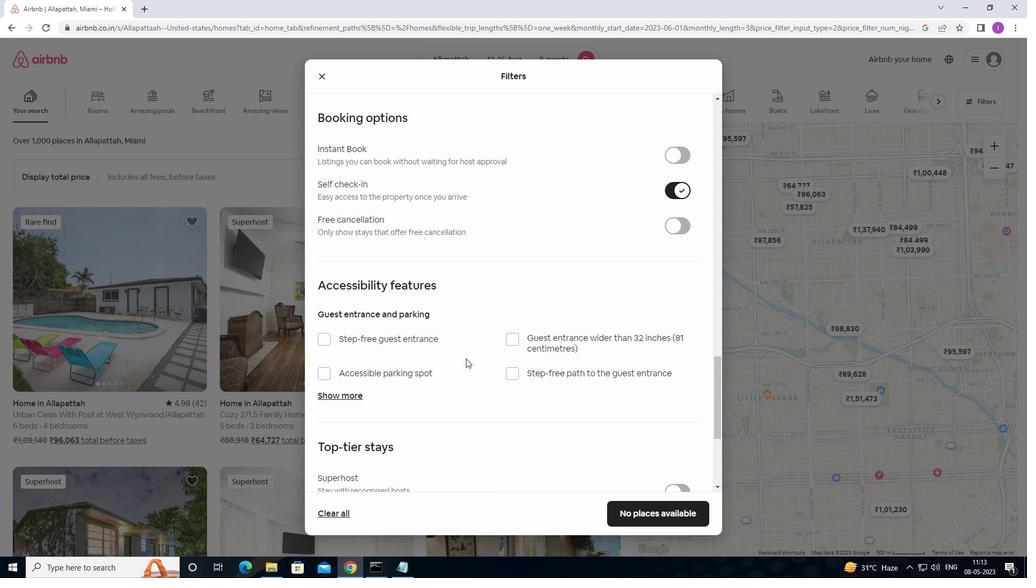 
Action: Mouse scrolled (470, 359) with delta (0, 0)
Screenshot: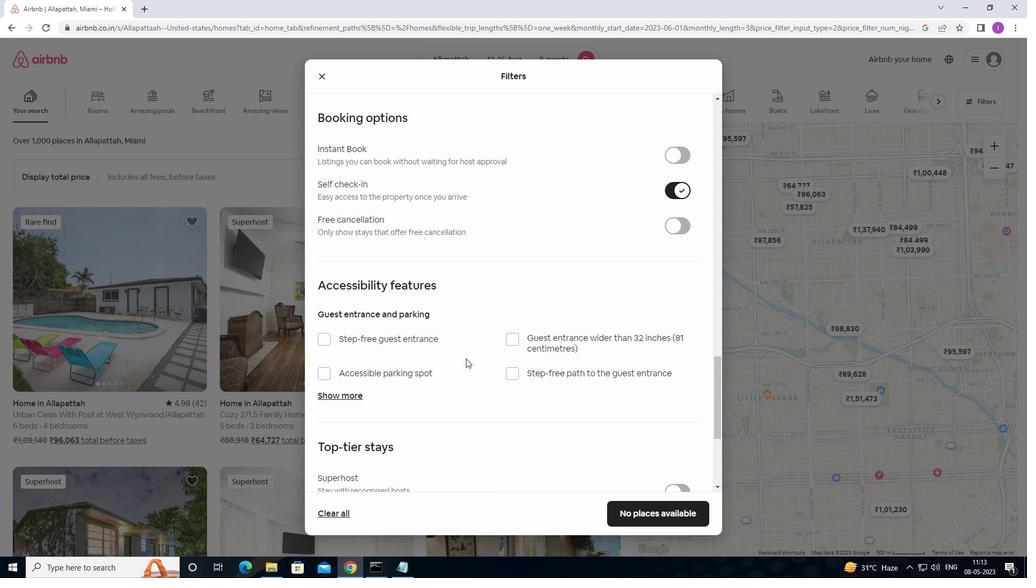 
Action: Mouse moved to (494, 368)
Screenshot: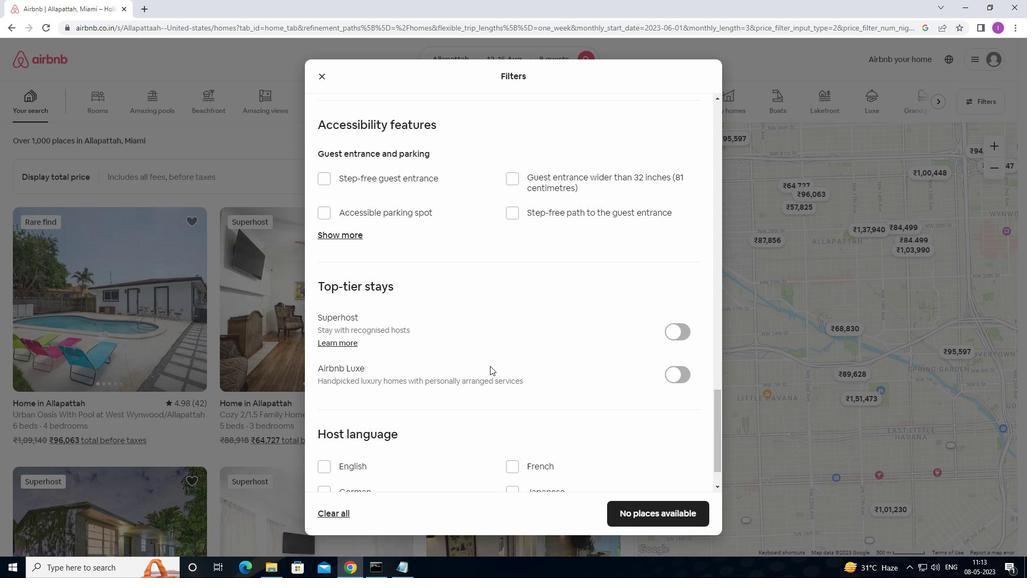 
Action: Mouse scrolled (494, 368) with delta (0, 0)
Screenshot: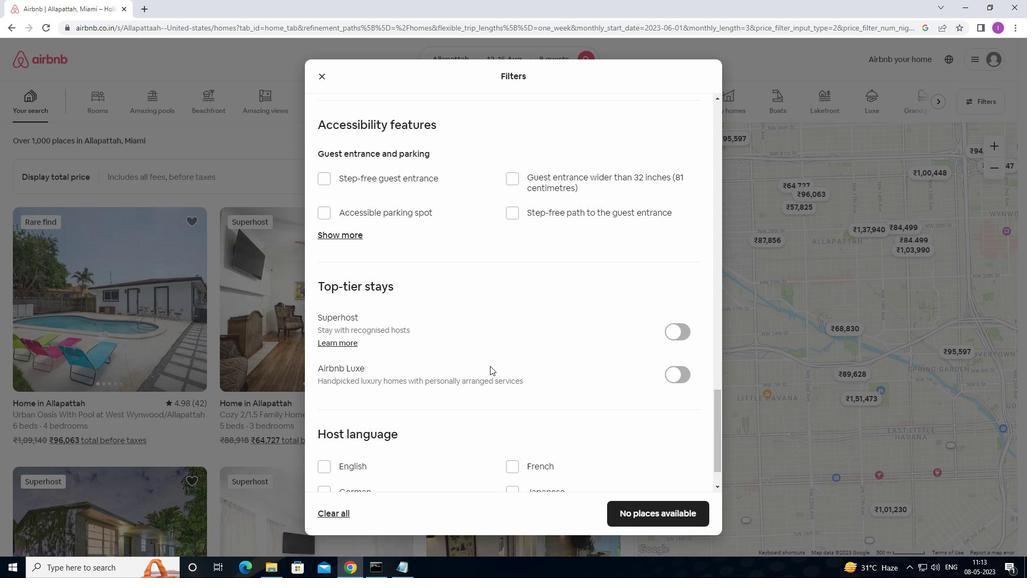 
Action: Mouse moved to (486, 367)
Screenshot: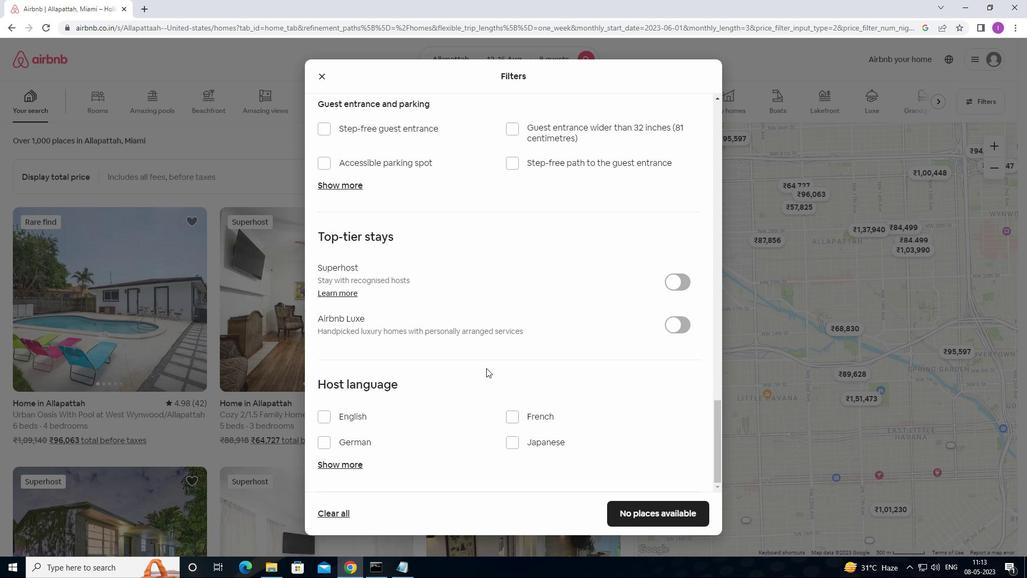 
Action: Mouse scrolled (486, 367) with delta (0, 0)
Screenshot: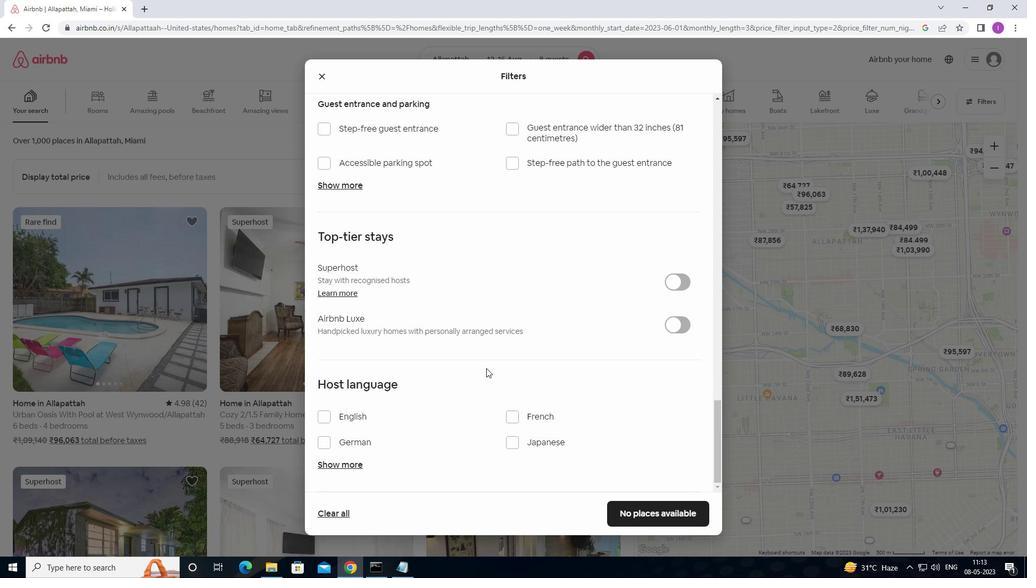 
Action: Mouse moved to (321, 417)
Screenshot: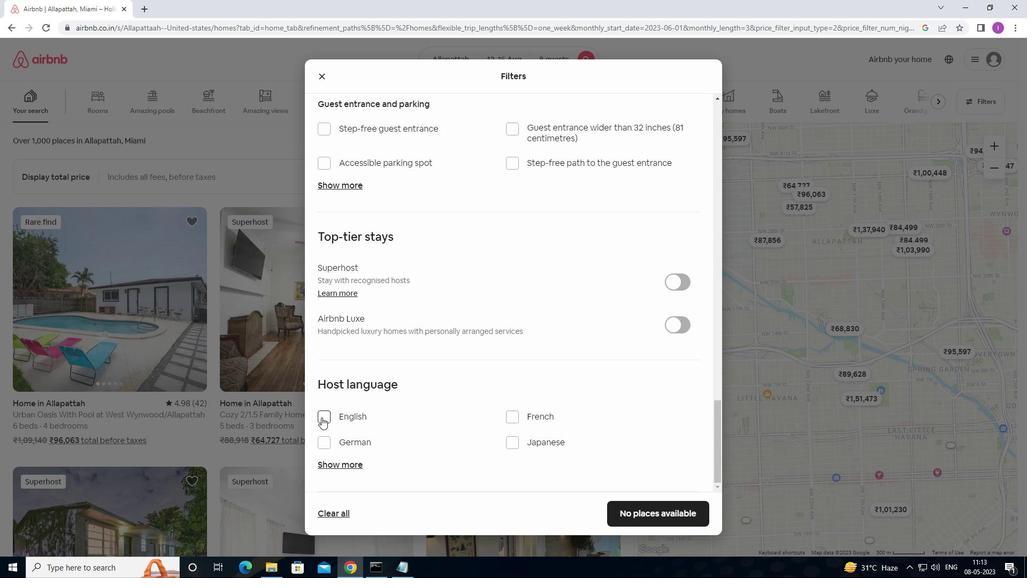 
Action: Mouse pressed left at (321, 417)
Screenshot: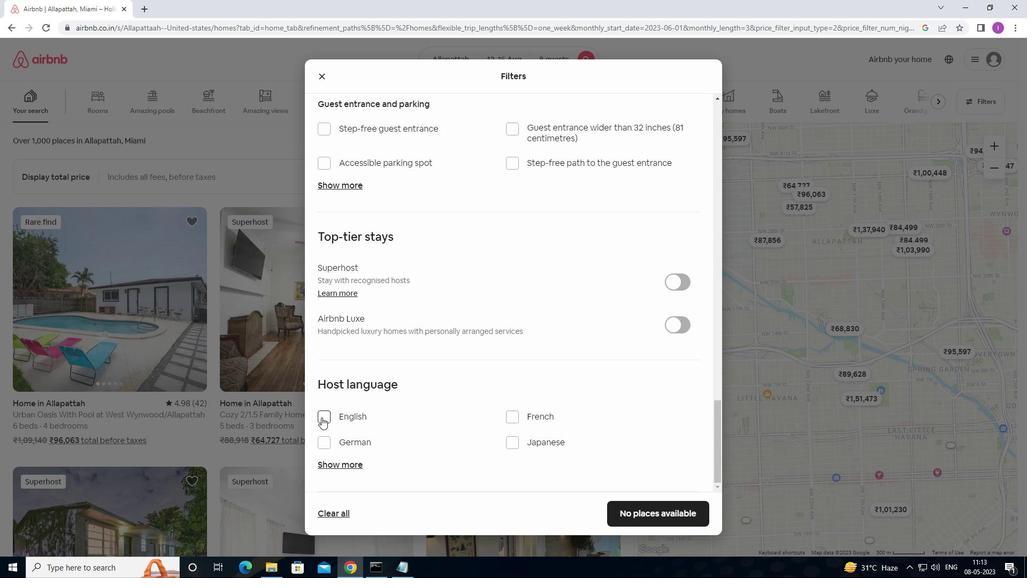 
Action: Mouse moved to (626, 508)
Screenshot: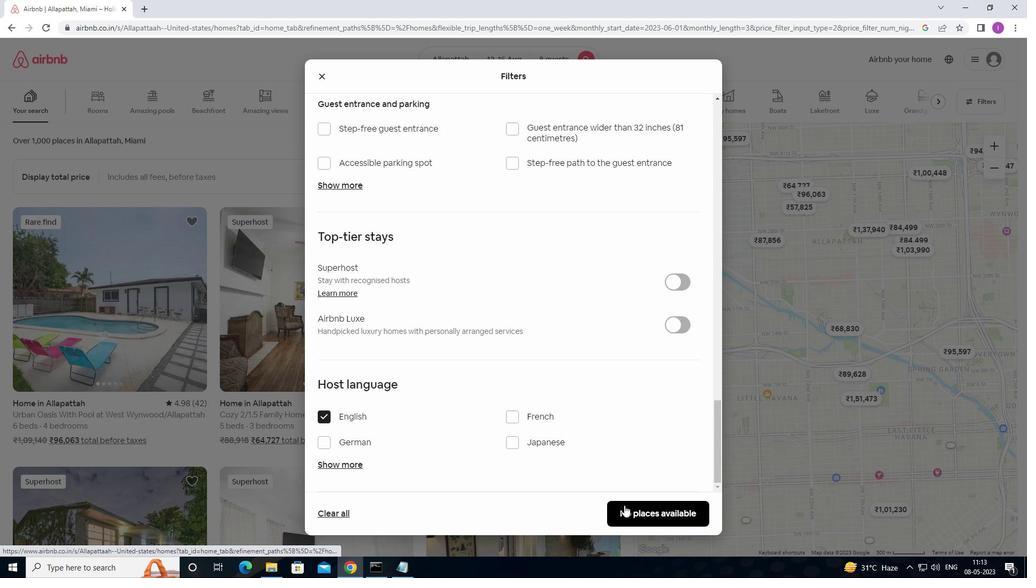 
Action: Mouse pressed left at (626, 508)
Screenshot: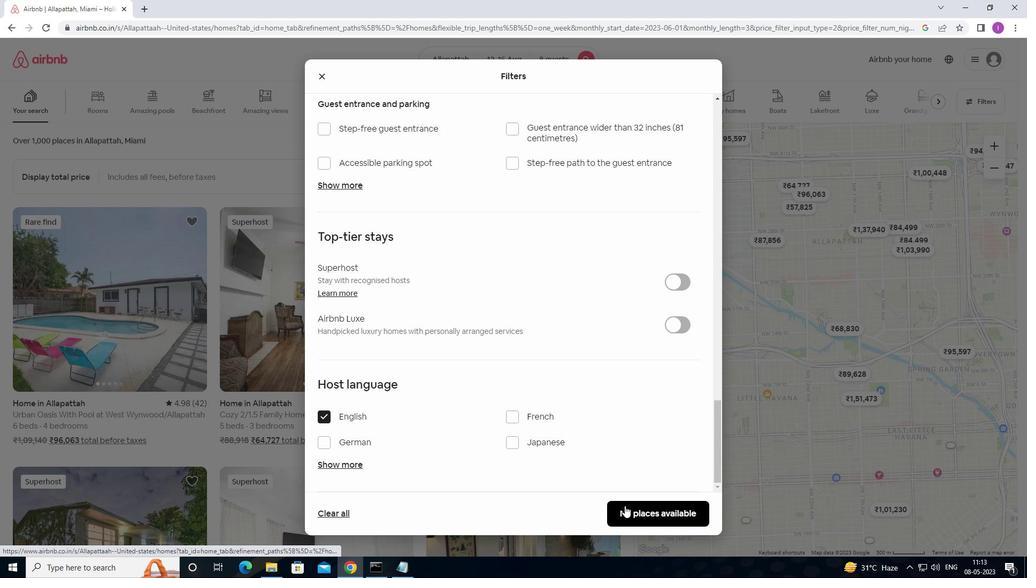 
Action: Mouse moved to (465, 472)
Screenshot: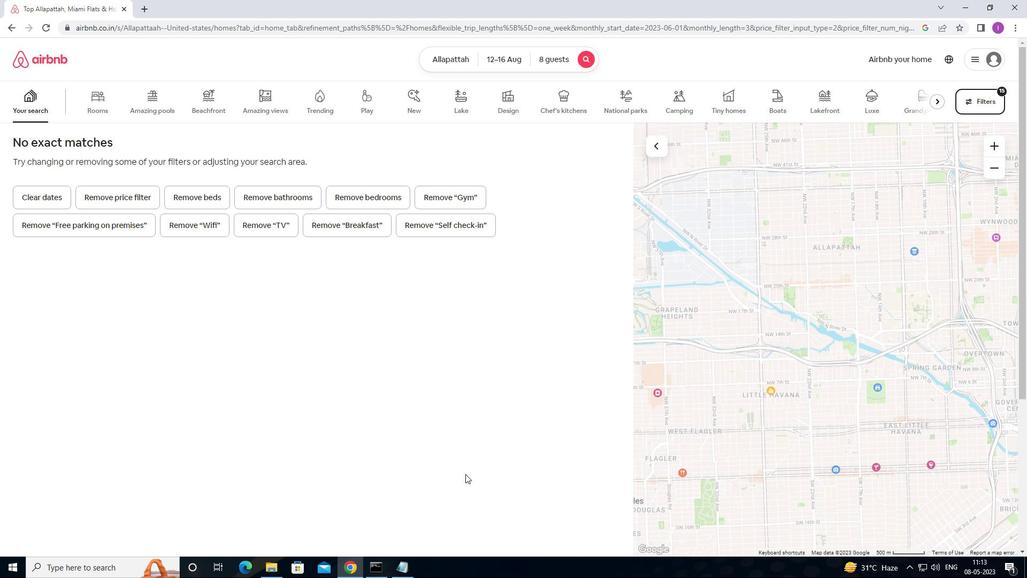 
